 Task: Look for space in Ürümqi, China from 10th July, 2023 to 15th July, 2023 for 7 adults in price range Rs.10000 to Rs.15000. Place can be entire place or shared room with 4 bedrooms having 7 beds and 4 bathrooms. Property type can be house, flat, guest house. Amenities needed are: wifi, TV, free parkinig on premises, gym, breakfast. Booking option can be shelf check-in. Required host language is Chinese (Simplified).
Action: Mouse moved to (537, 119)
Screenshot: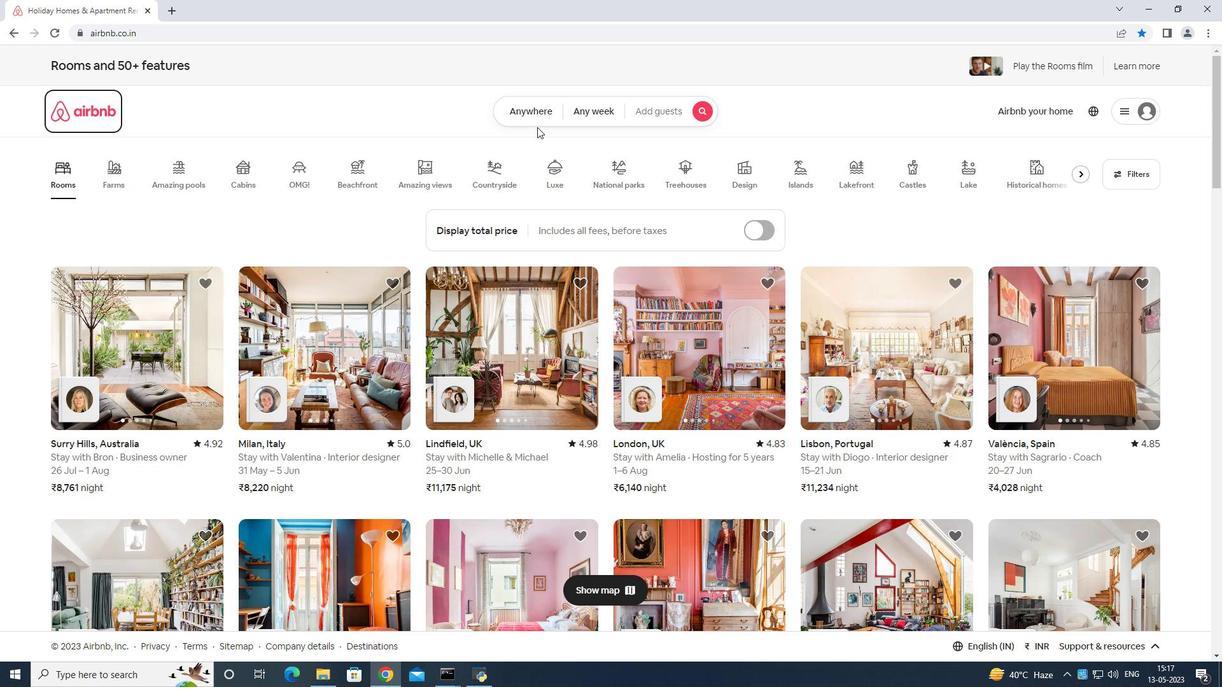 
Action: Mouse pressed left at (537, 119)
Screenshot: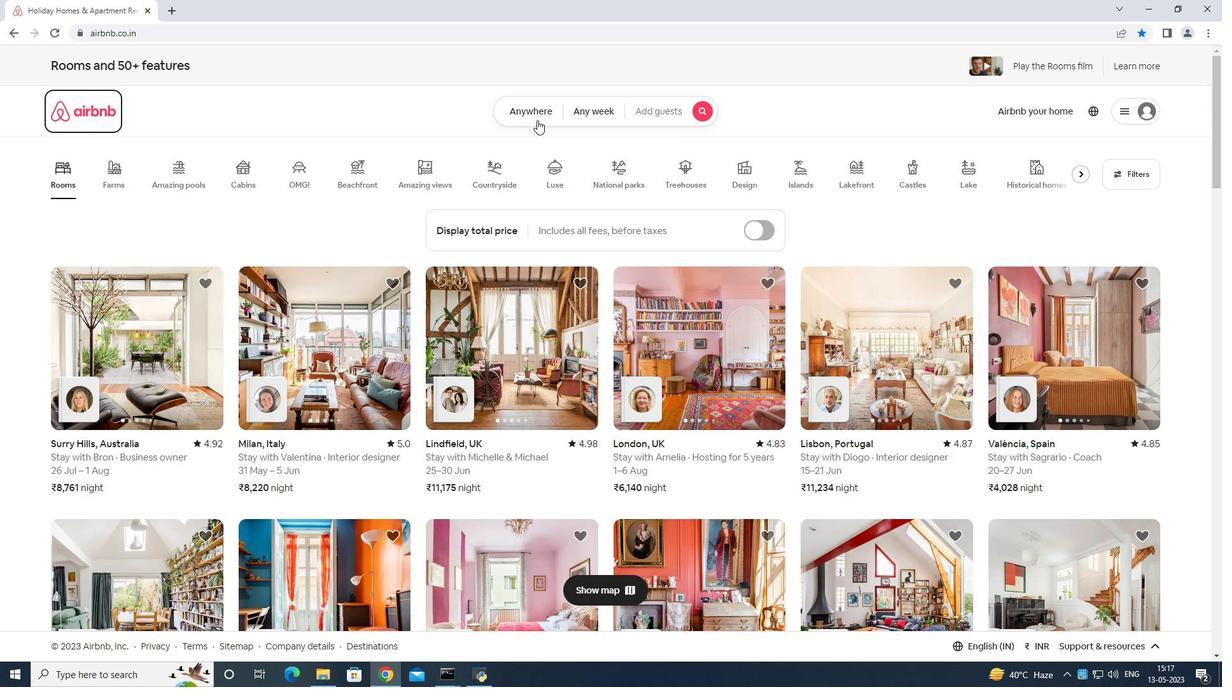 
Action: Mouse moved to (467, 155)
Screenshot: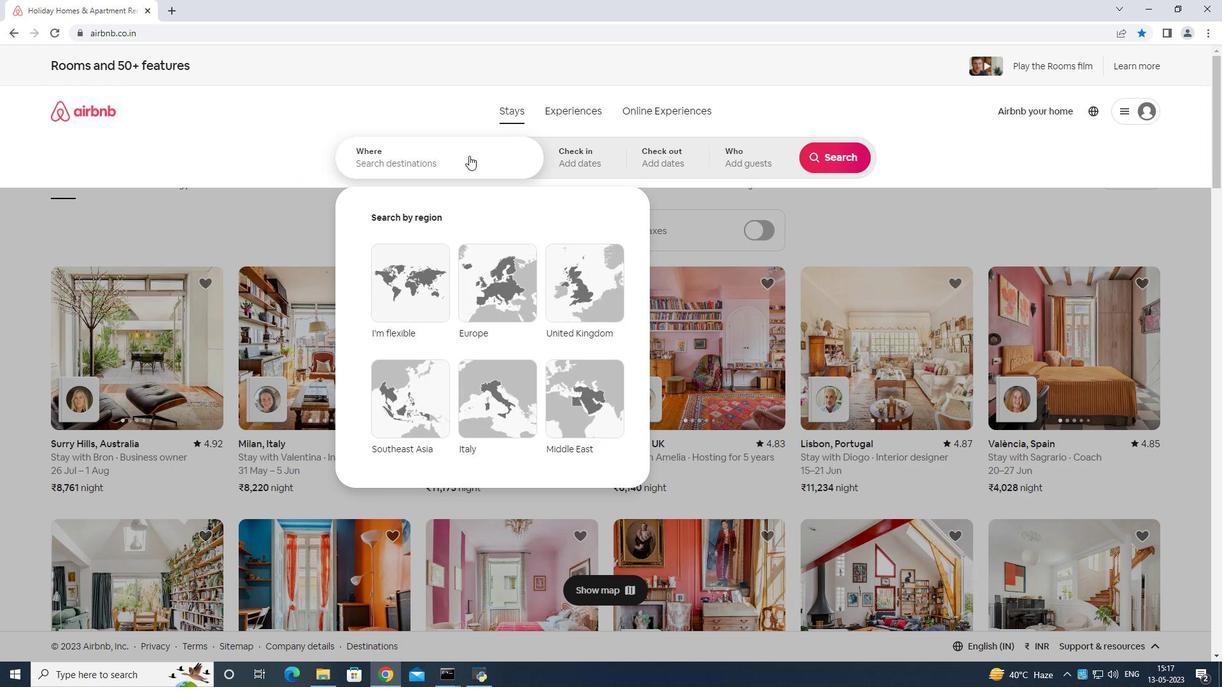 
Action: Mouse pressed left at (467, 155)
Screenshot: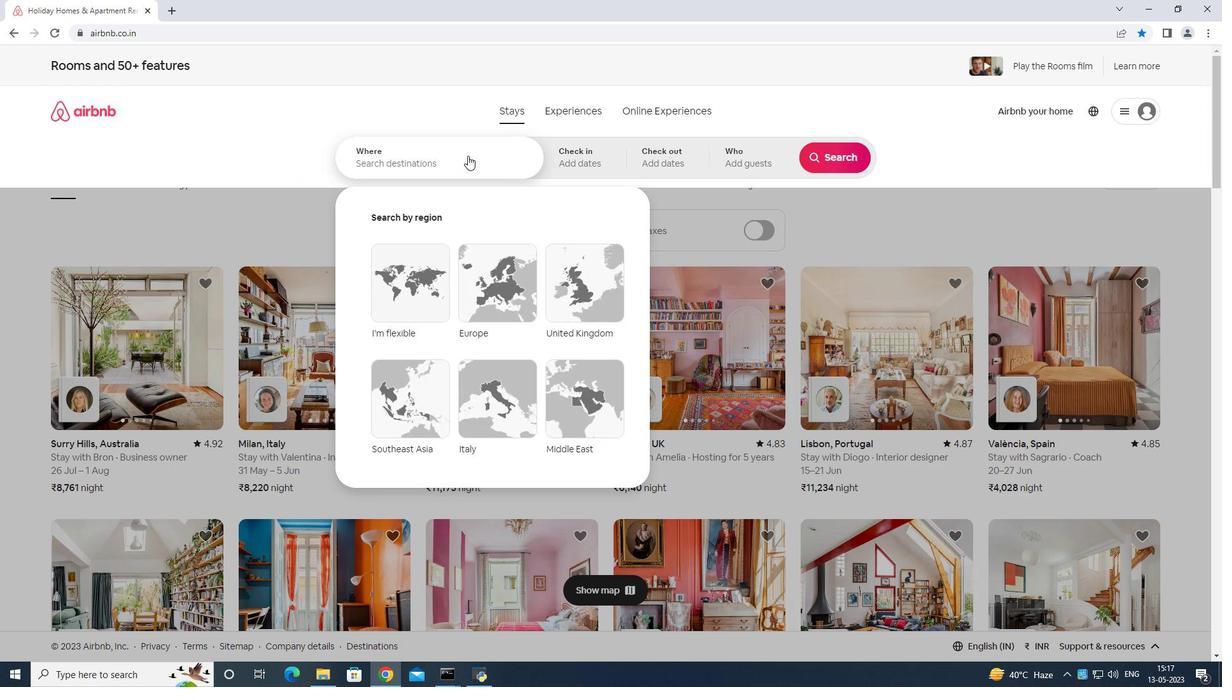 
Action: Mouse moved to (558, 183)
Screenshot: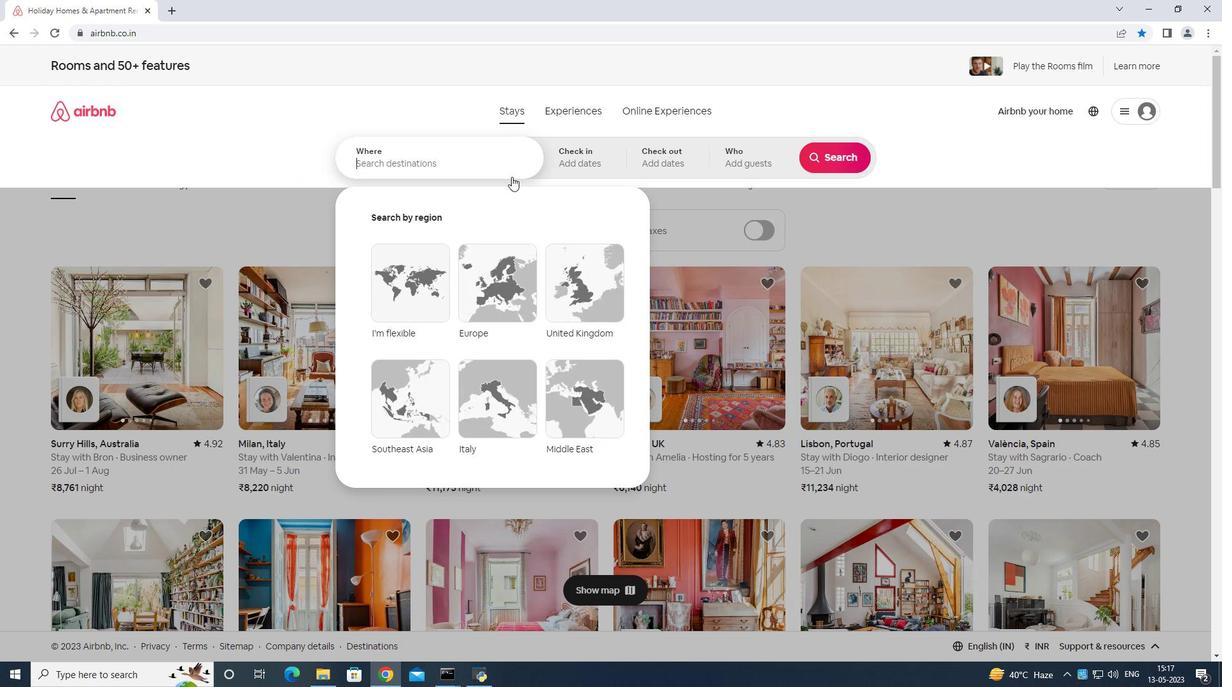 
Action: Key pressed <Key.shift>Urumqi<Key.space>india<Key.enter>
Screenshot: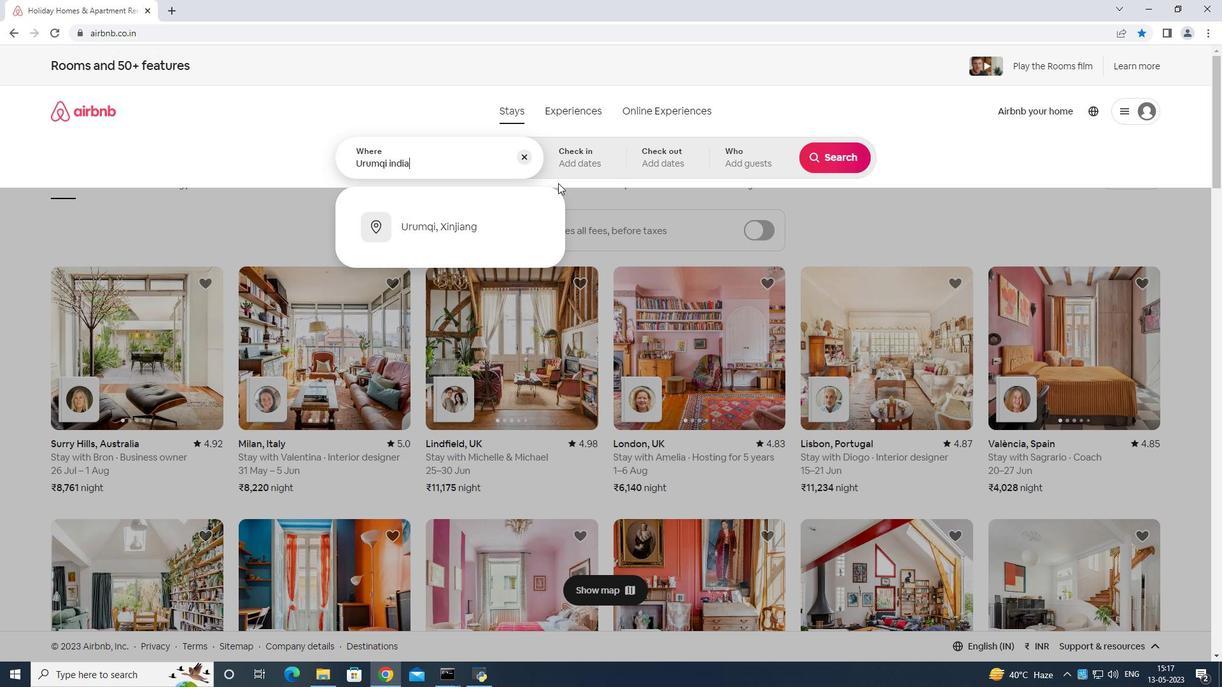 
Action: Mouse moved to (834, 253)
Screenshot: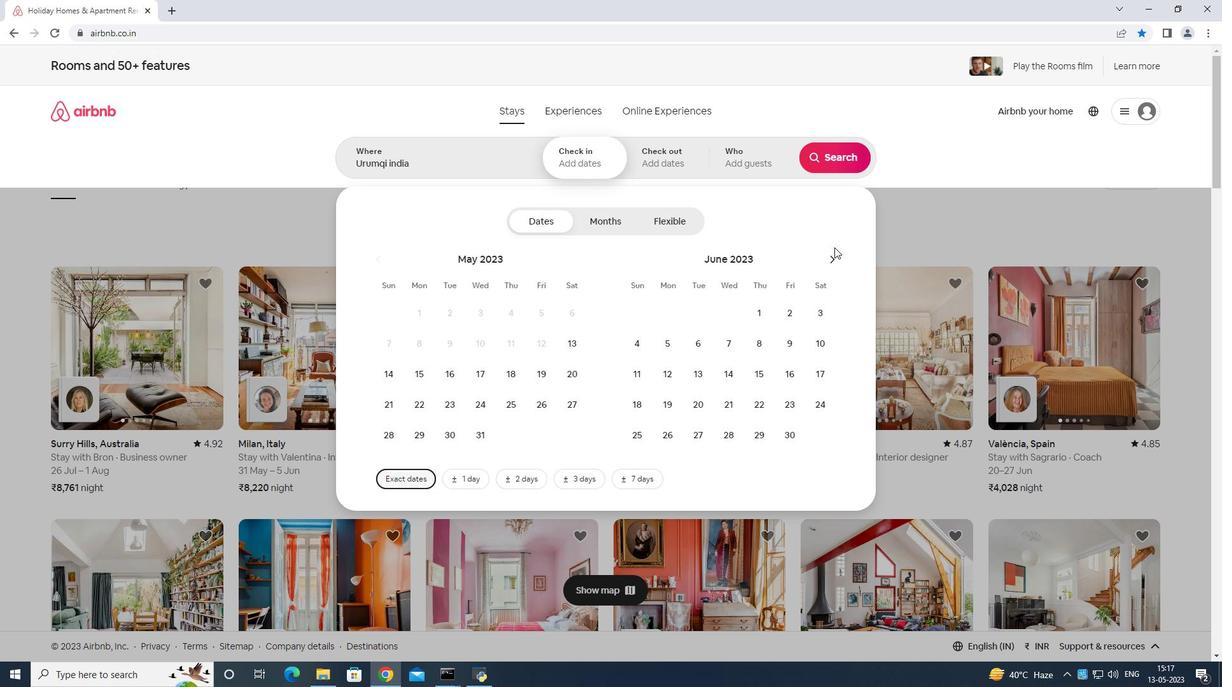 
Action: Mouse pressed left at (834, 253)
Screenshot: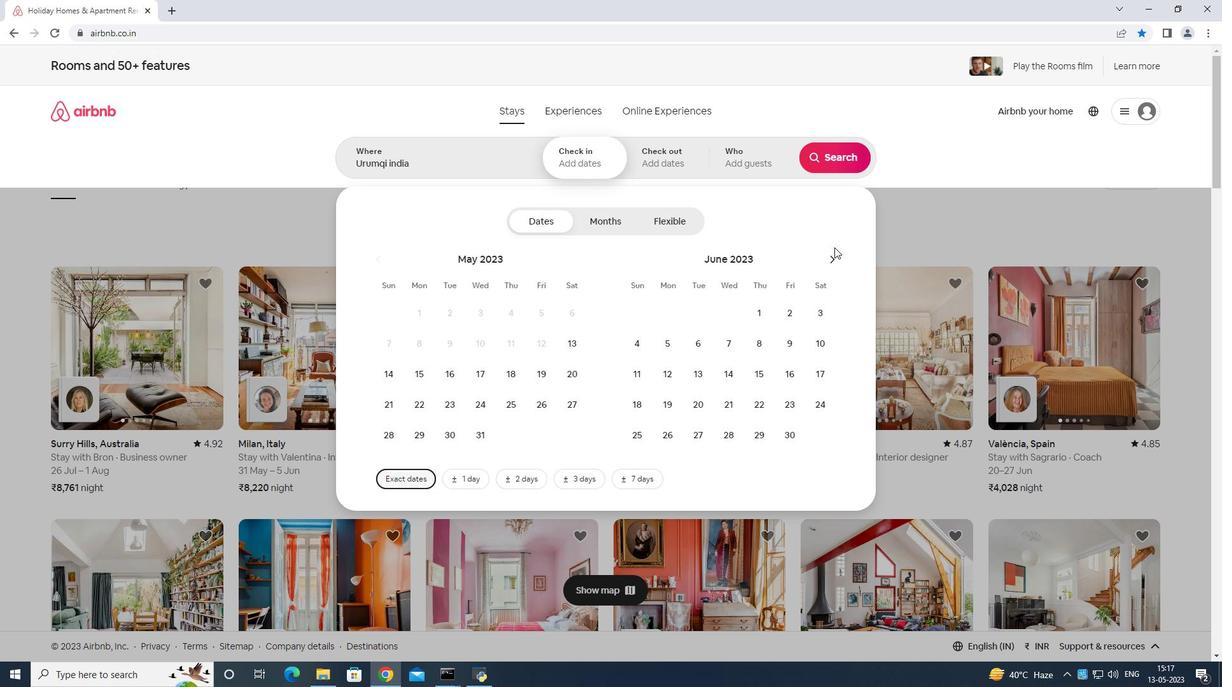 
Action: Mouse moved to (676, 369)
Screenshot: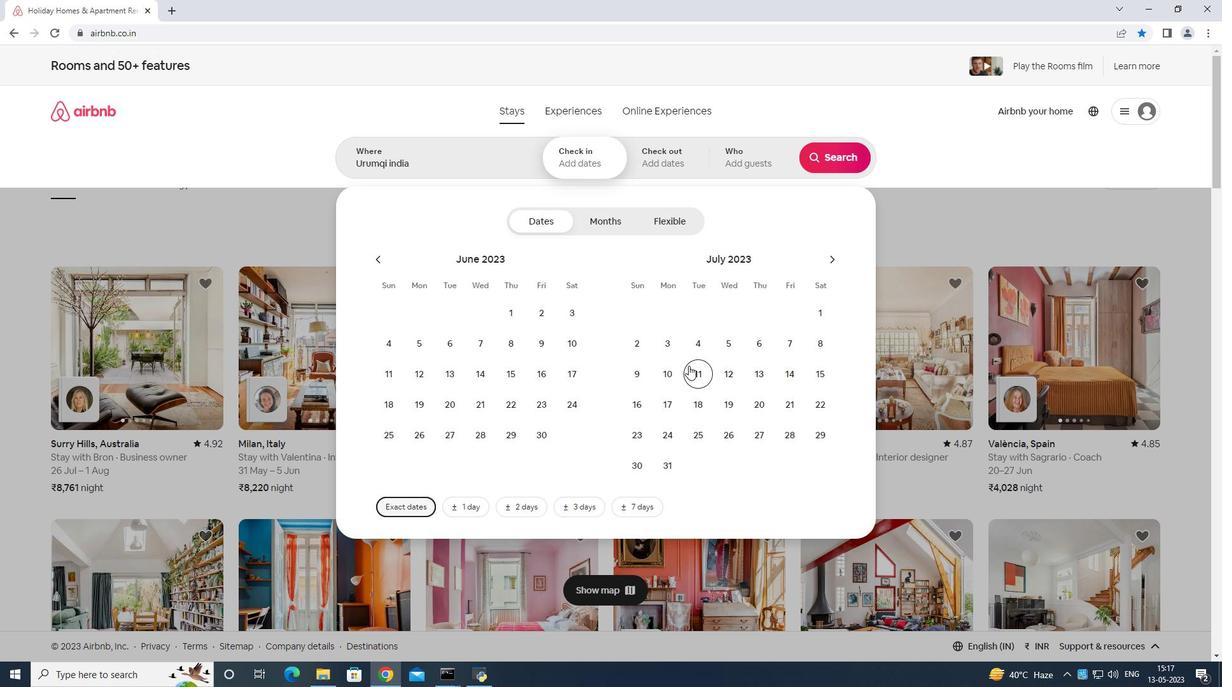 
Action: Mouse pressed left at (676, 369)
Screenshot: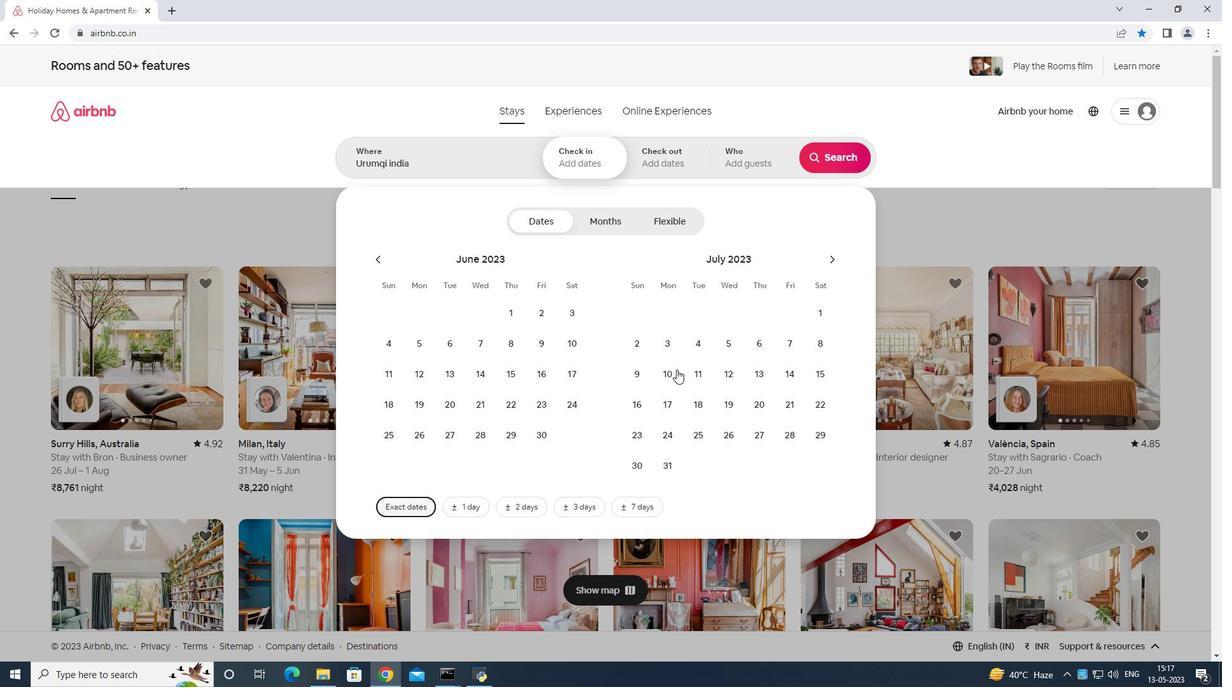 
Action: Mouse moved to (821, 377)
Screenshot: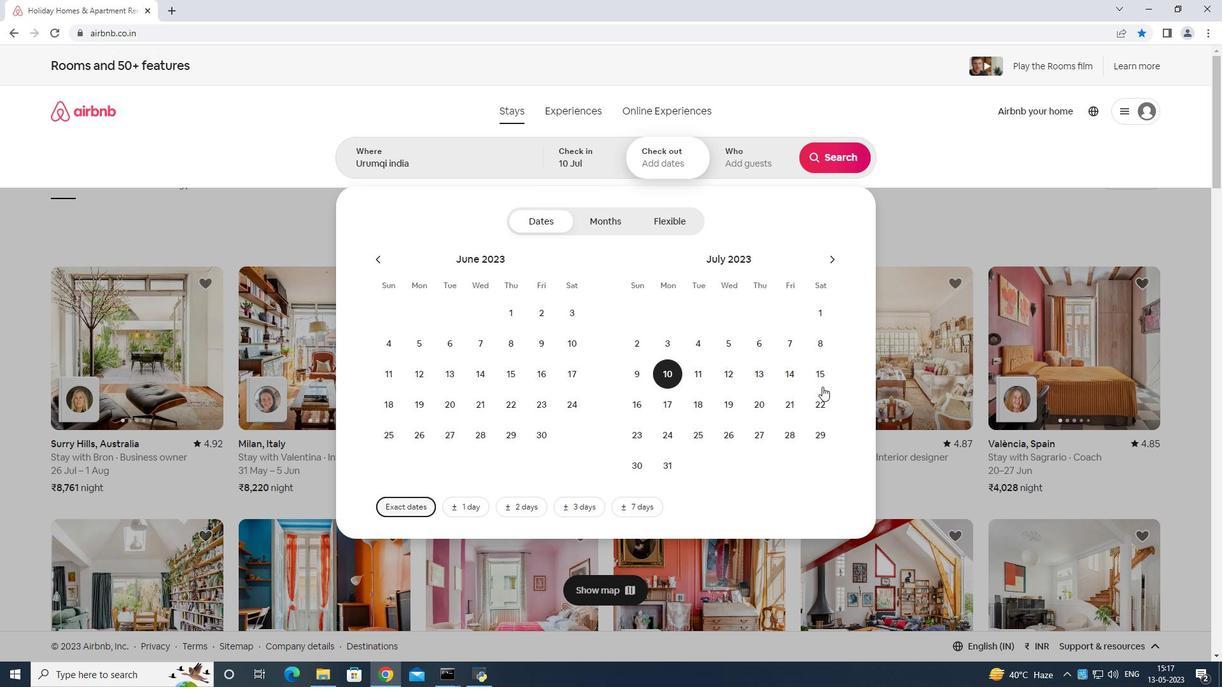 
Action: Mouse pressed left at (821, 377)
Screenshot: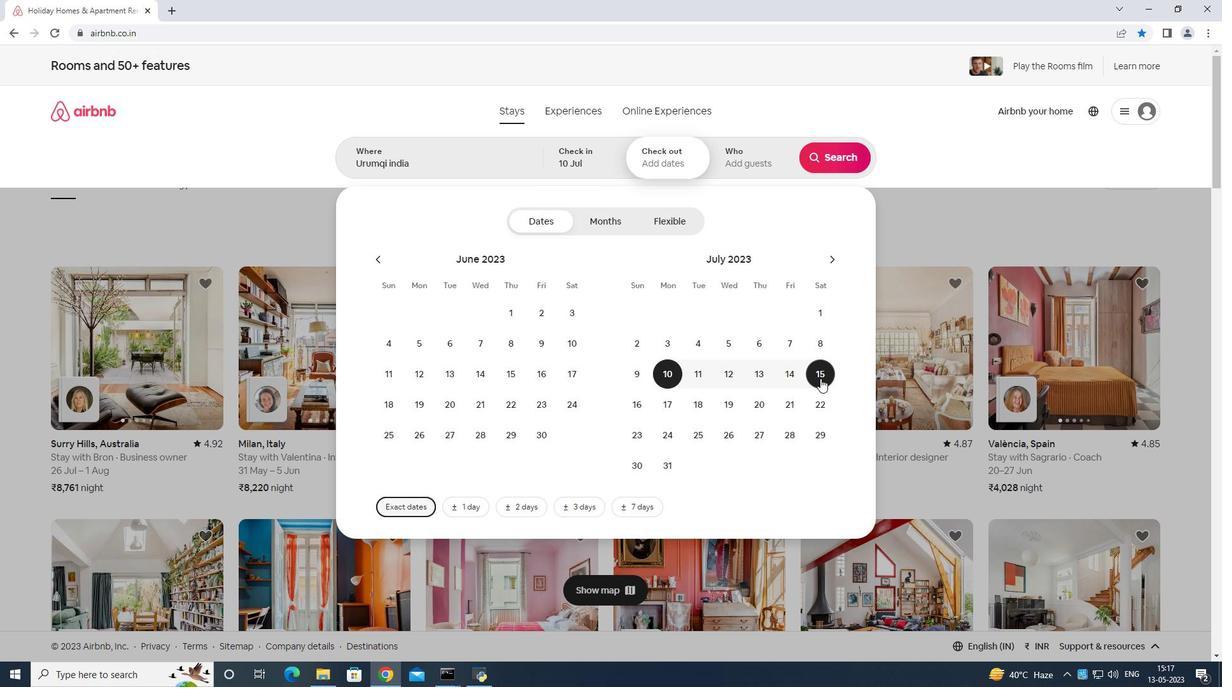 
Action: Mouse moved to (764, 140)
Screenshot: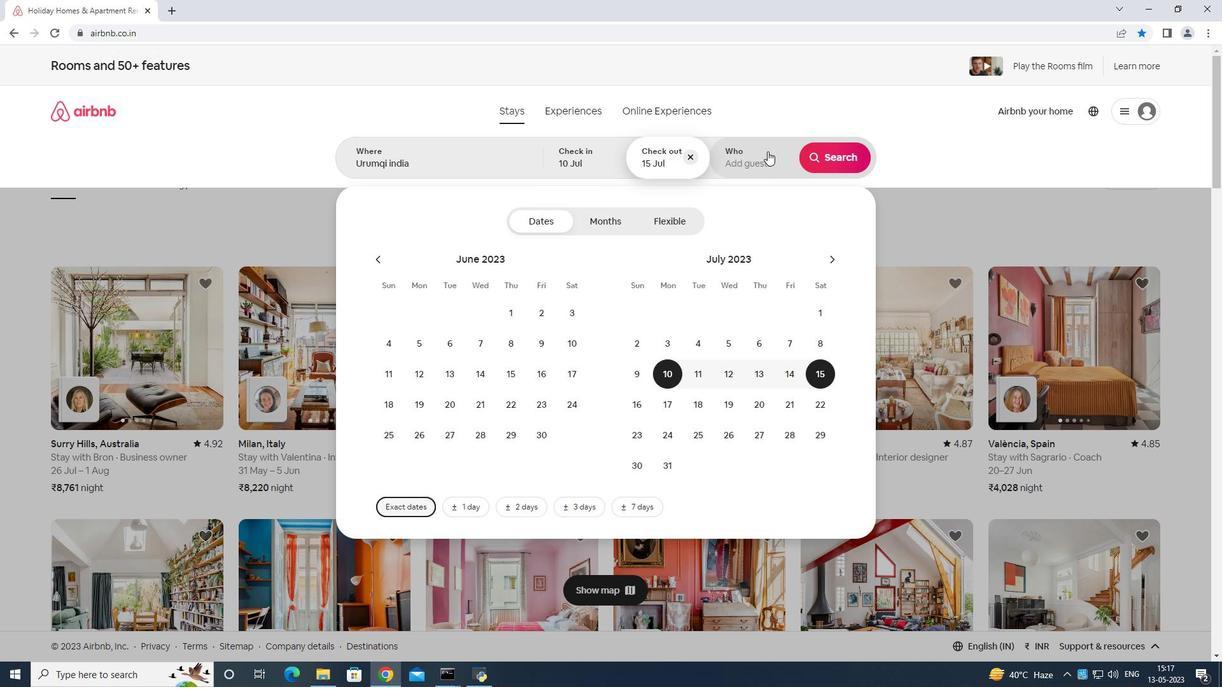 
Action: Mouse pressed left at (764, 140)
Screenshot: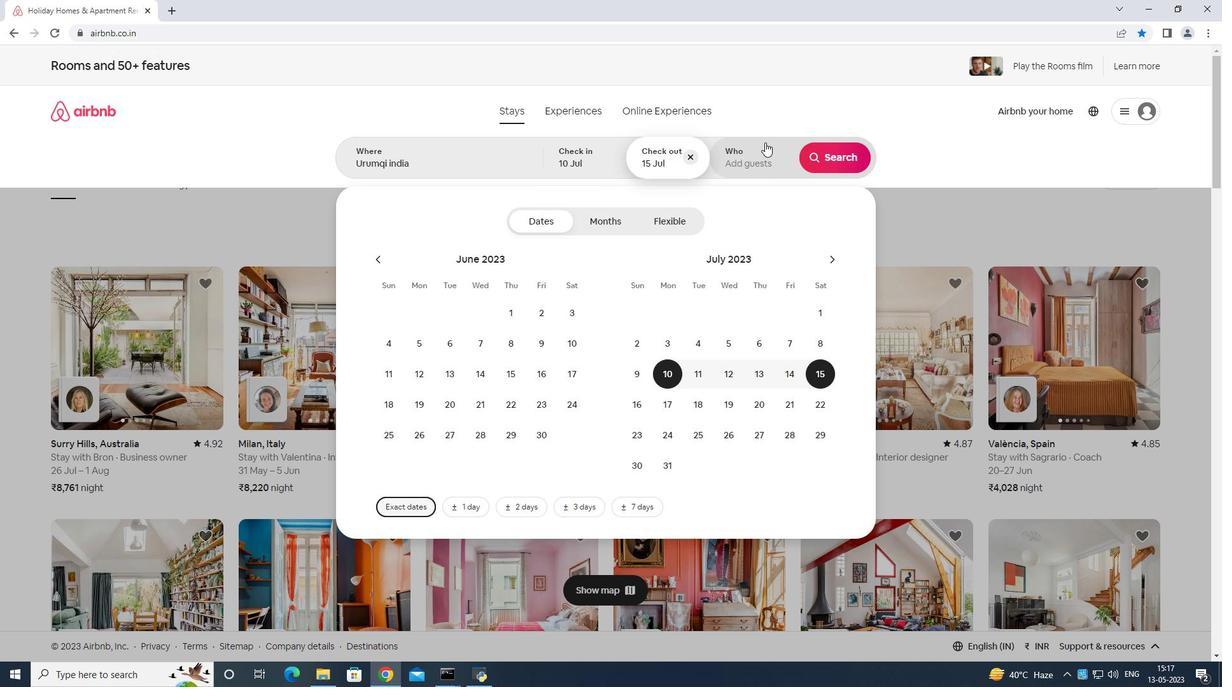 
Action: Mouse moved to (834, 220)
Screenshot: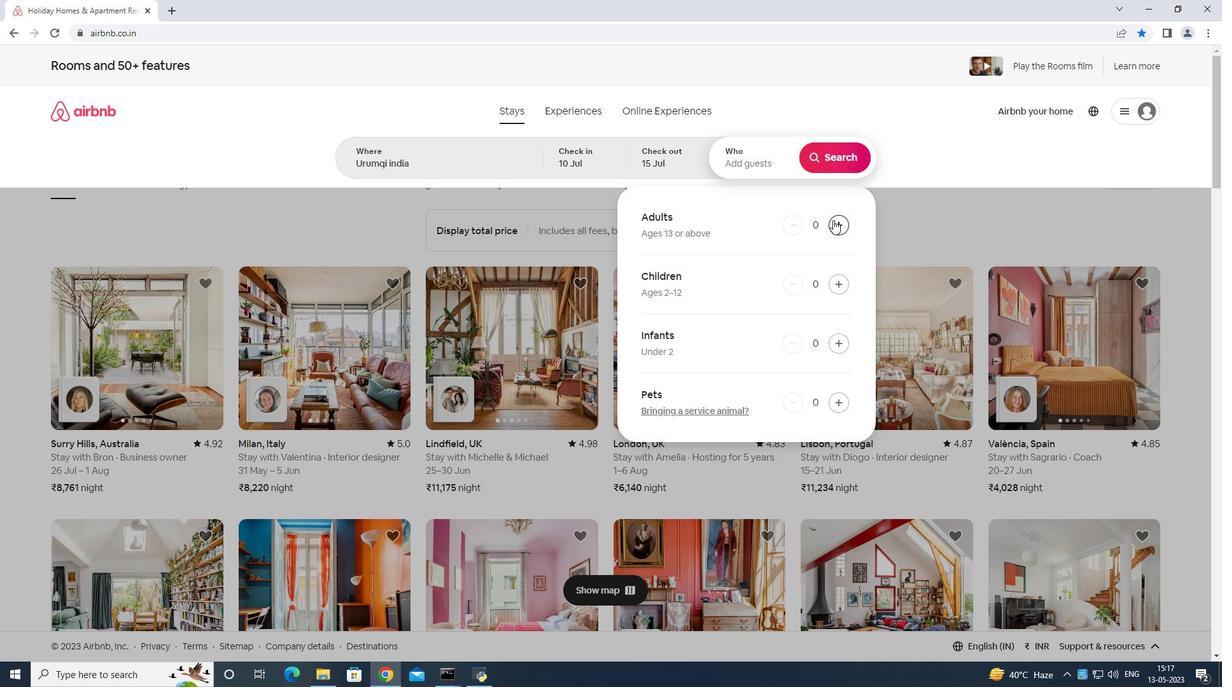 
Action: Mouse pressed left at (834, 220)
Screenshot: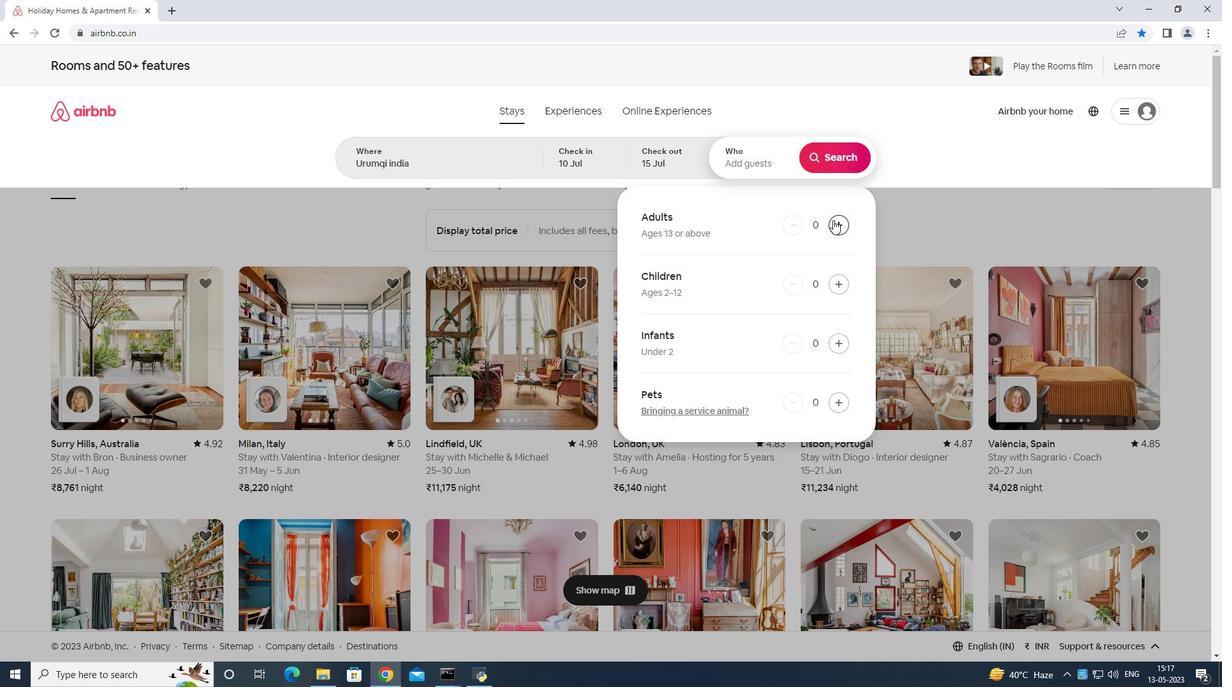 
Action: Mouse pressed left at (834, 220)
Screenshot: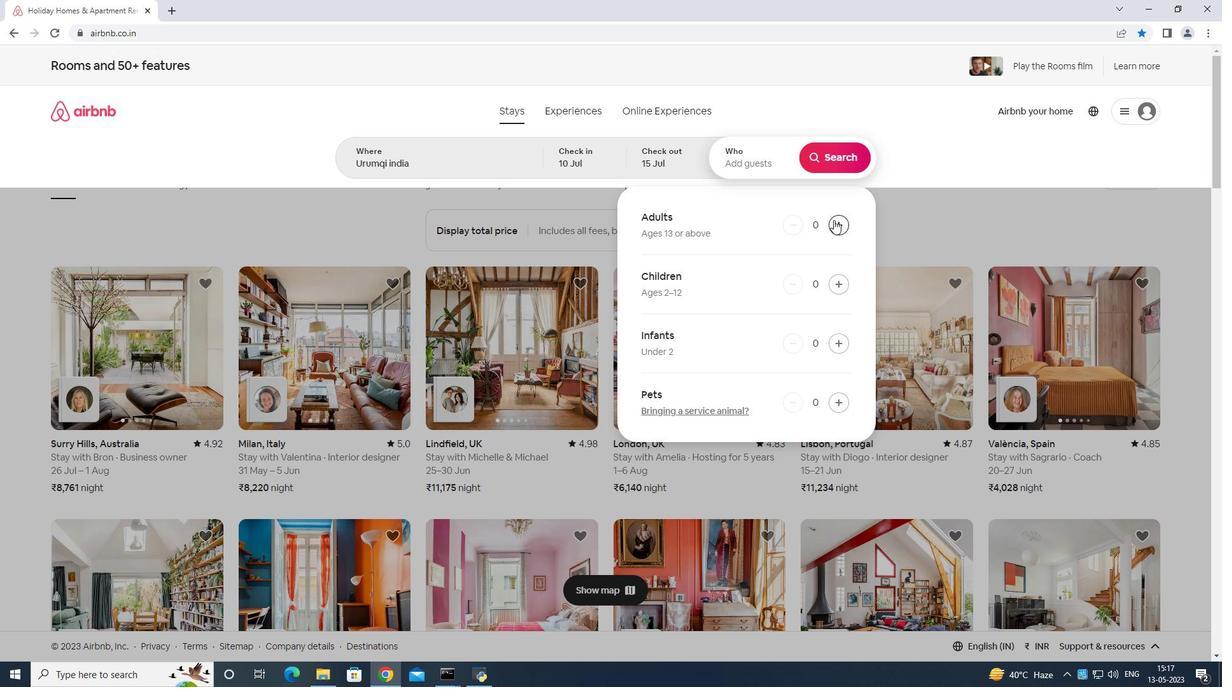 
Action: Mouse pressed left at (834, 220)
Screenshot: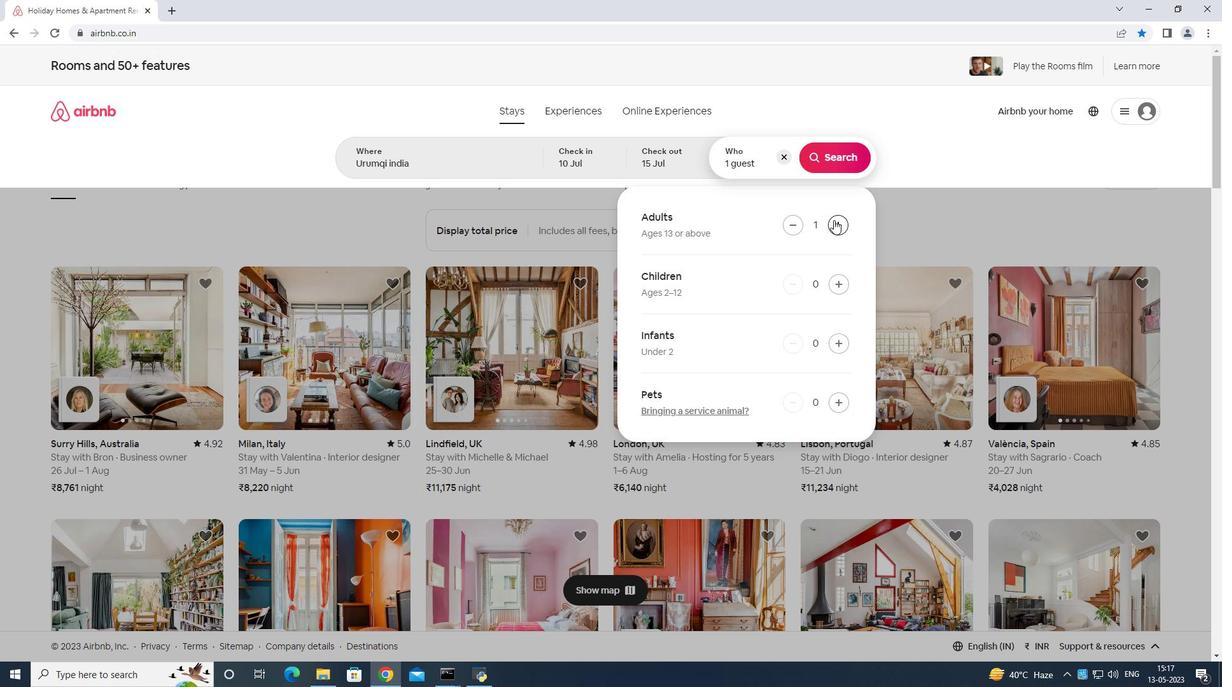 
Action: Mouse pressed left at (834, 220)
Screenshot: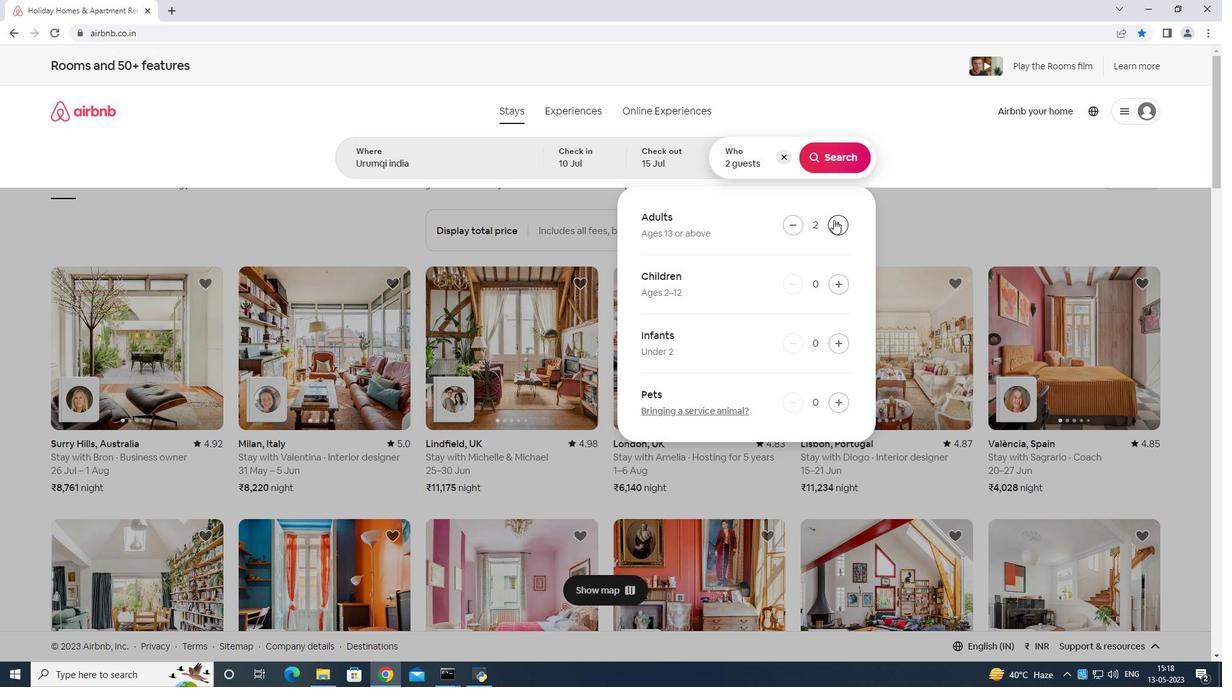 
Action: Mouse pressed left at (834, 220)
Screenshot: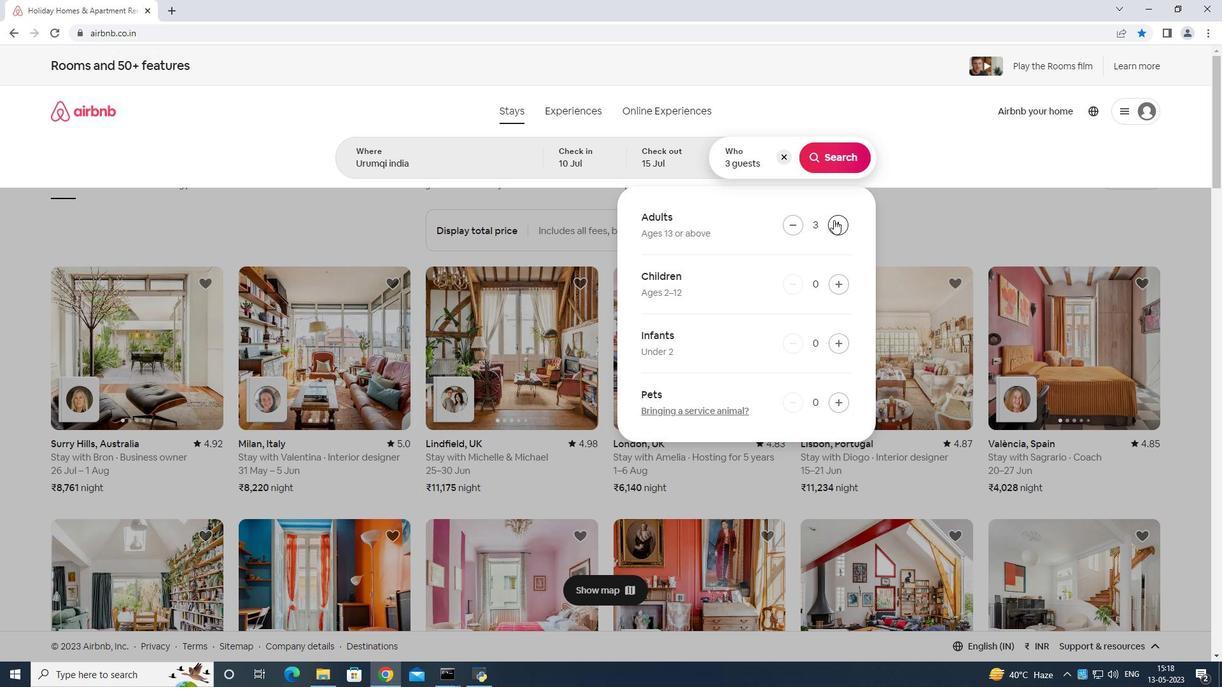 
Action: Mouse pressed left at (834, 220)
Screenshot: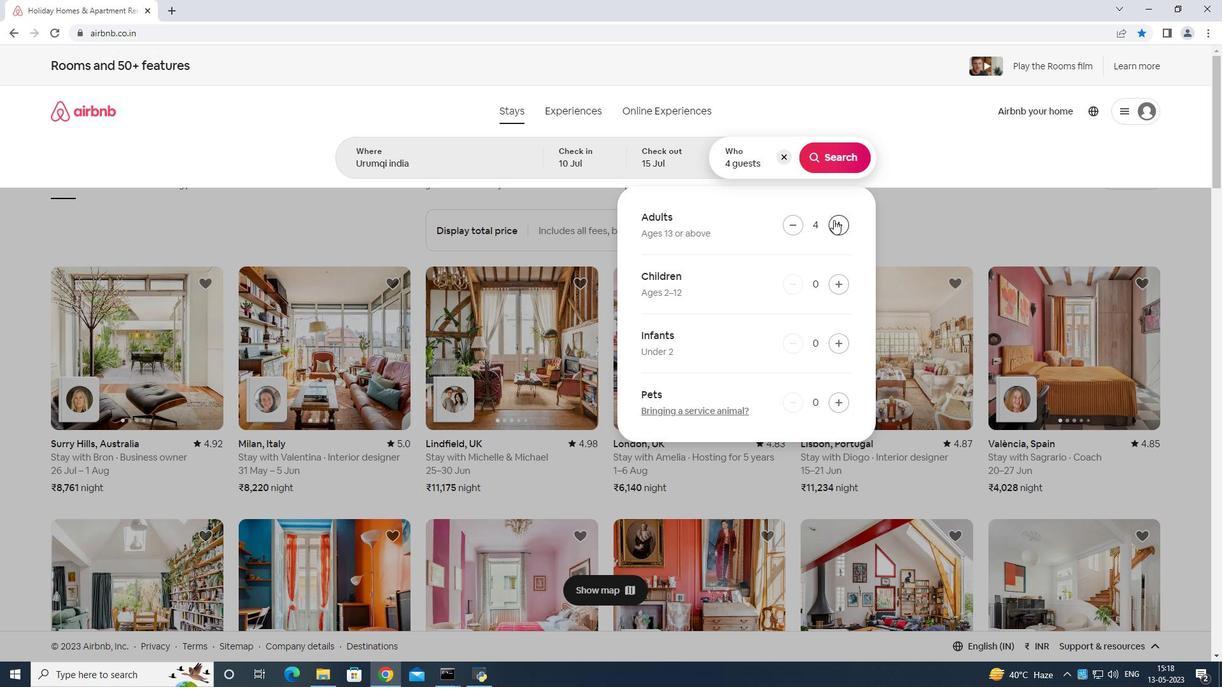 
Action: Mouse pressed left at (834, 220)
Screenshot: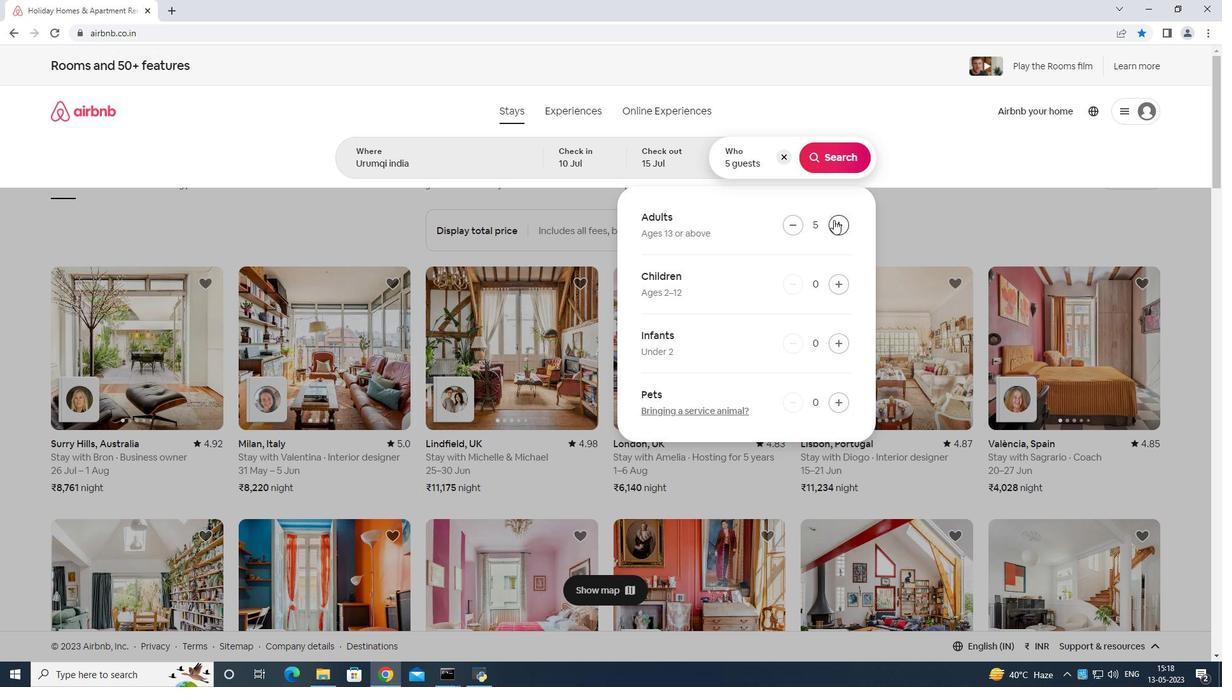 
Action: Mouse pressed left at (834, 220)
Screenshot: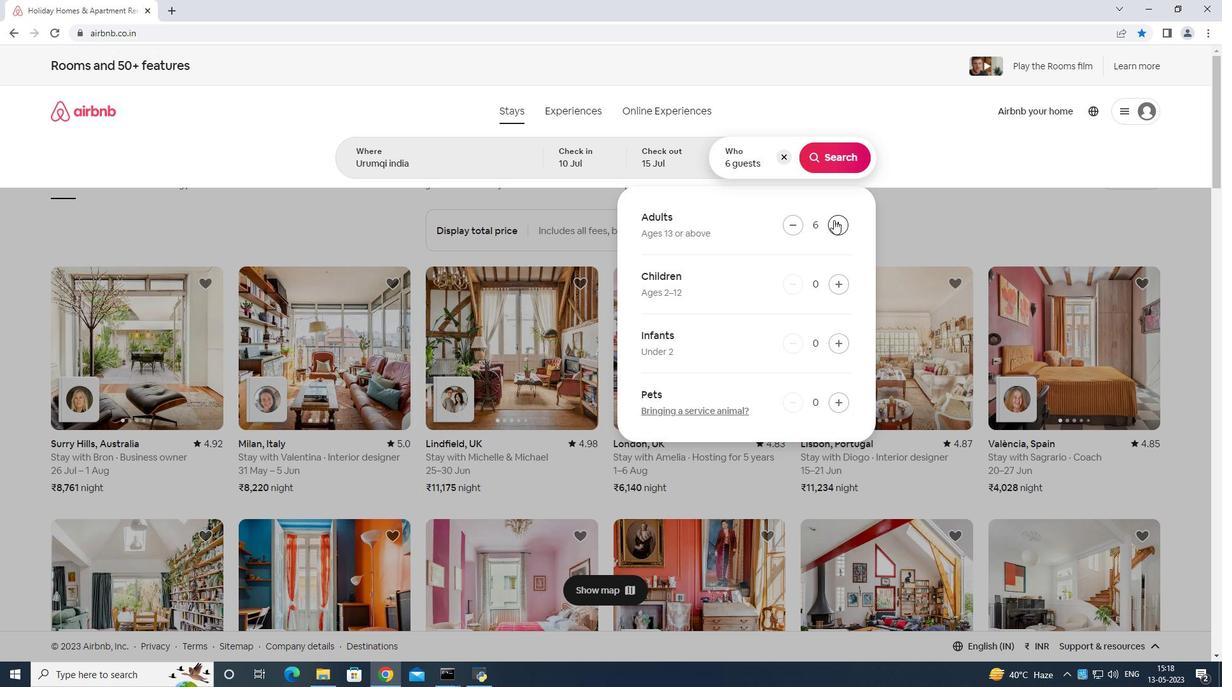 
Action: Mouse moved to (799, 224)
Screenshot: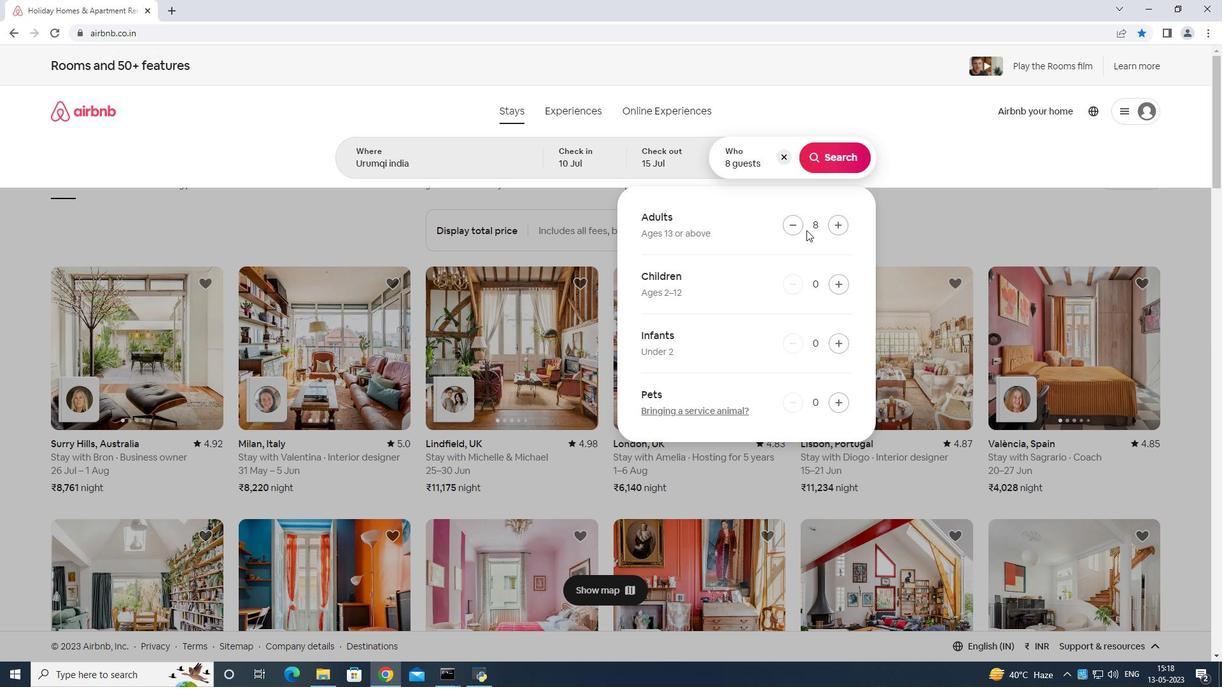 
Action: Mouse pressed left at (799, 224)
Screenshot: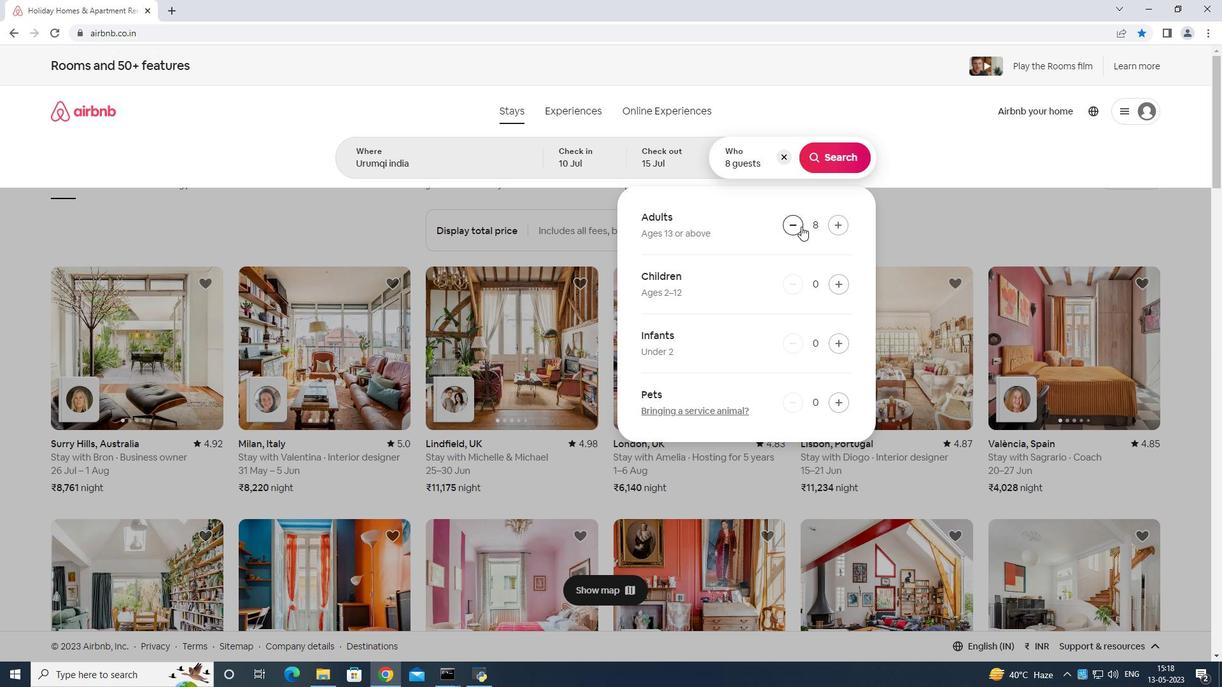 
Action: Mouse moved to (840, 161)
Screenshot: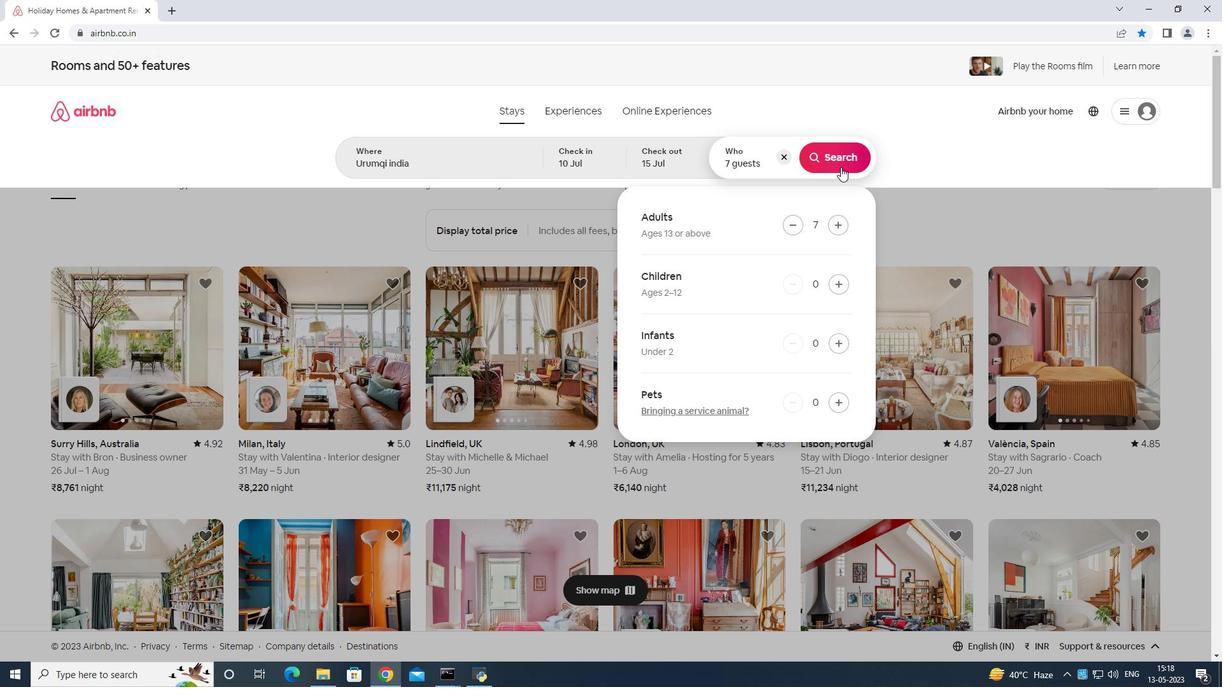 
Action: Mouse pressed left at (840, 161)
Screenshot: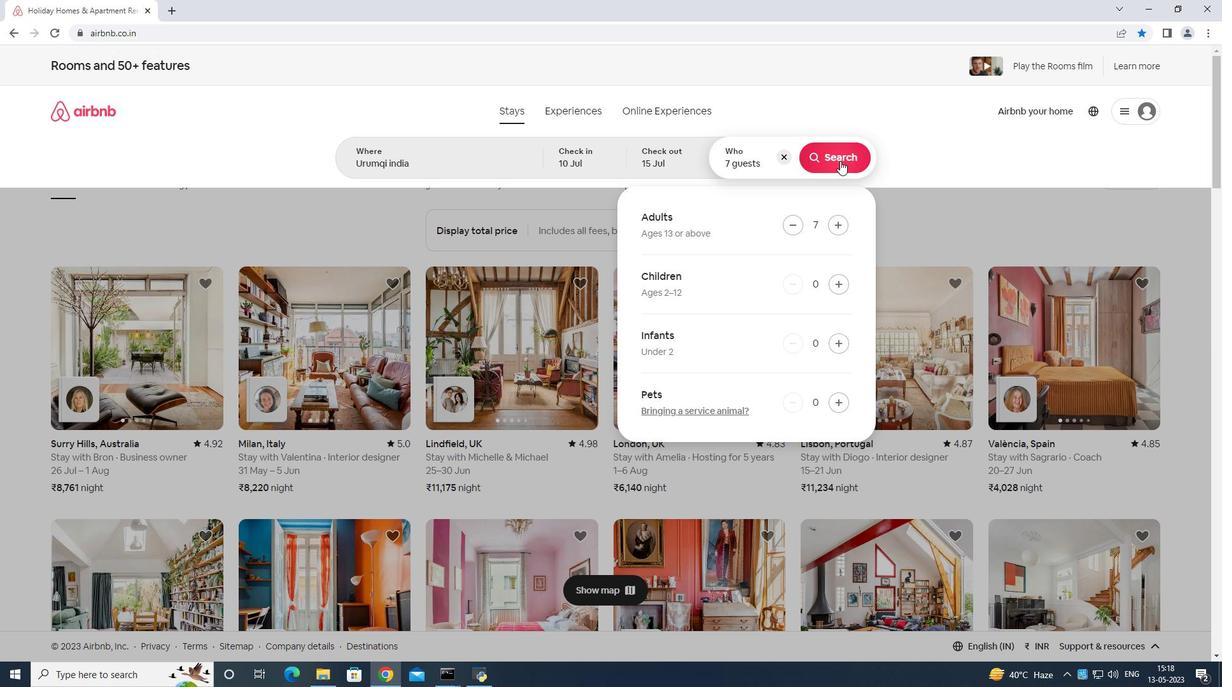 
Action: Mouse moved to (1174, 124)
Screenshot: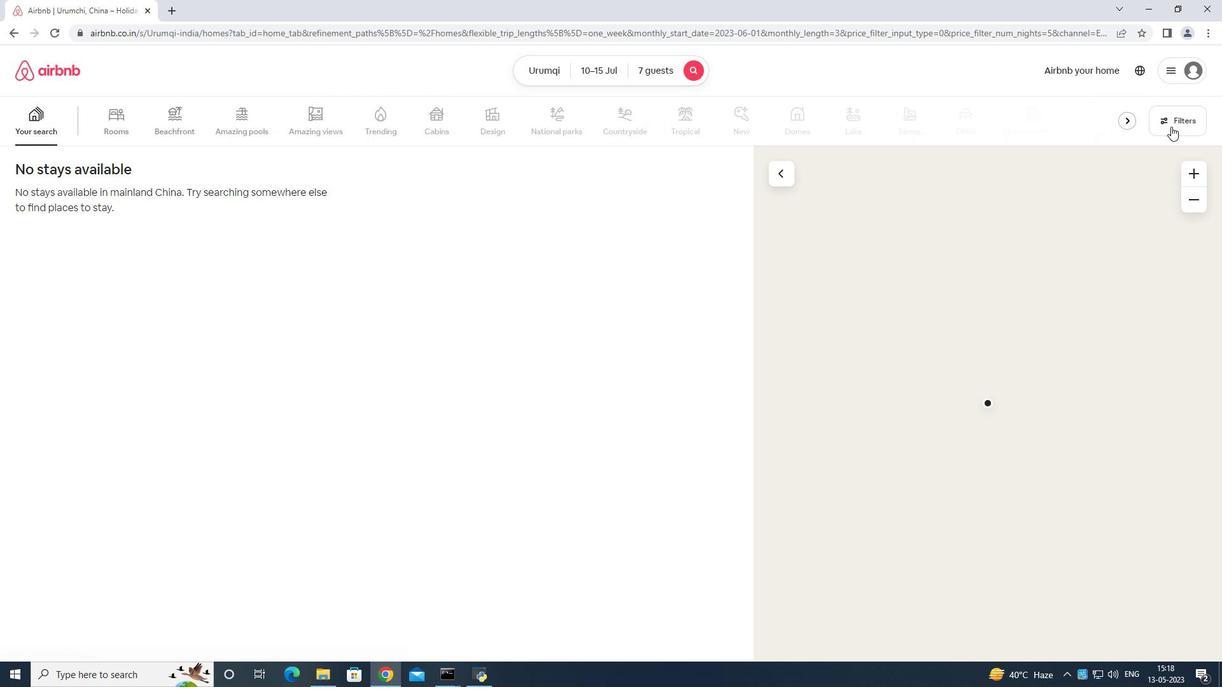 
Action: Mouse pressed left at (1174, 124)
Screenshot: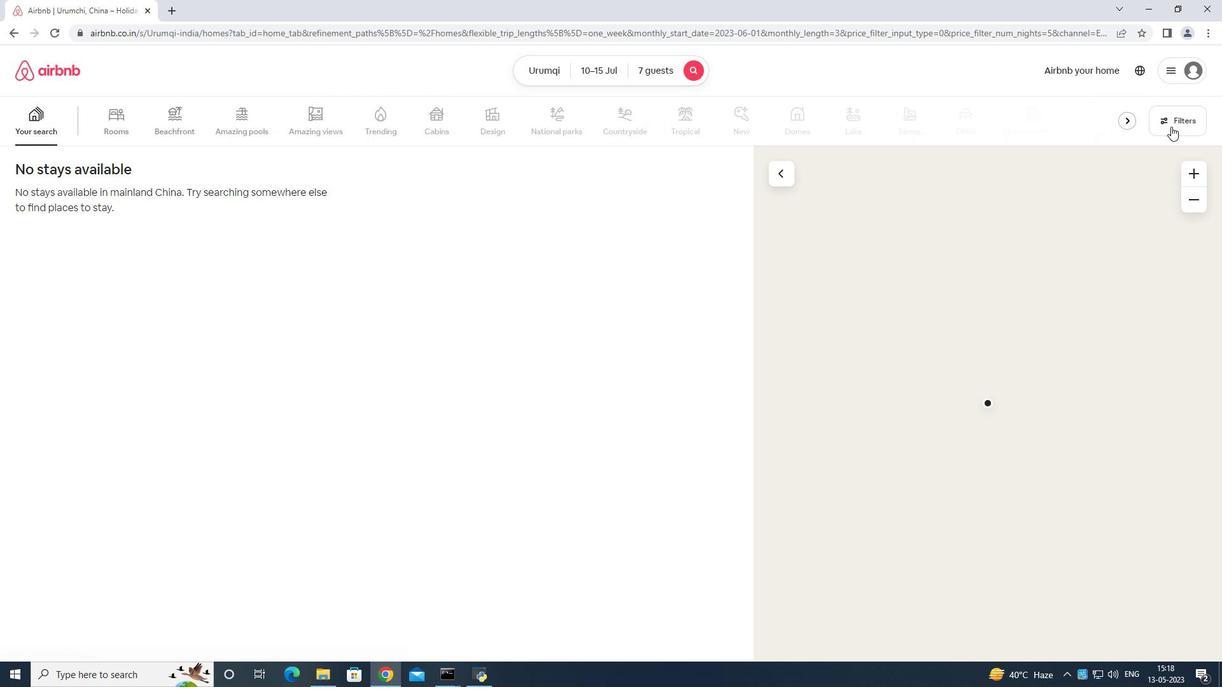 
Action: Mouse moved to (487, 417)
Screenshot: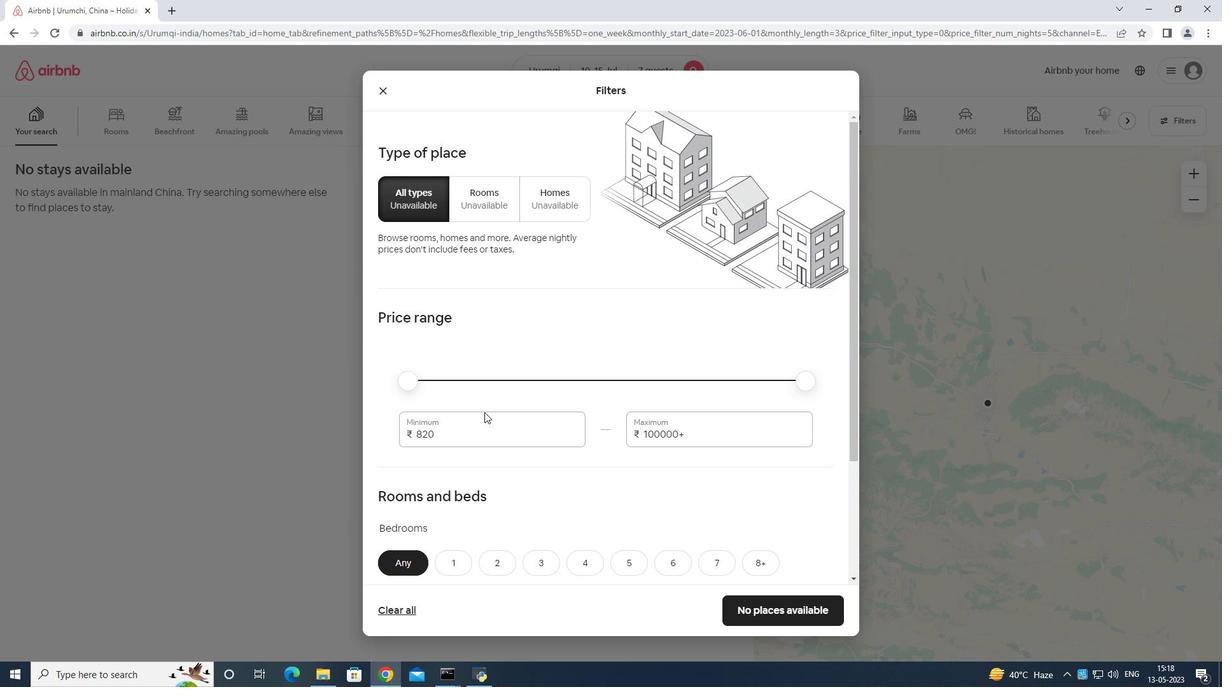 
Action: Mouse pressed left at (487, 417)
Screenshot: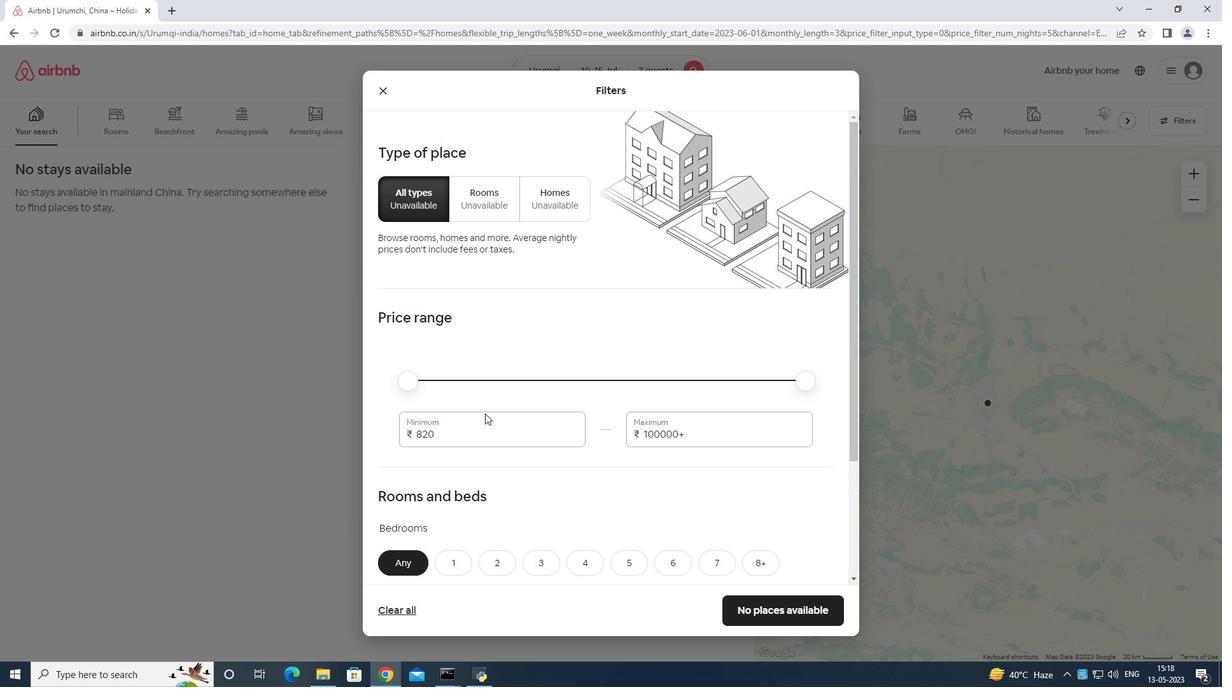 
Action: Mouse moved to (489, 417)
Screenshot: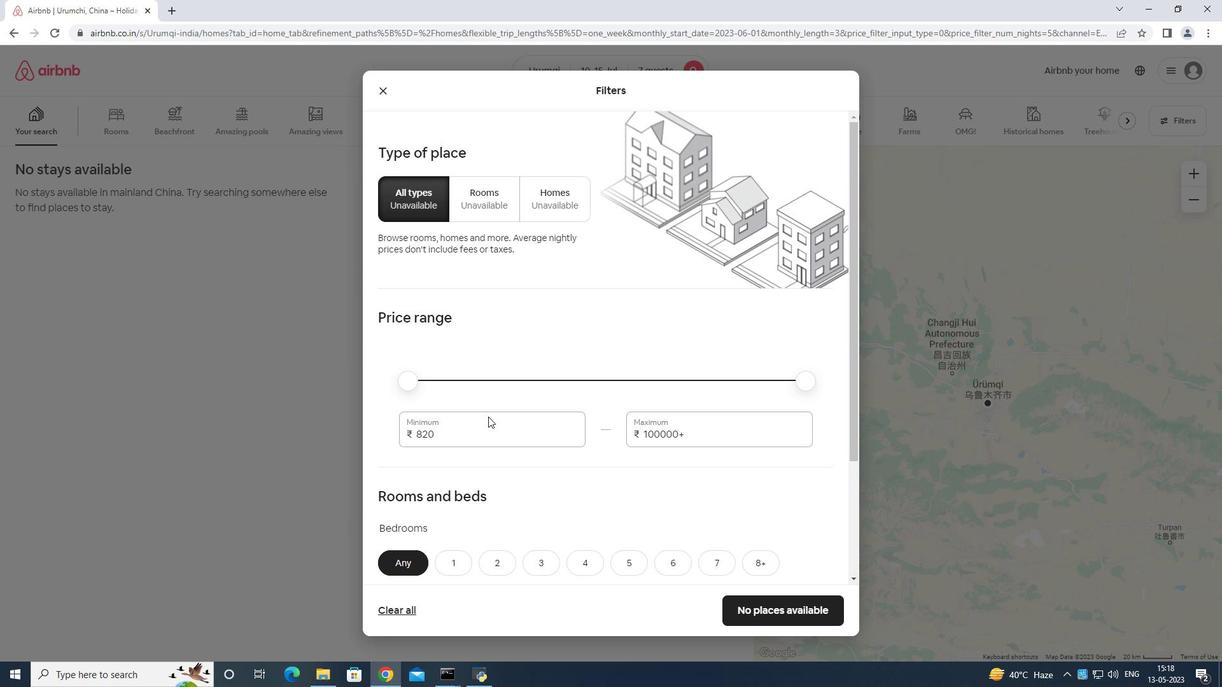 
Action: Key pressed <Key.backspace>
Screenshot: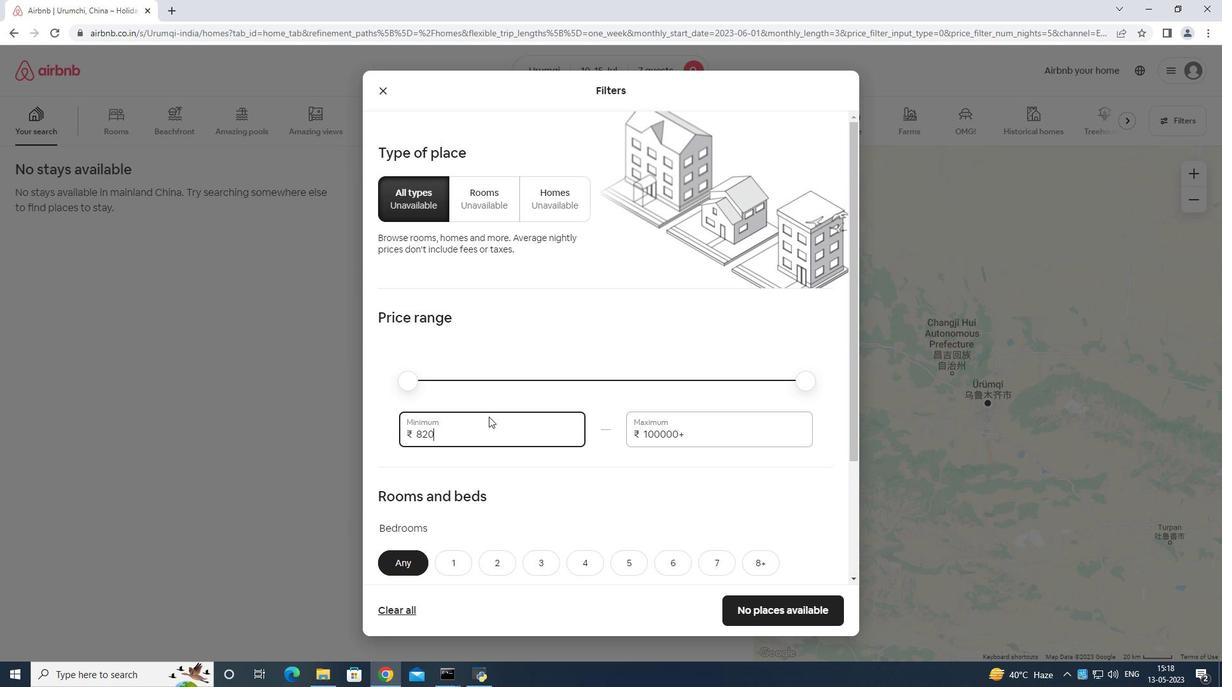 
Action: Mouse moved to (489, 417)
Screenshot: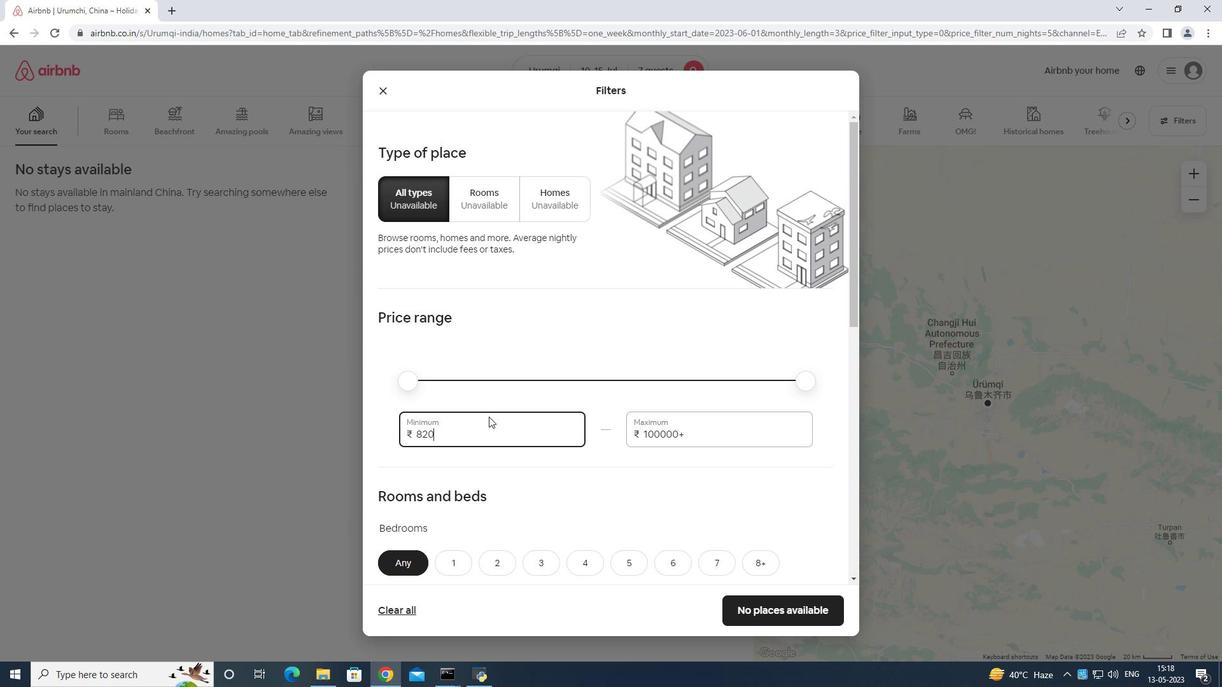 
Action: Key pressed <Key.backspace><Key.backspace><Key.backspace>
Screenshot: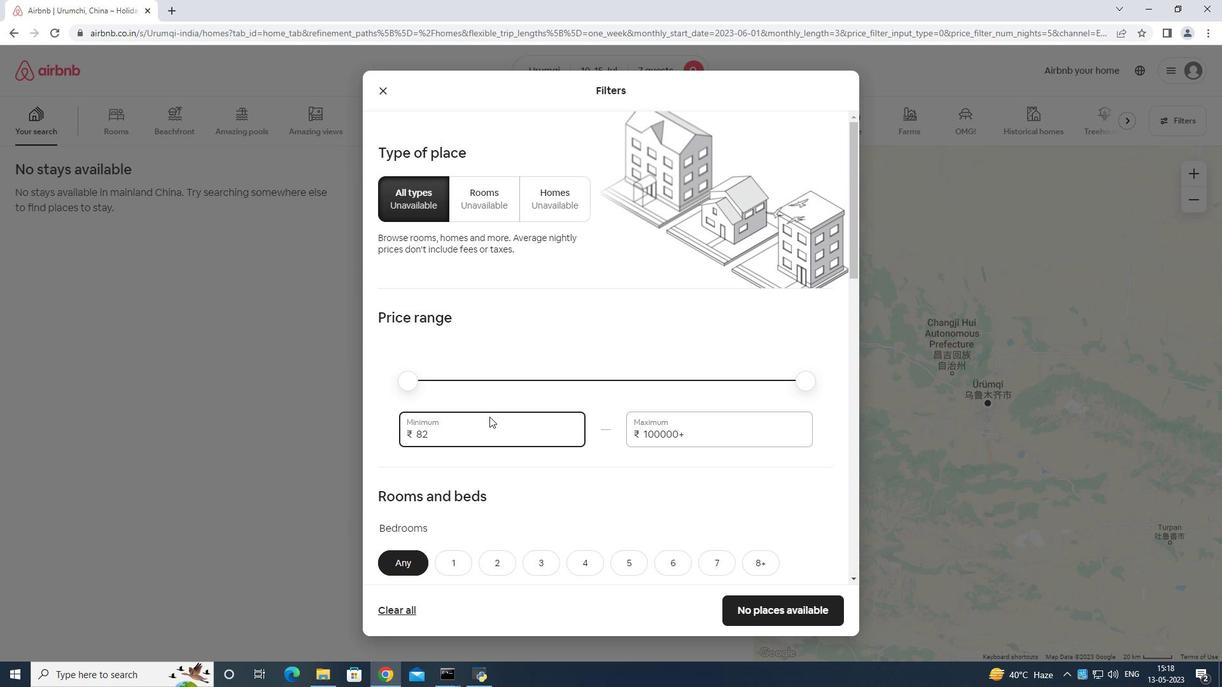 
Action: Mouse moved to (490, 417)
Screenshot: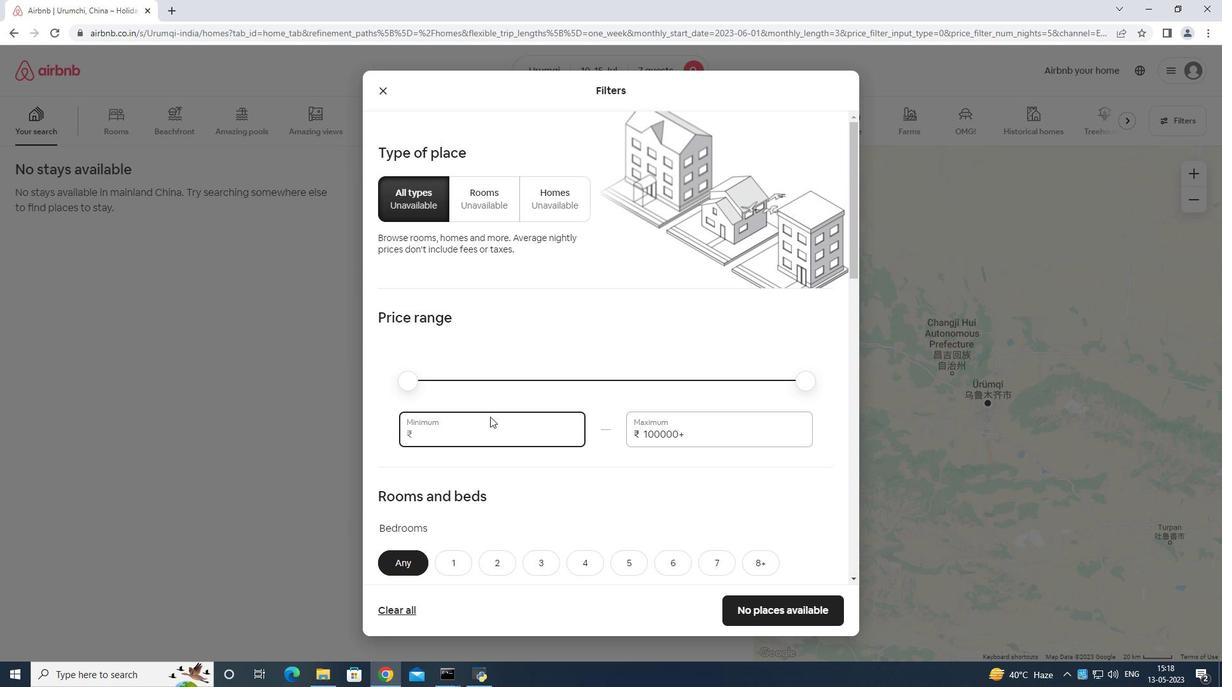 
Action: Key pressed 1
Screenshot: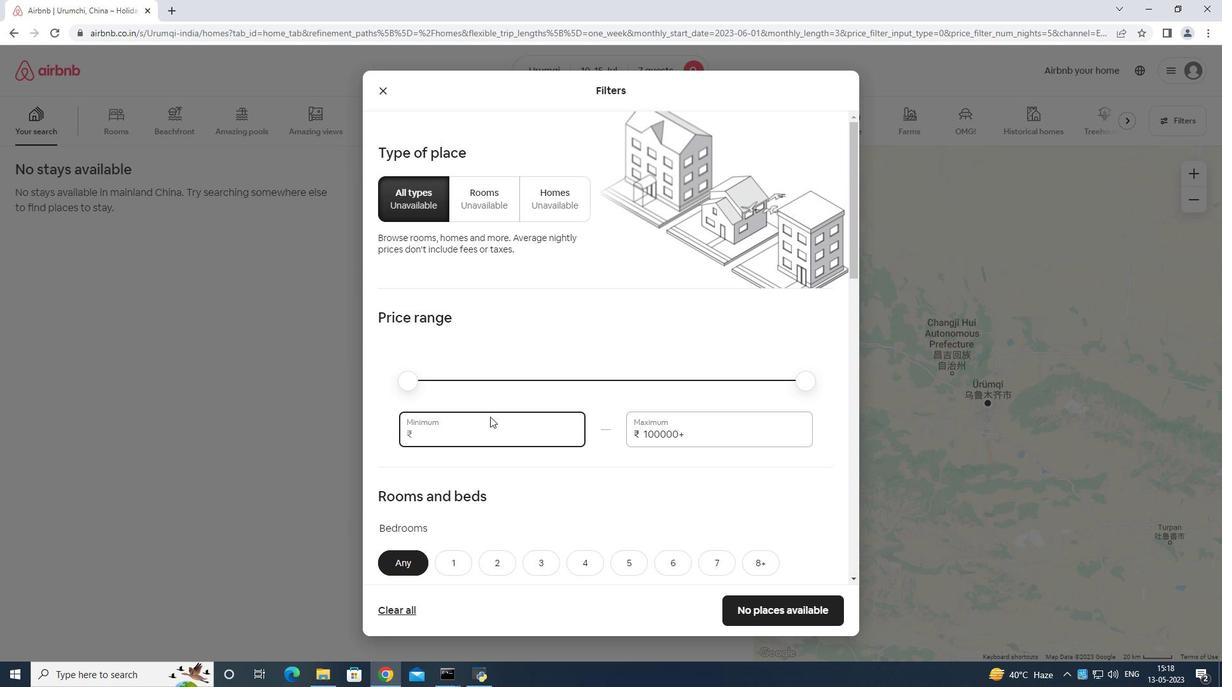 
Action: Mouse moved to (492, 416)
Screenshot: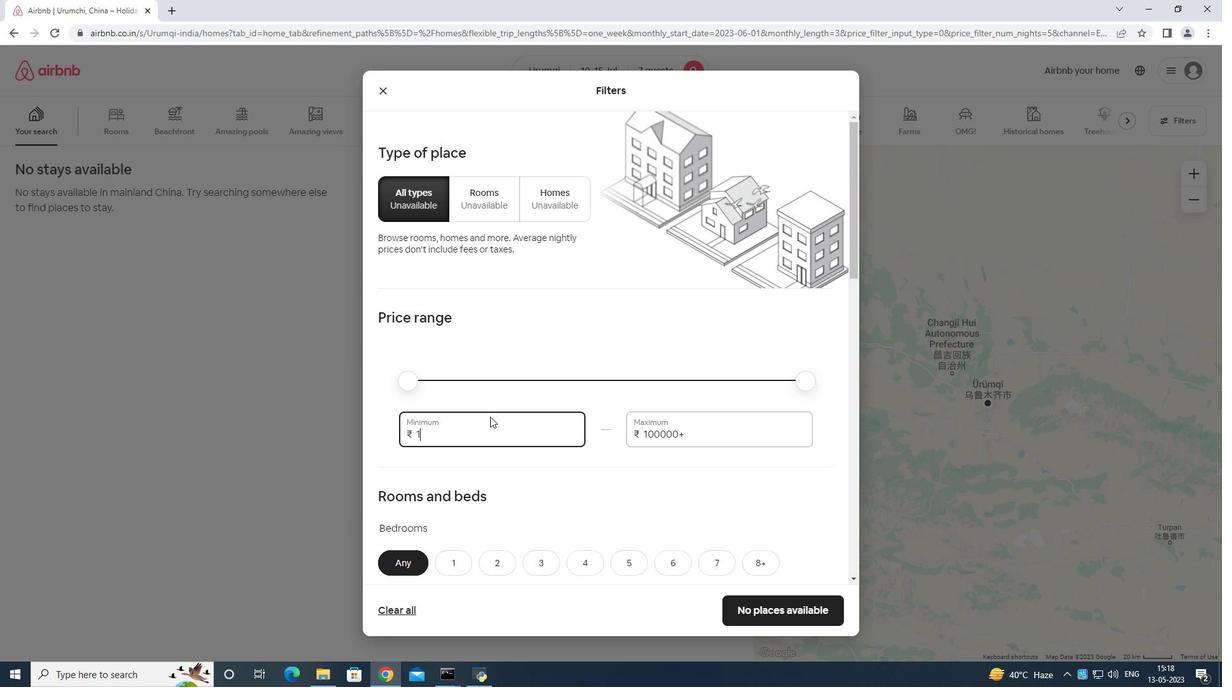 
Action: Key pressed 0000
Screenshot: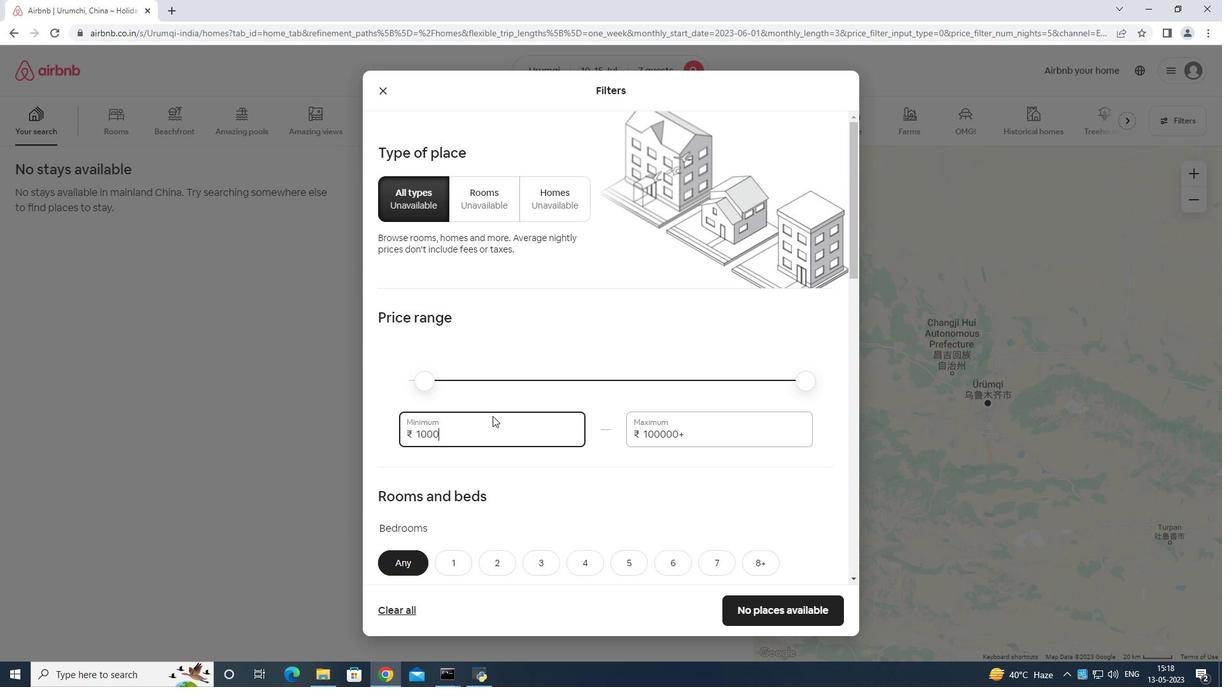 
Action: Mouse moved to (708, 433)
Screenshot: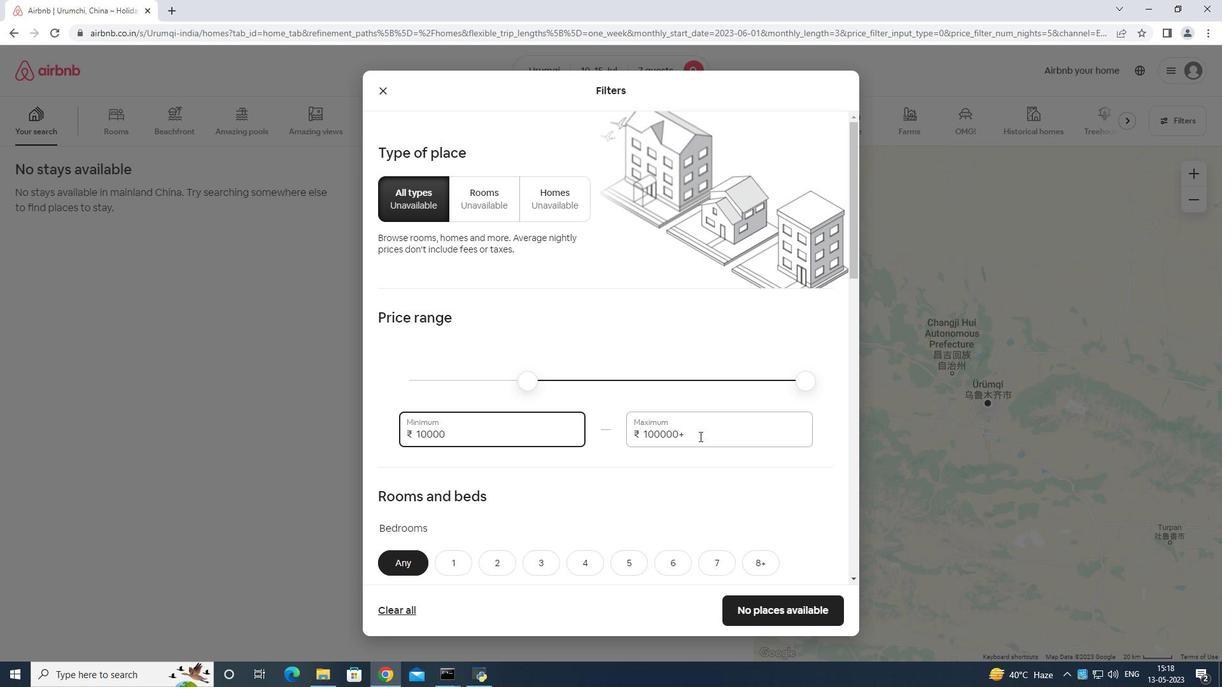 
Action: Mouse pressed left at (708, 433)
Screenshot: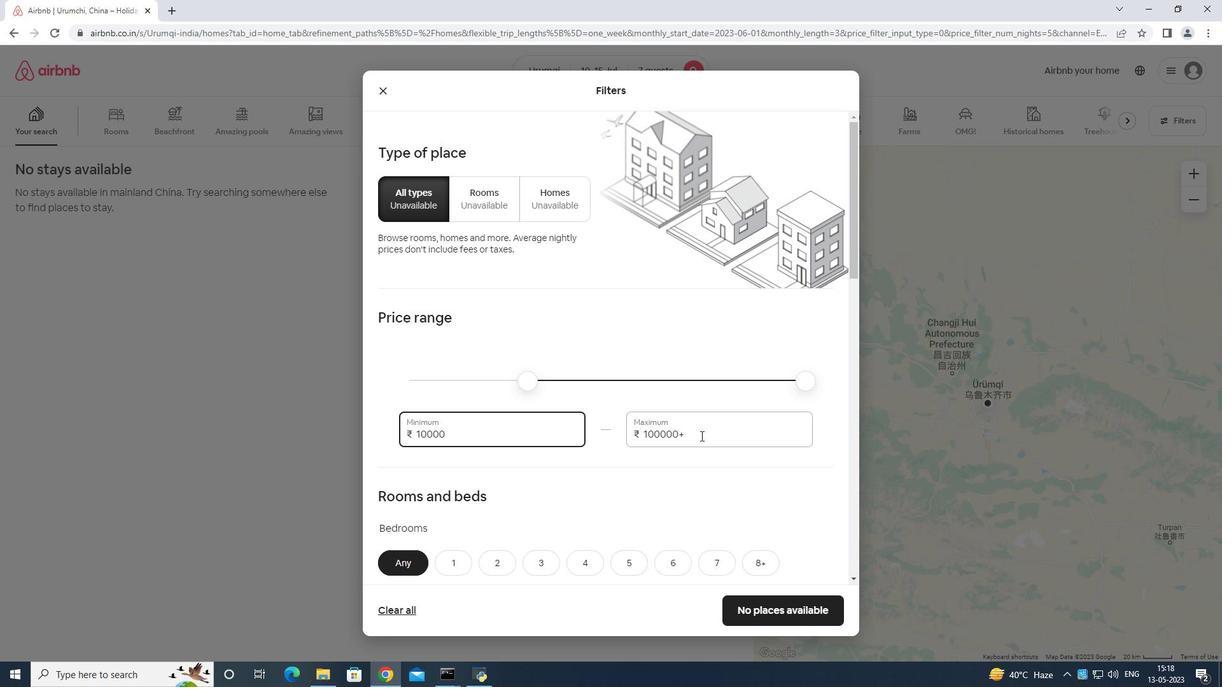 
Action: Mouse moved to (711, 430)
Screenshot: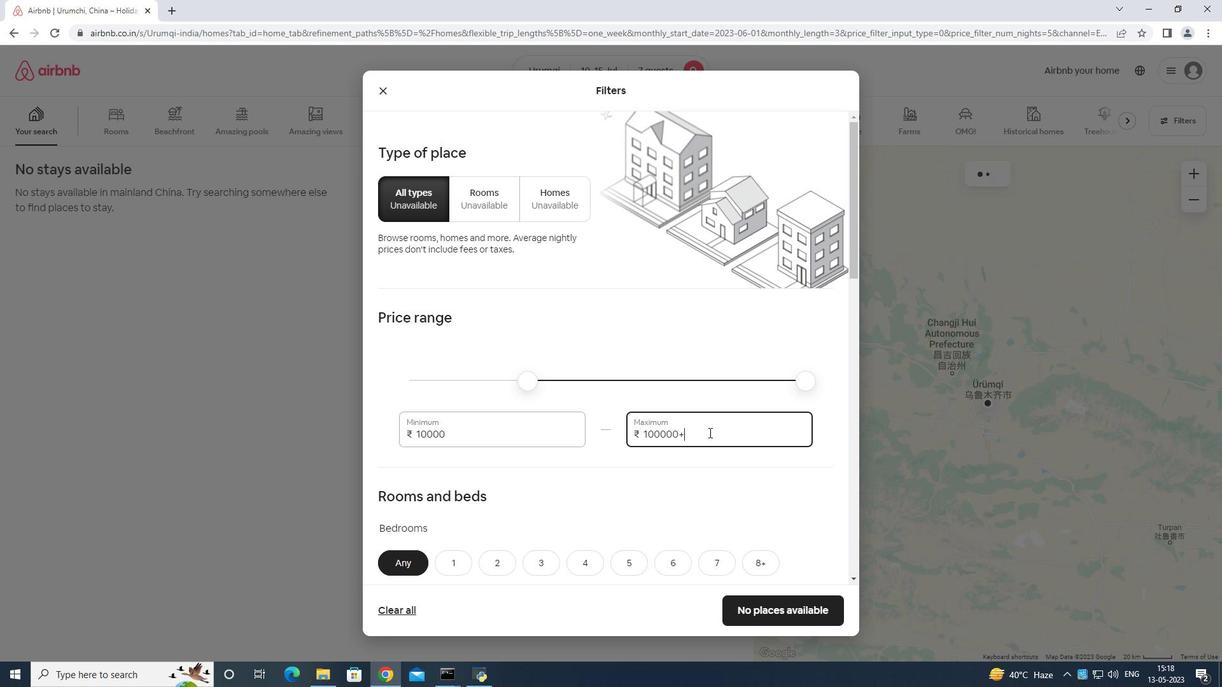 
Action: Key pressed <Key.backspace><Key.backspace><Key.backspace><Key.backspace><Key.backspace><Key.backspace><Key.backspace><Key.backspace><Key.backspace><Key.backspace><Key.backspace><Key.backspace><Key.backspace><Key.backspace>
Screenshot: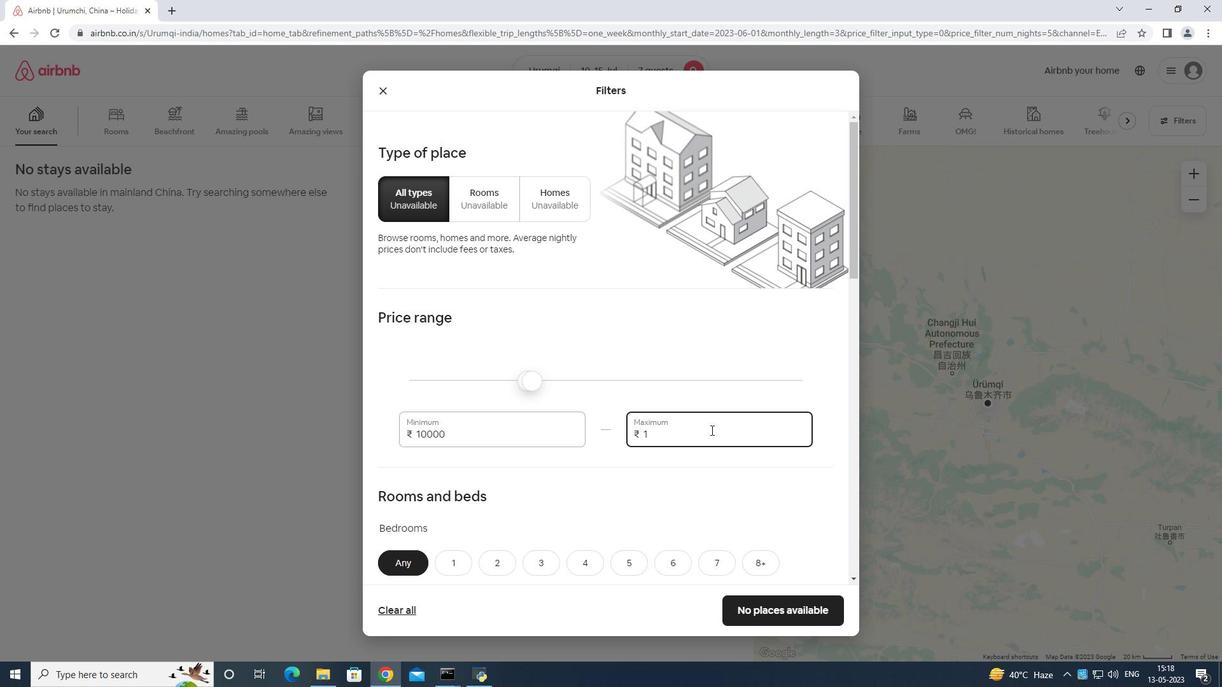 
Action: Mouse moved to (711, 429)
Screenshot: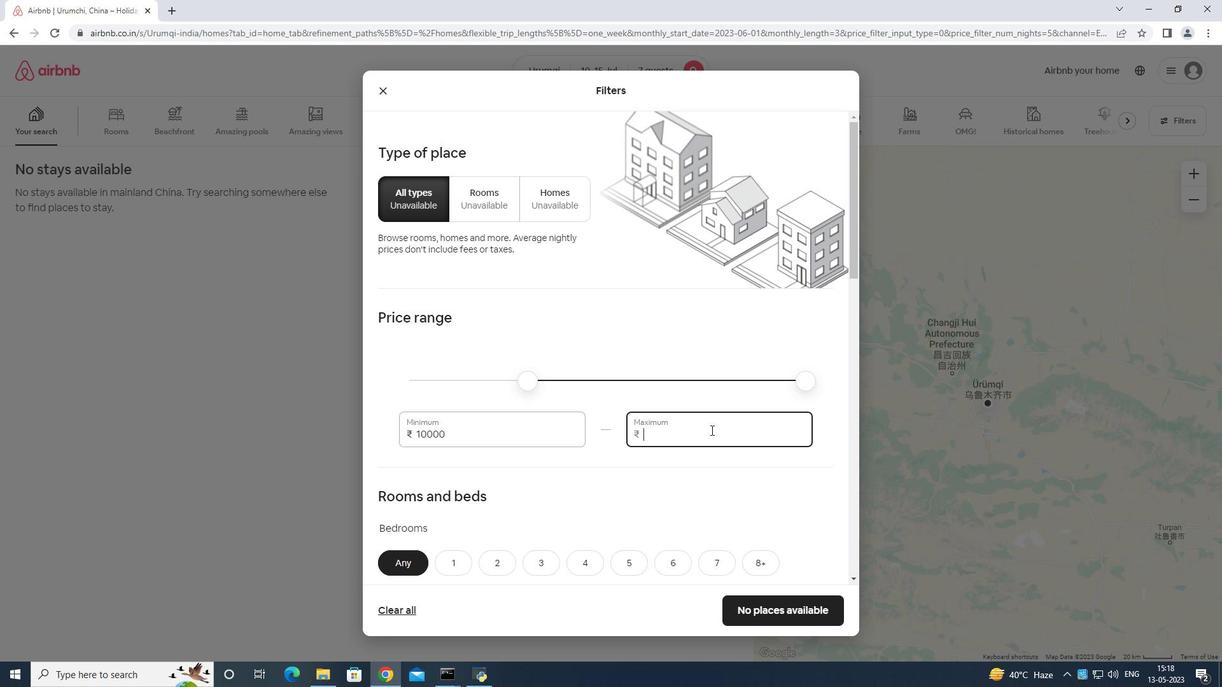 
Action: Key pressed 15
Screenshot: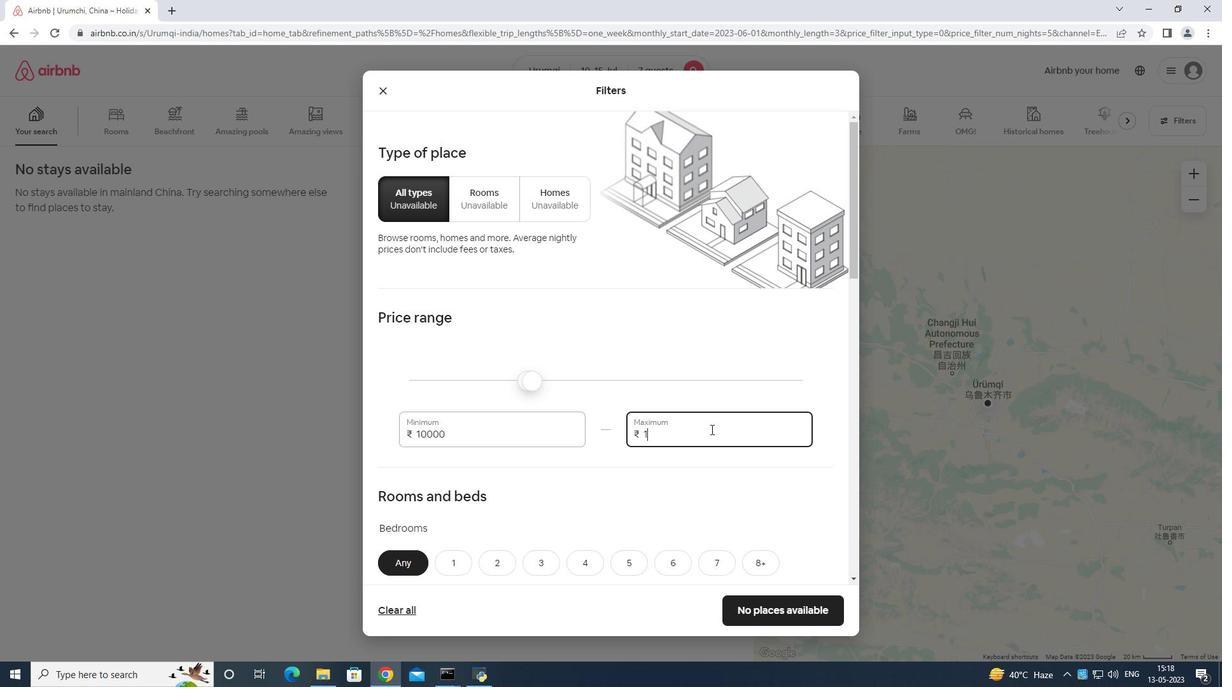 
Action: Mouse moved to (712, 429)
Screenshot: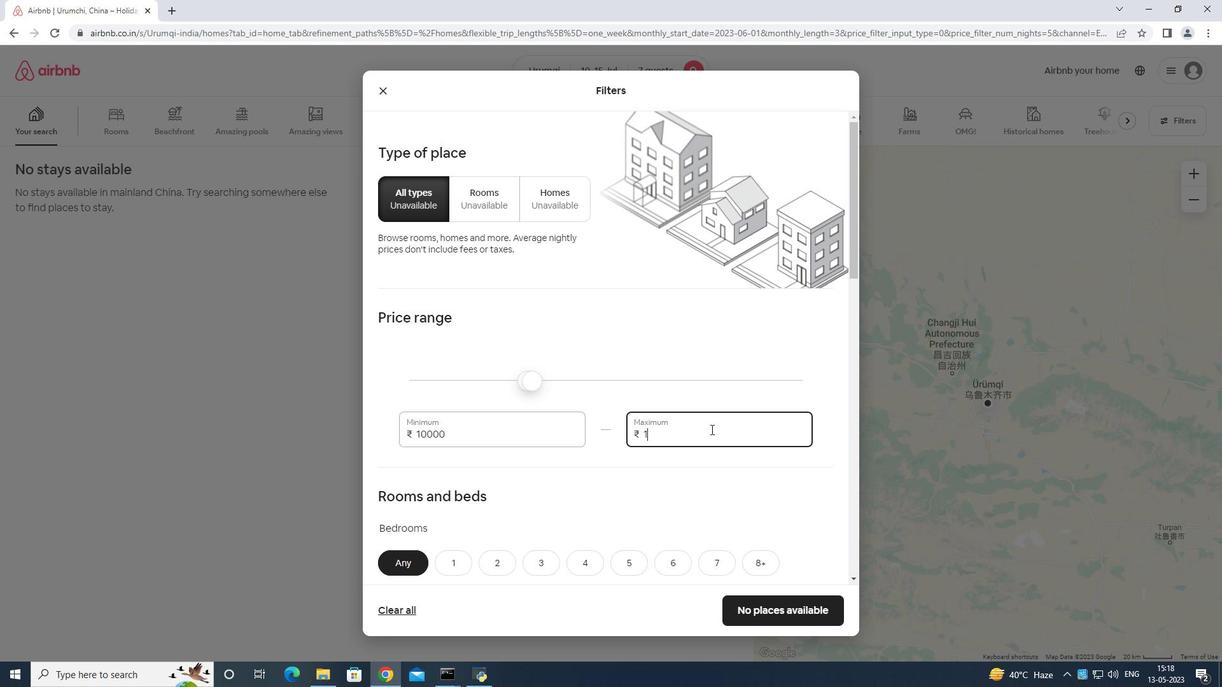 
Action: Key pressed 0
Screenshot: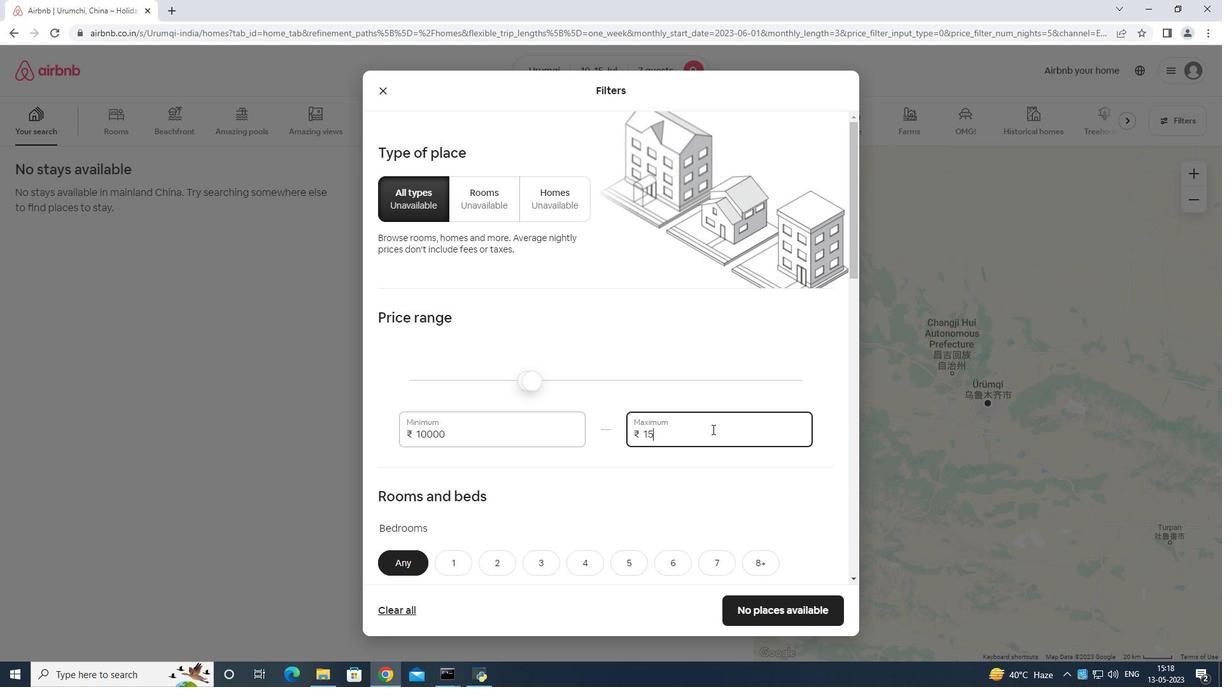 
Action: Mouse moved to (713, 429)
Screenshot: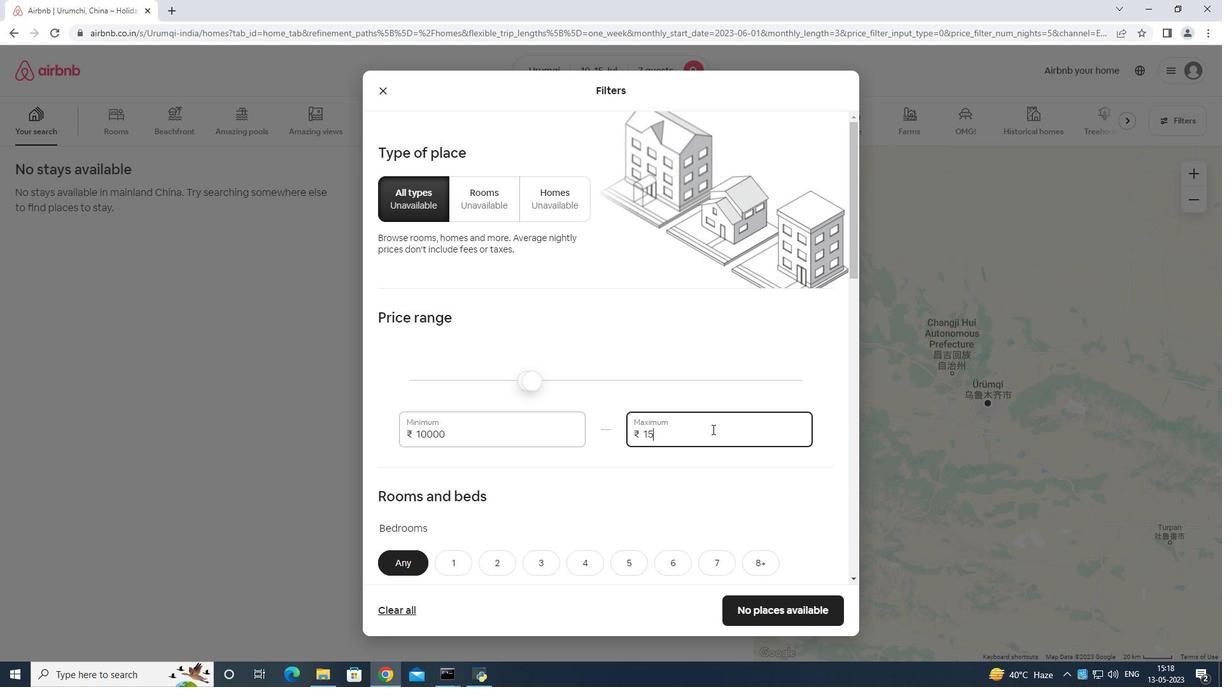 
Action: Key pressed 00
Screenshot: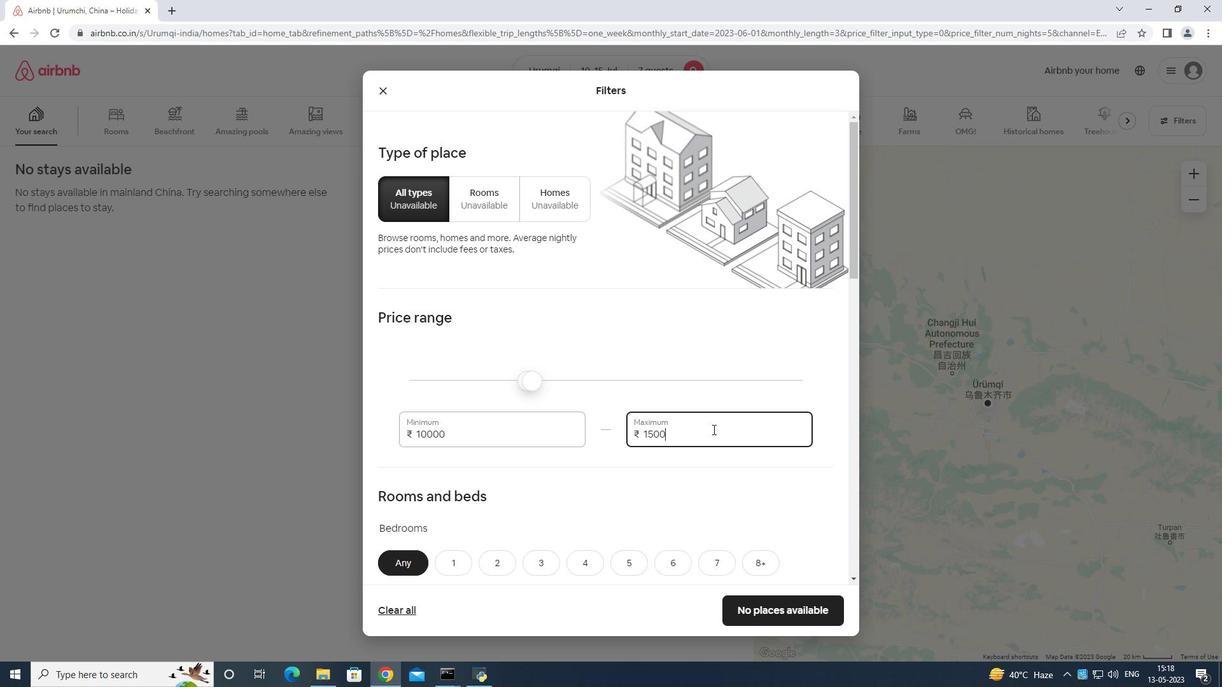 
Action: Mouse moved to (719, 431)
Screenshot: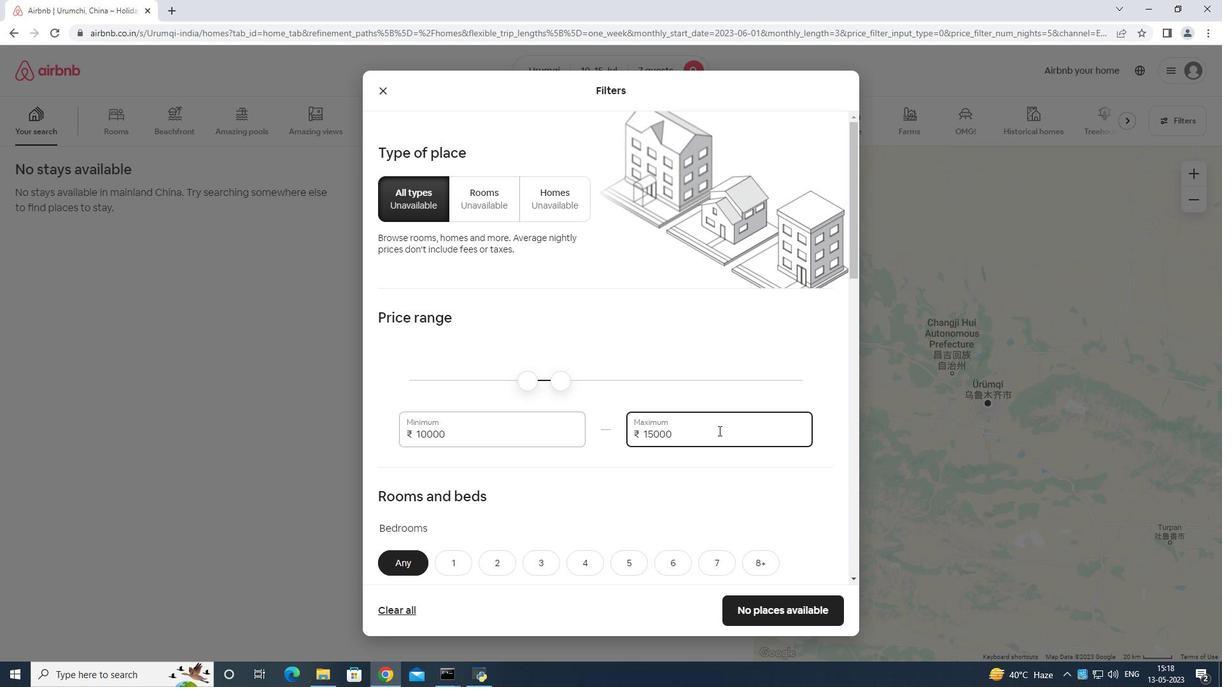 
Action: Mouse scrolled (719, 431) with delta (0, 0)
Screenshot: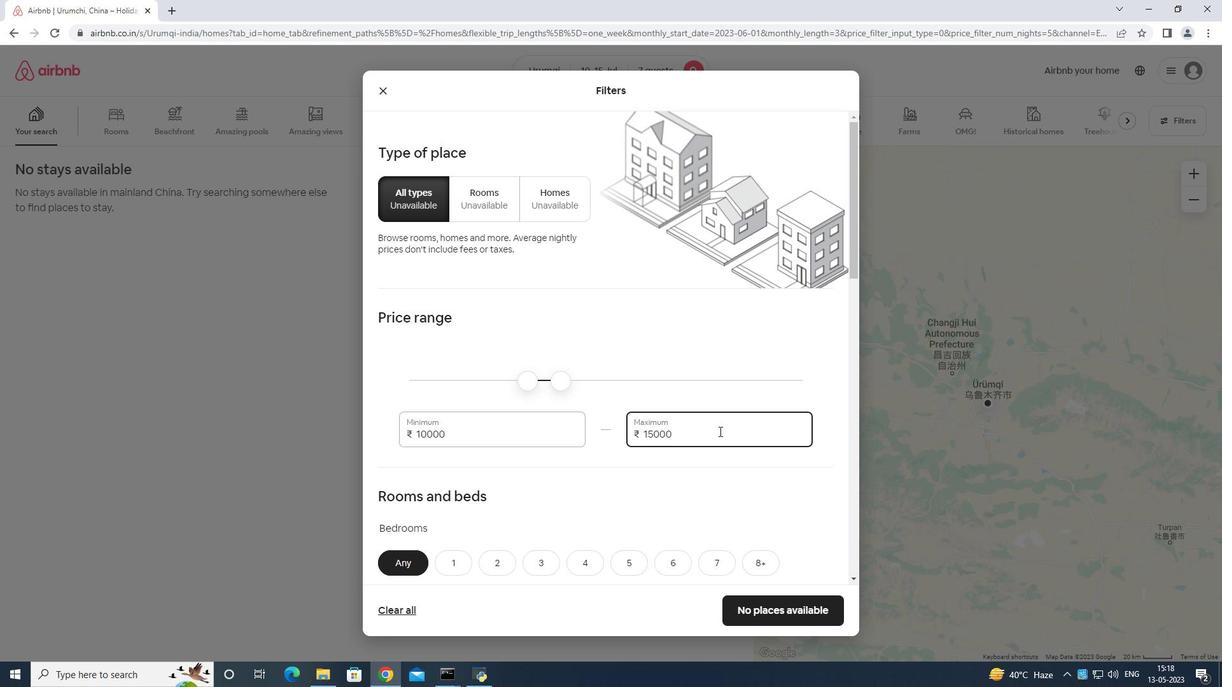 
Action: Mouse moved to (719, 432)
Screenshot: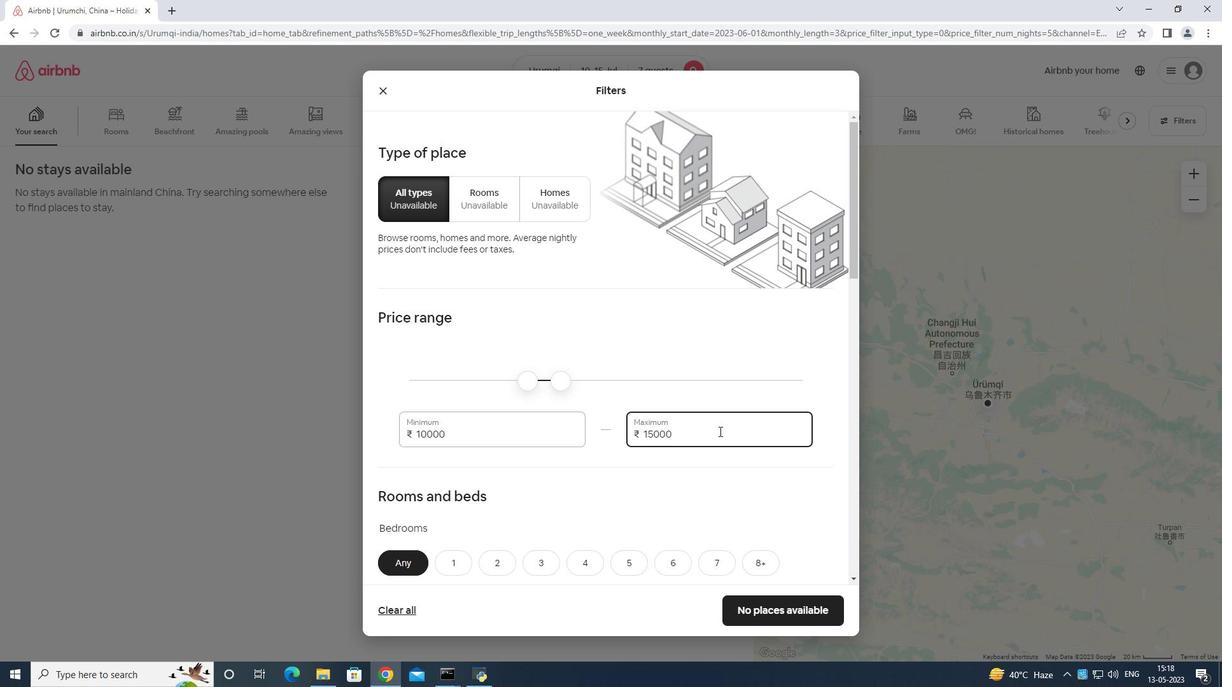 
Action: Mouse scrolled (719, 431) with delta (0, 0)
Screenshot: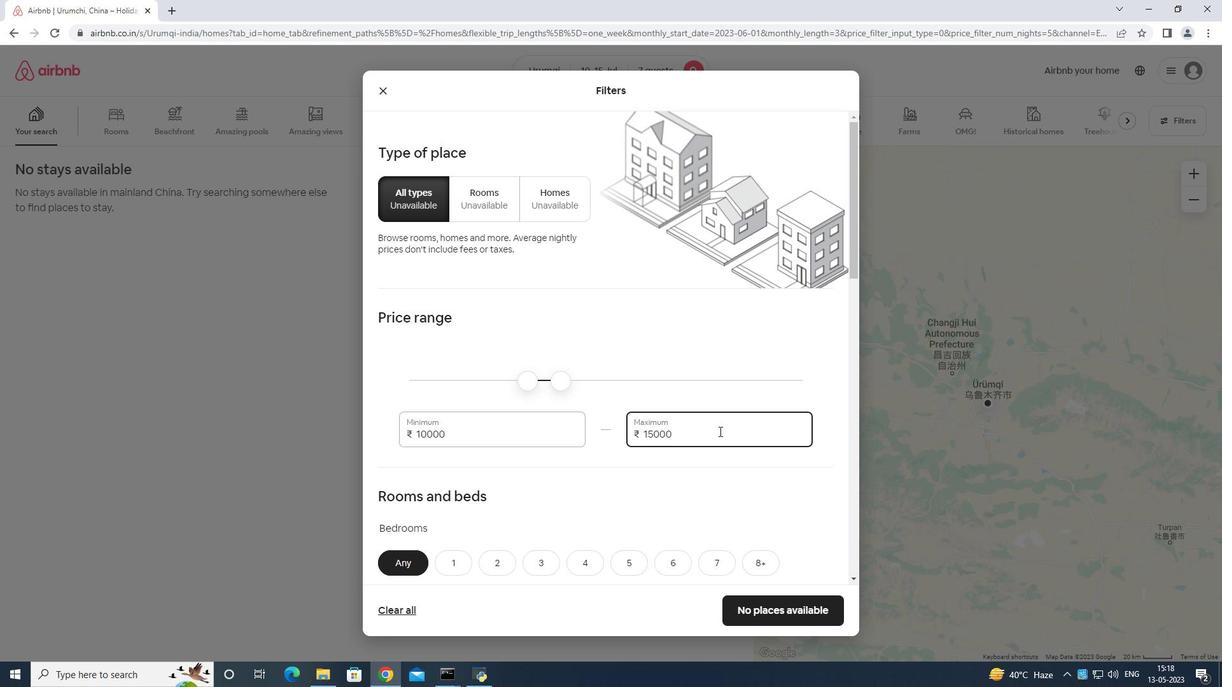 
Action: Mouse moved to (588, 439)
Screenshot: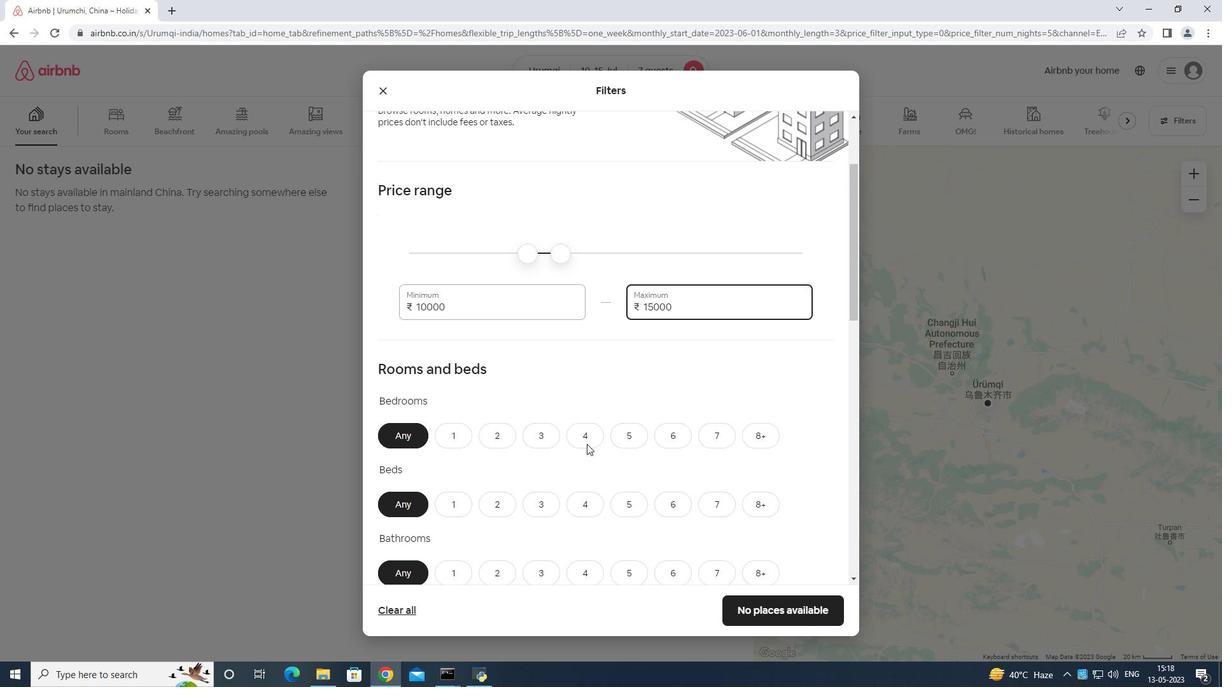 
Action: Mouse pressed left at (588, 439)
Screenshot: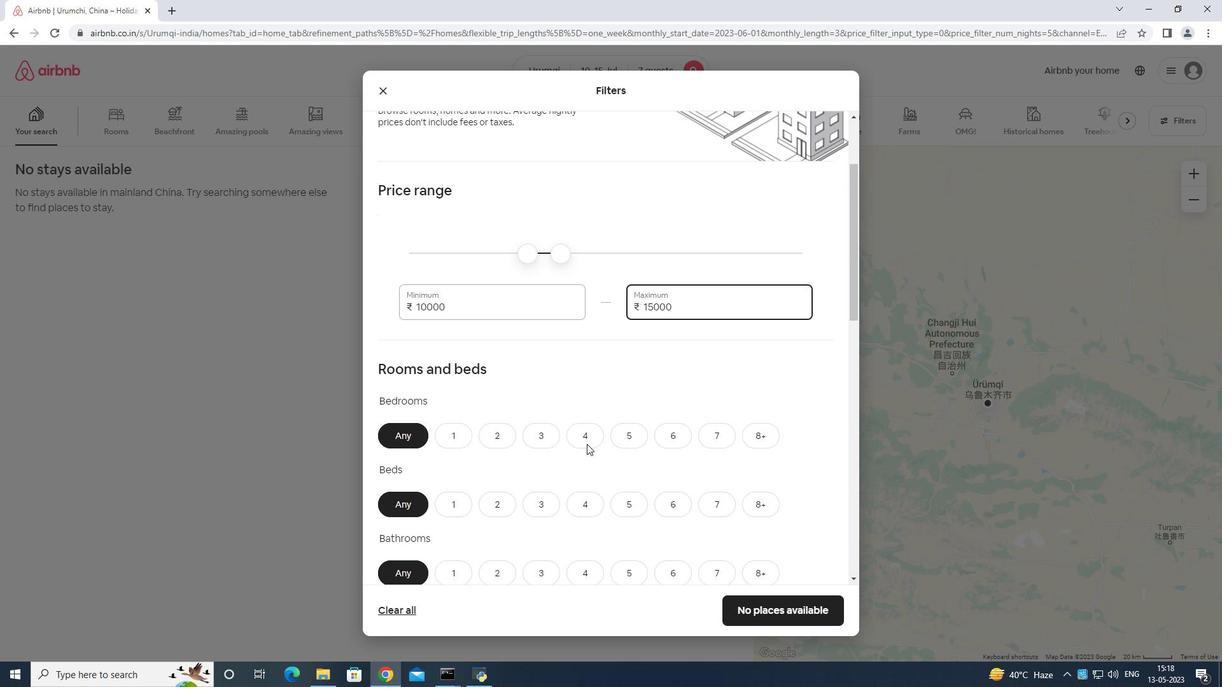 
Action: Mouse moved to (716, 504)
Screenshot: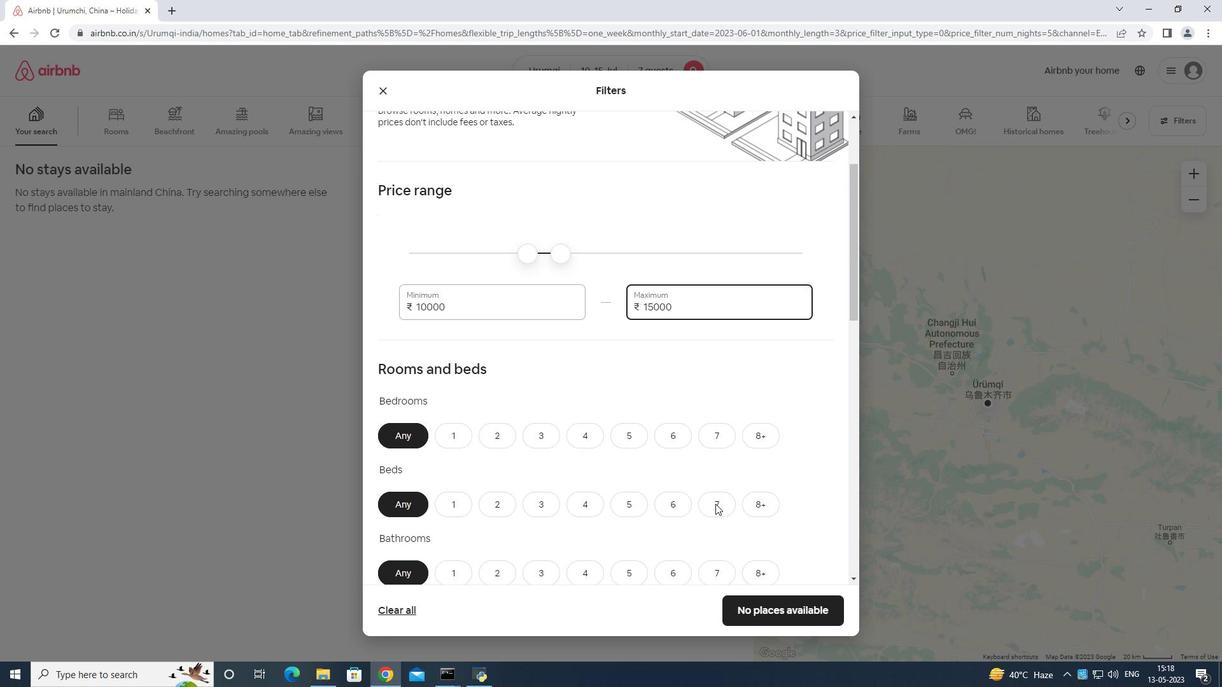 
Action: Mouse pressed left at (716, 504)
Screenshot: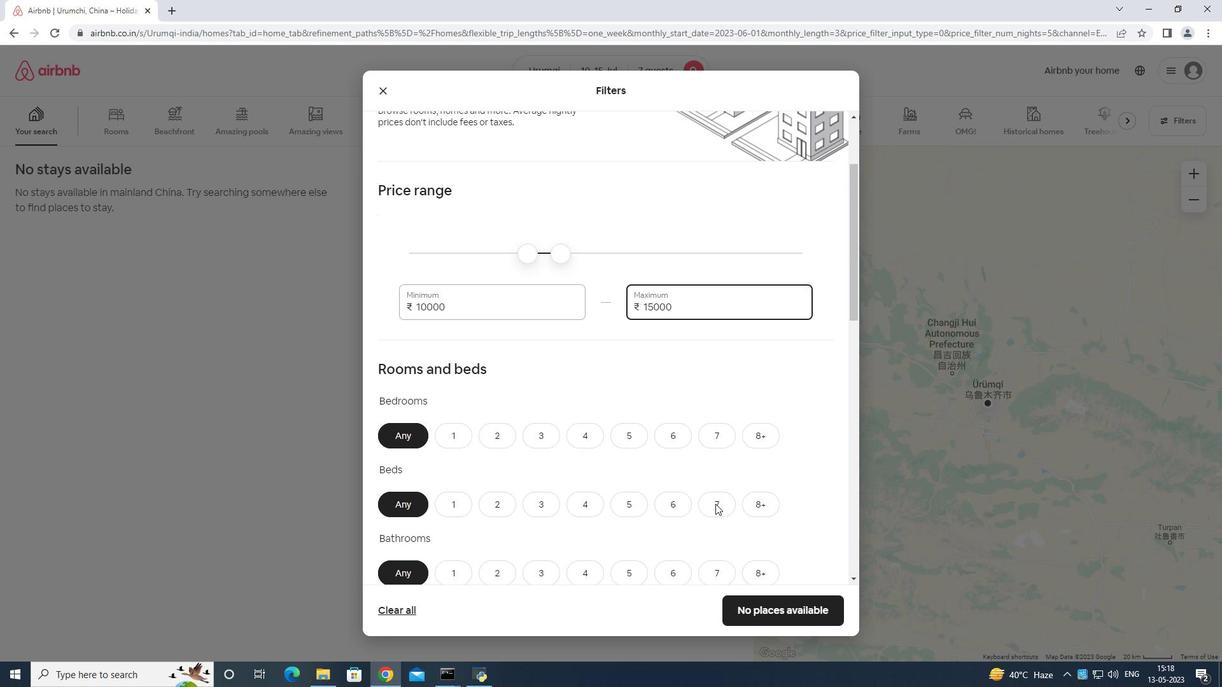 
Action: Mouse moved to (582, 434)
Screenshot: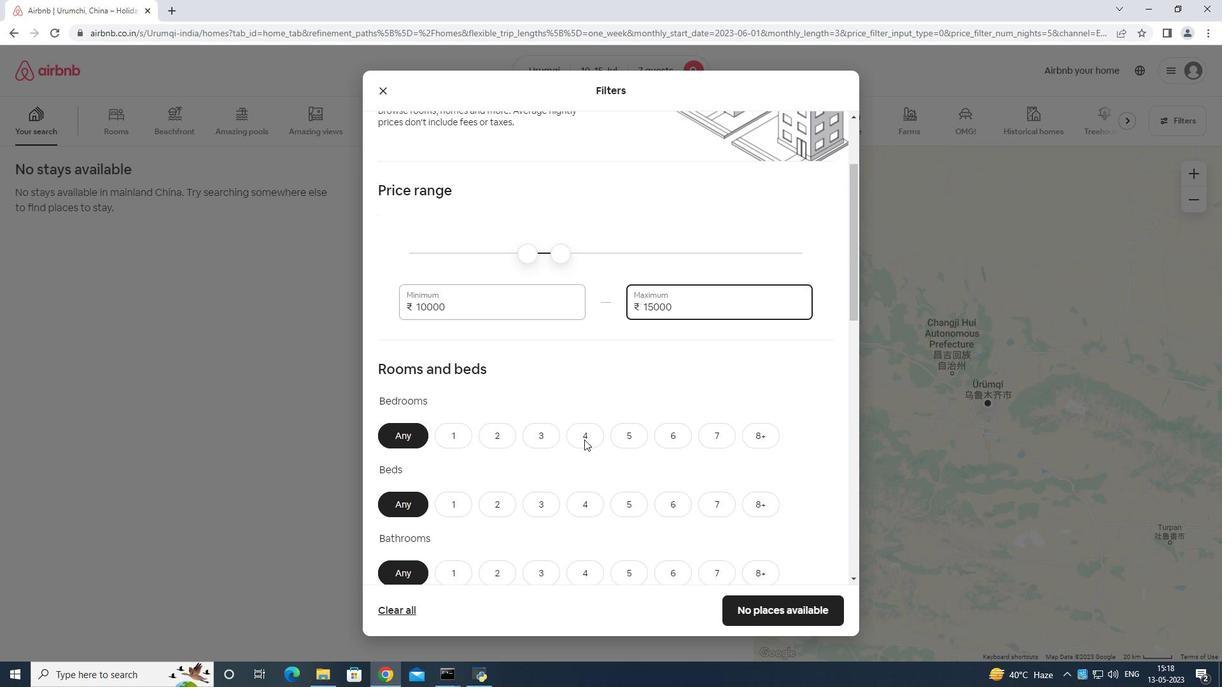 
Action: Mouse pressed left at (582, 434)
Screenshot: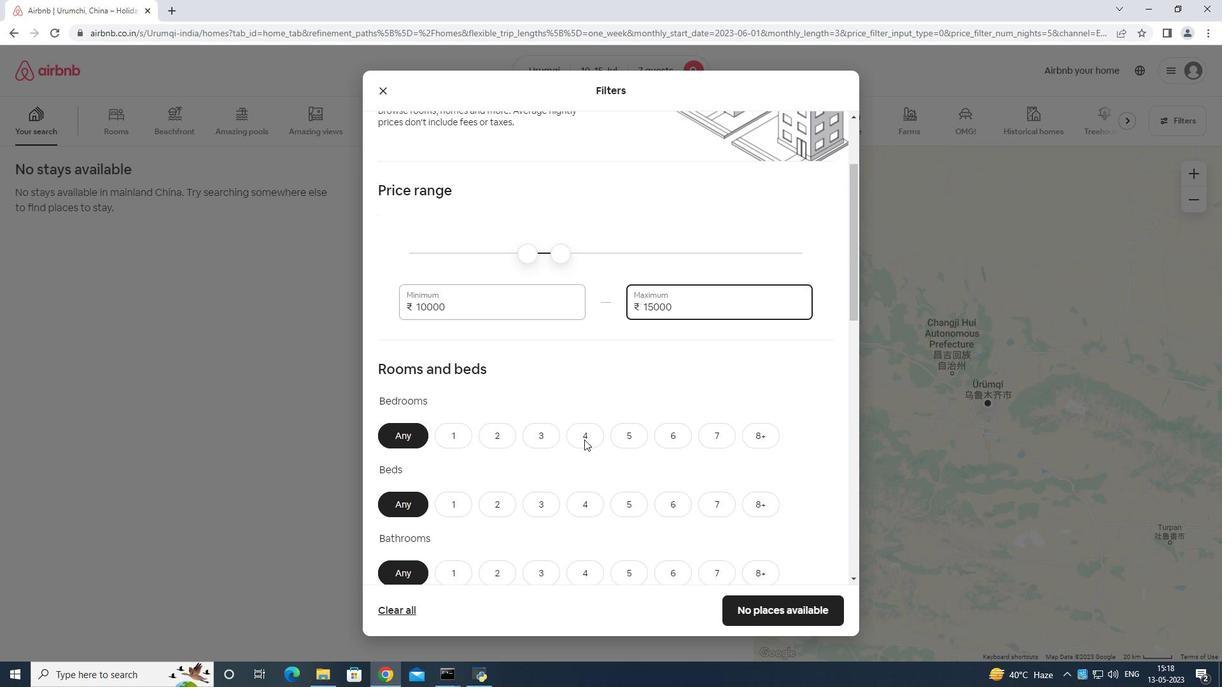 
Action: Mouse moved to (633, 487)
Screenshot: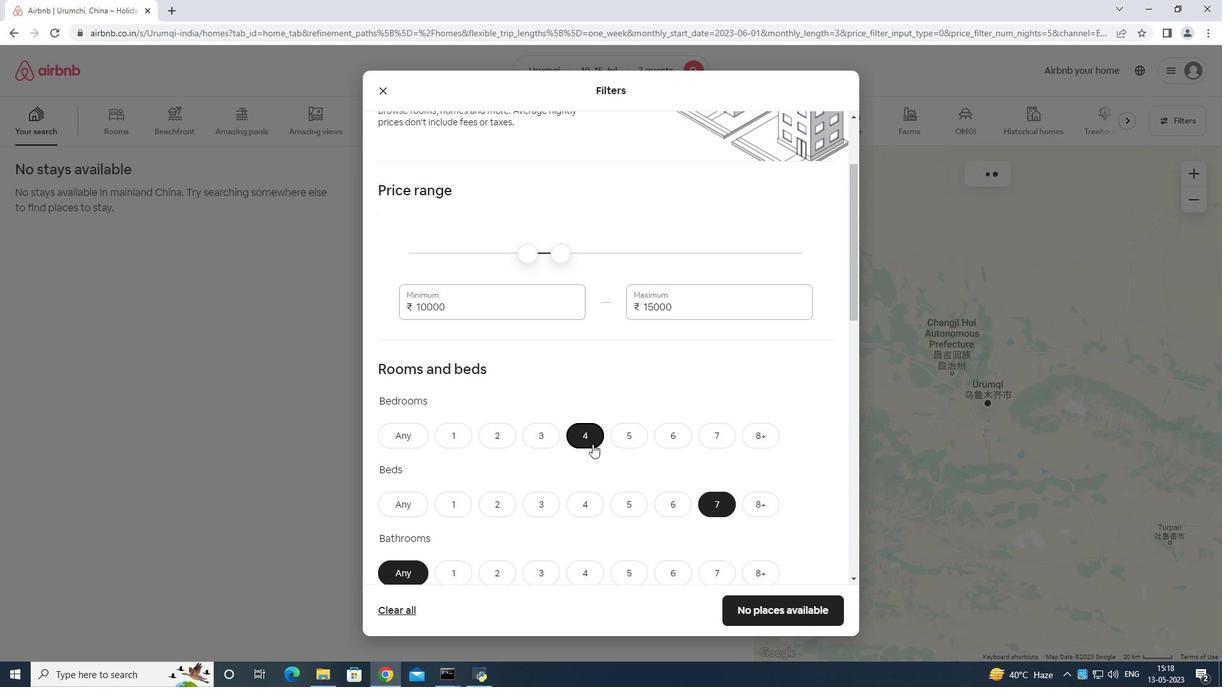 
Action: Mouse scrolled (633, 486) with delta (0, 0)
Screenshot: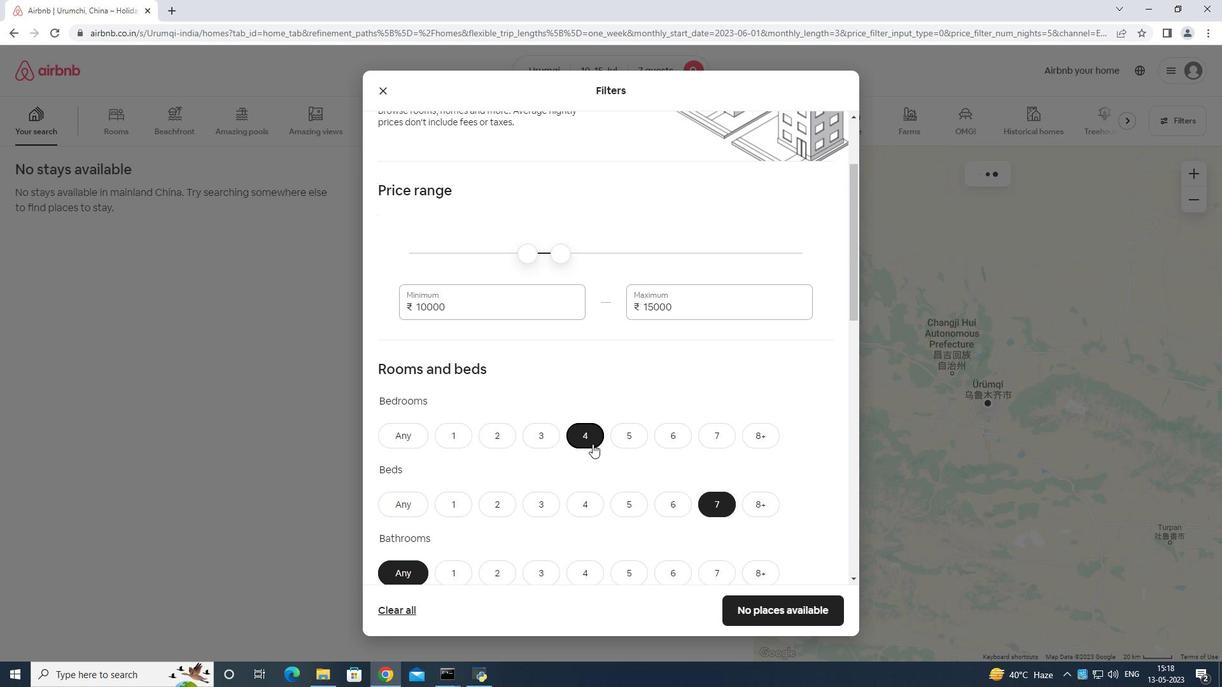 
Action: Mouse moved to (634, 487)
Screenshot: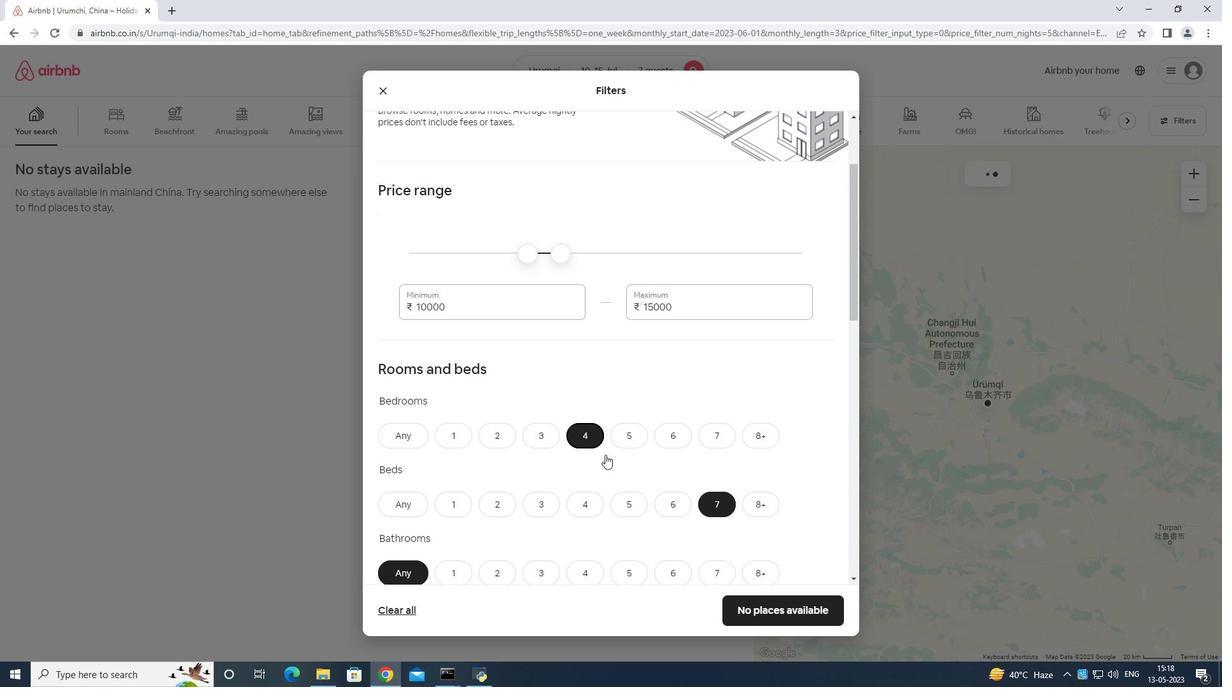 
Action: Mouse scrolled (634, 487) with delta (0, 0)
Screenshot: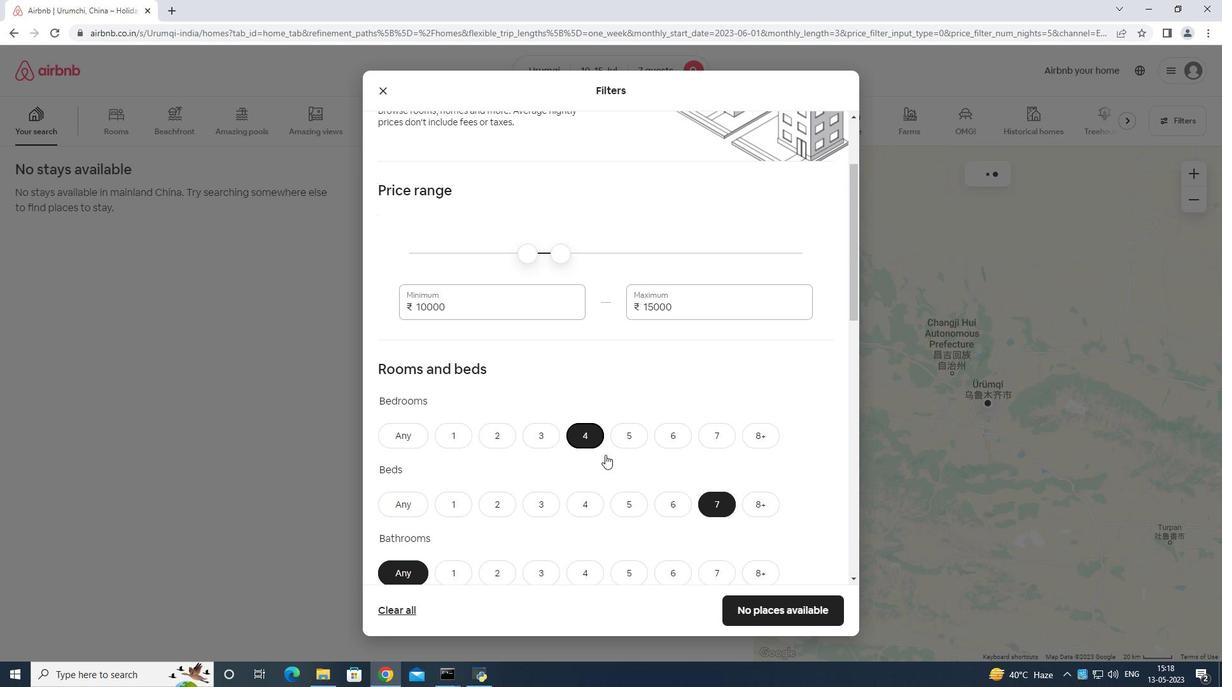 
Action: Mouse moved to (643, 482)
Screenshot: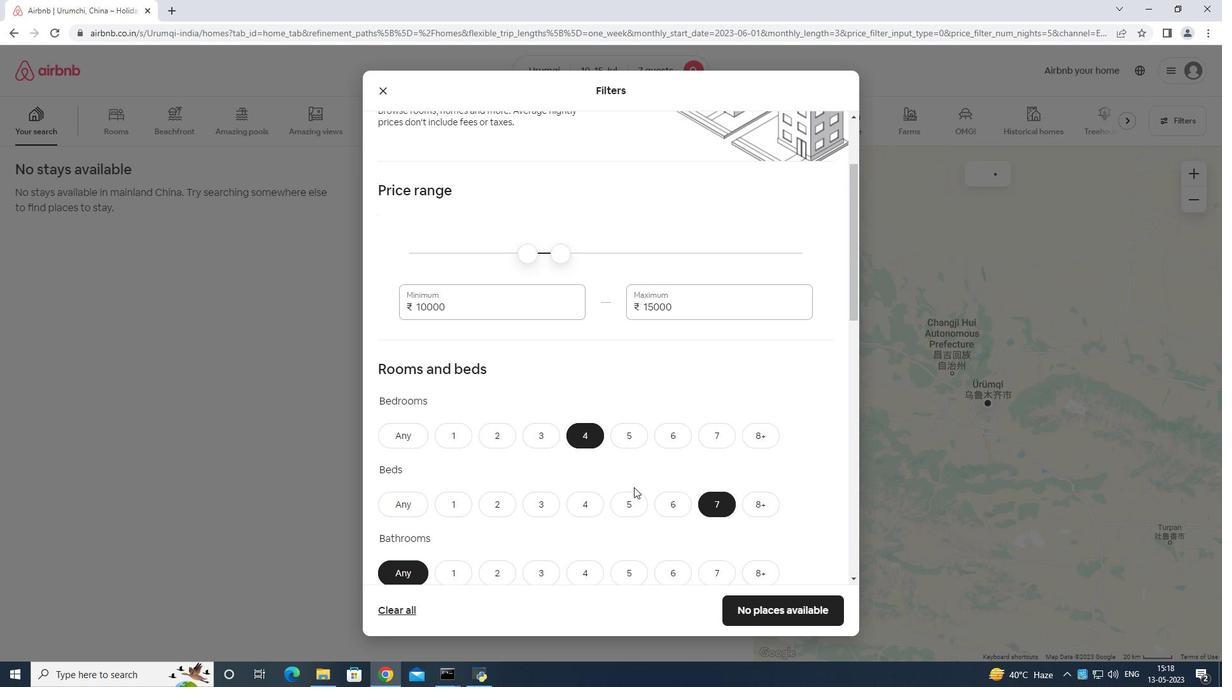 
Action: Mouse scrolled (641, 483) with delta (0, 0)
Screenshot: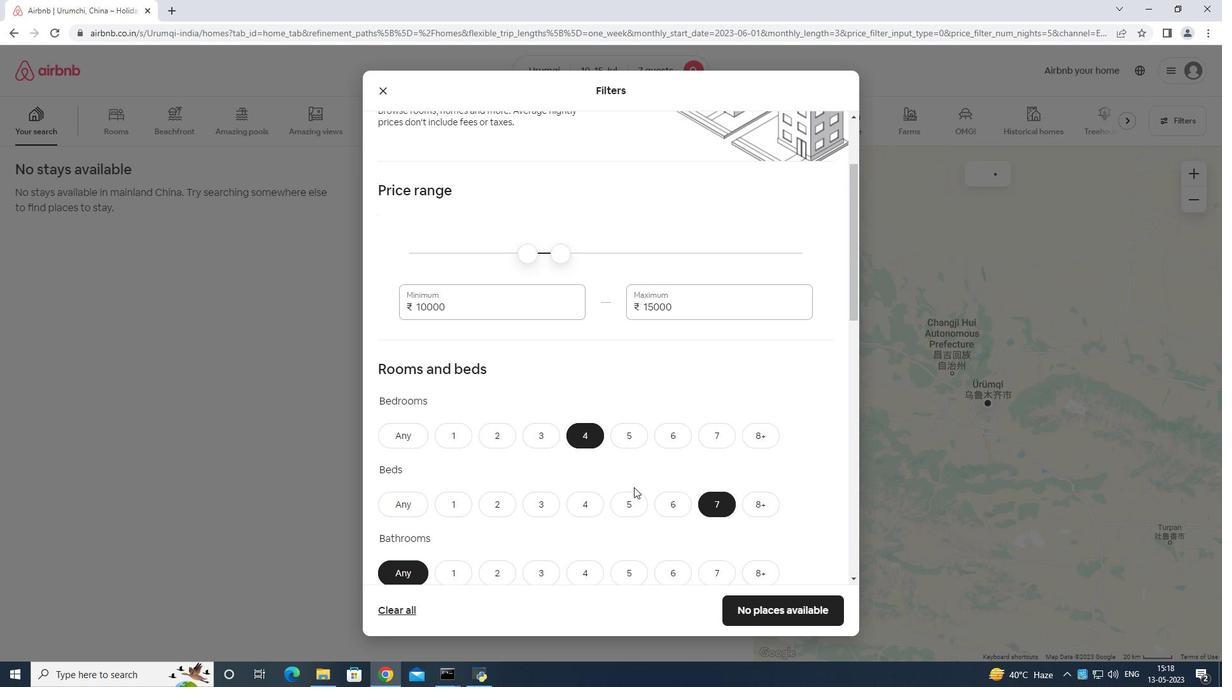 
Action: Mouse moved to (590, 380)
Screenshot: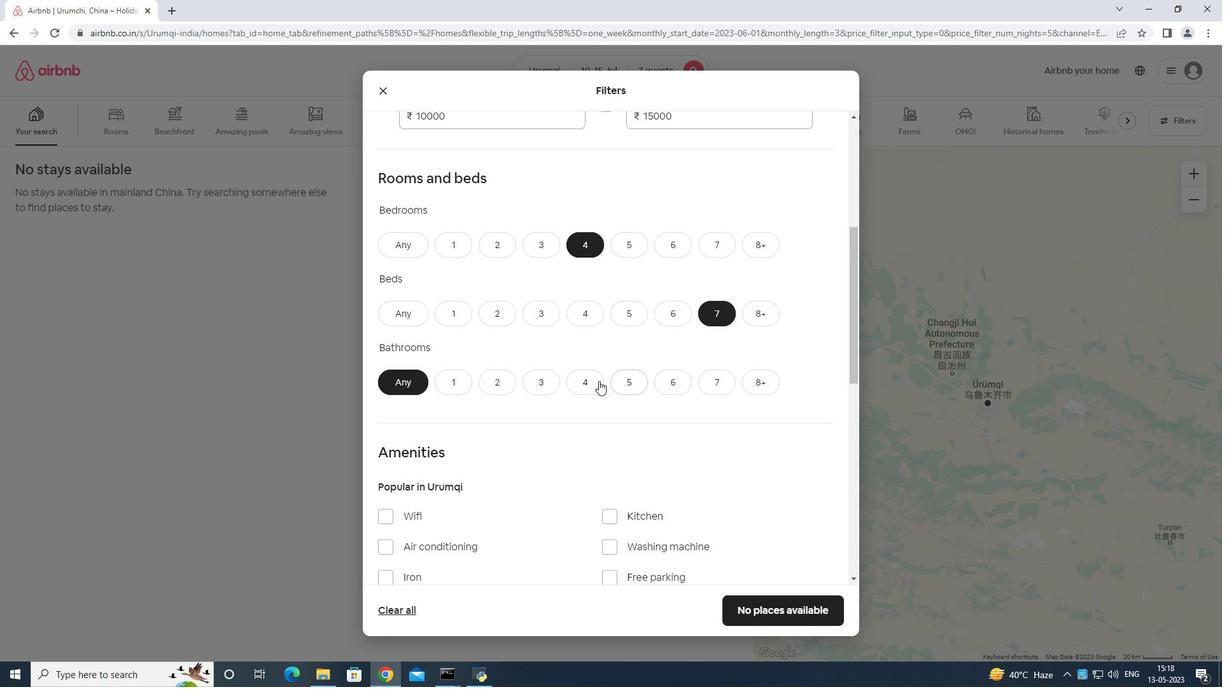
Action: Mouse pressed left at (590, 380)
Screenshot: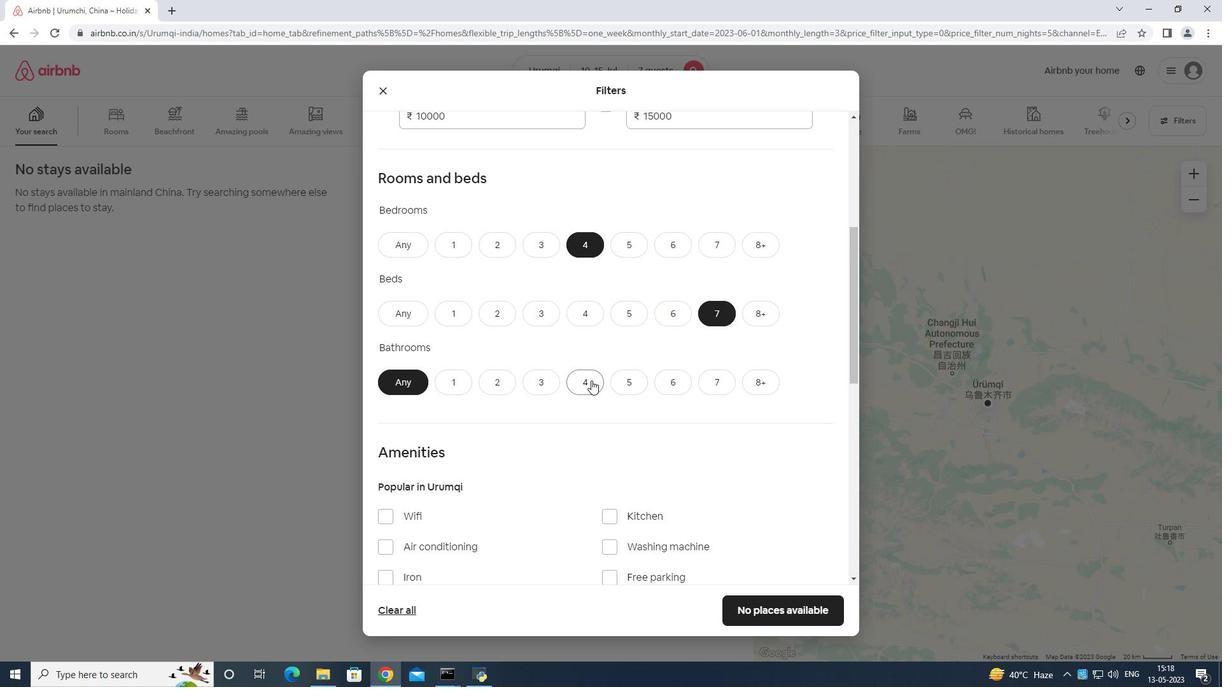 
Action: Mouse moved to (579, 387)
Screenshot: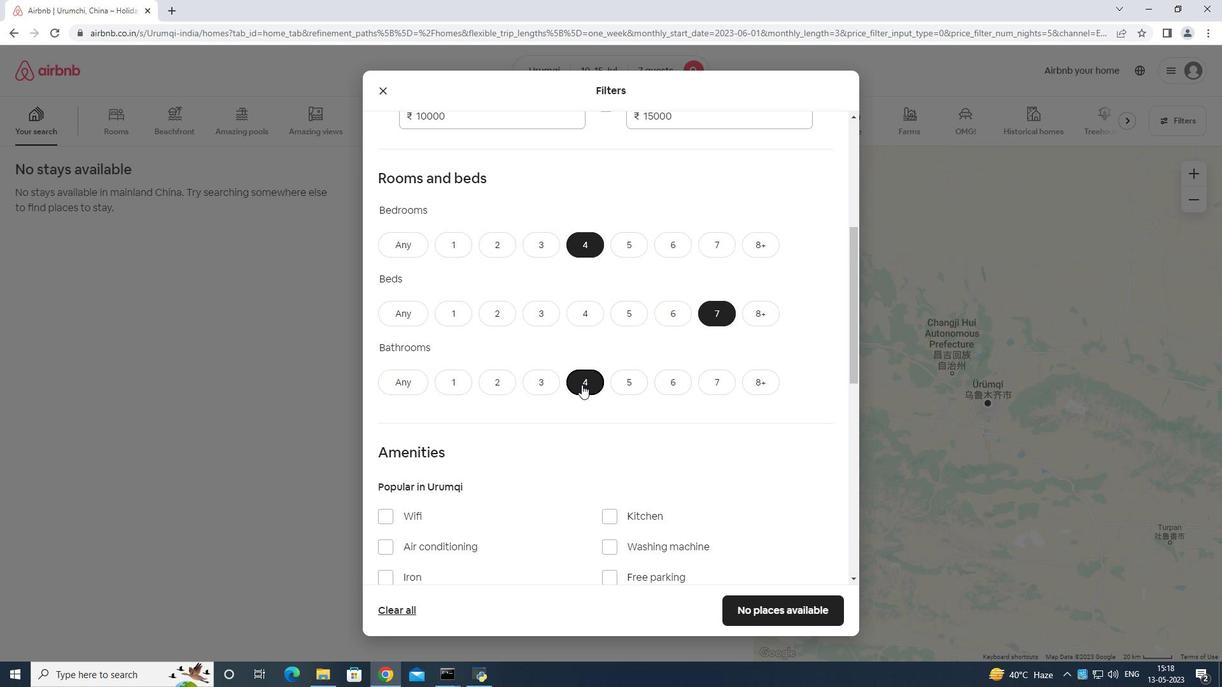 
Action: Mouse scrolled (579, 386) with delta (0, 0)
Screenshot: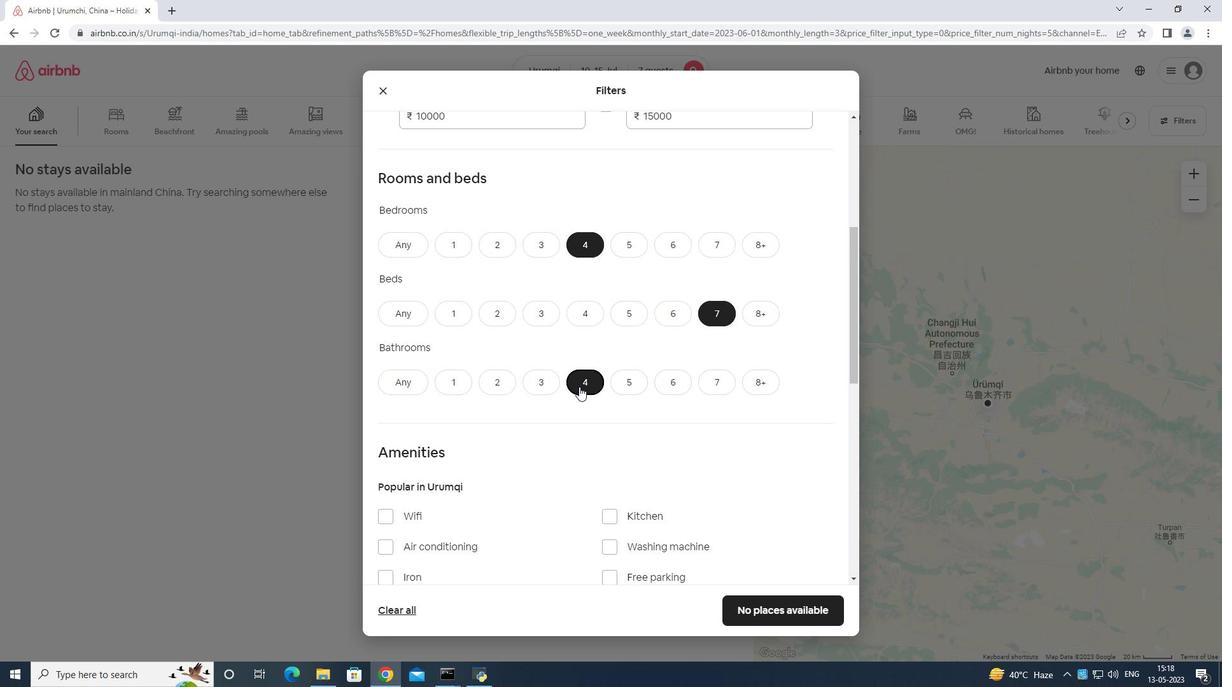 
Action: Mouse scrolled (579, 386) with delta (0, 0)
Screenshot: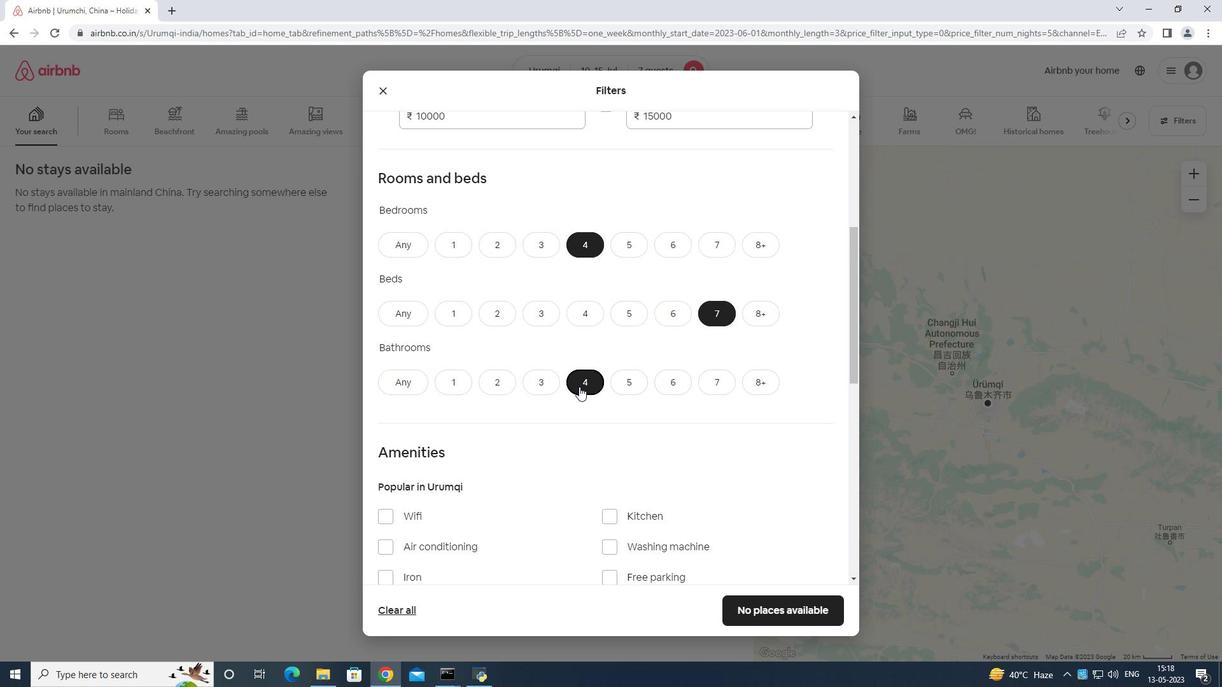 
Action: Mouse moved to (578, 387)
Screenshot: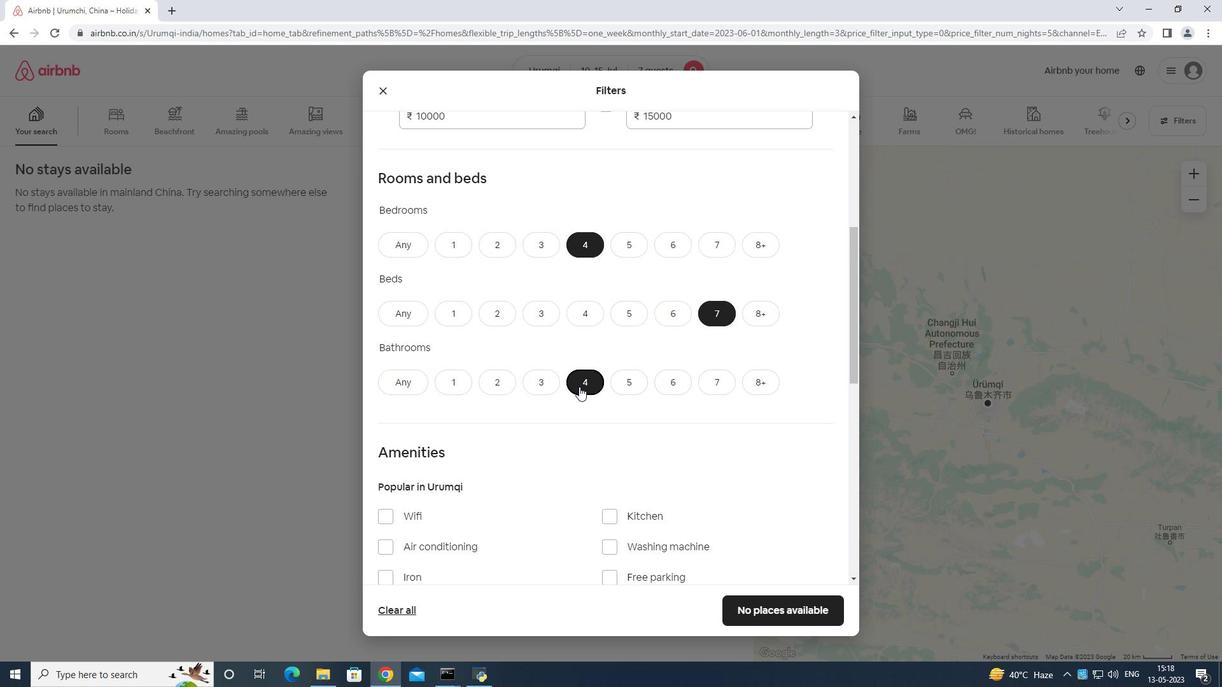 
Action: Mouse scrolled (578, 386) with delta (0, 0)
Screenshot: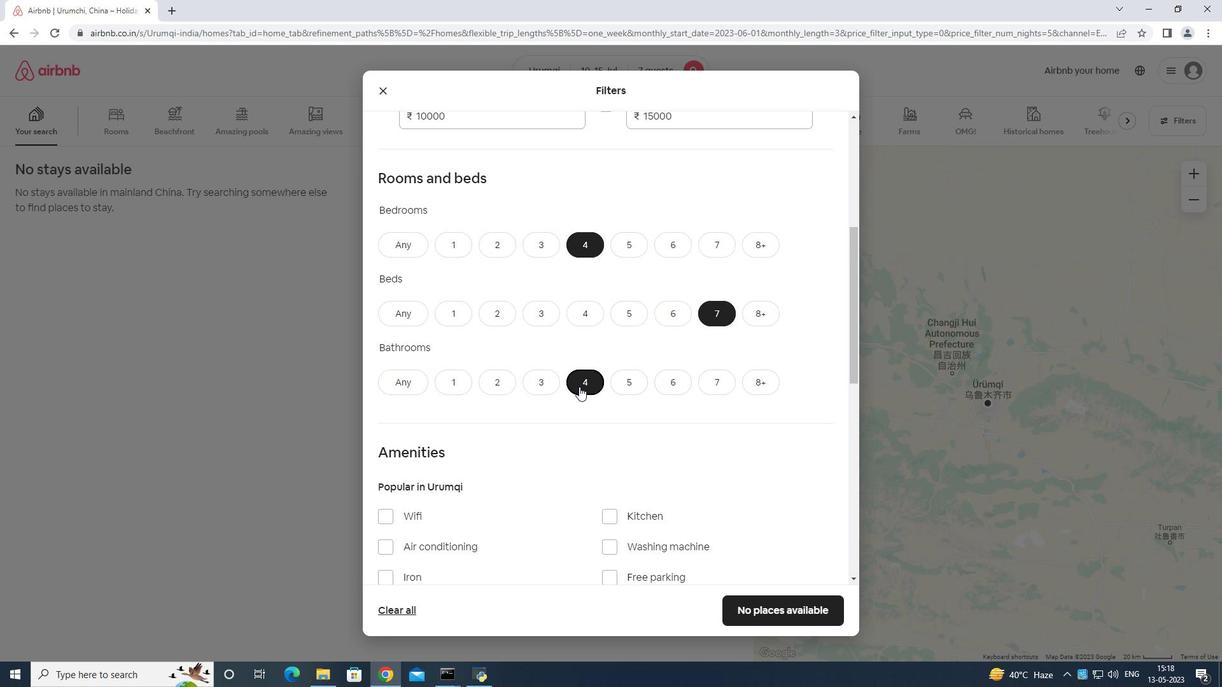 
Action: Mouse moved to (392, 321)
Screenshot: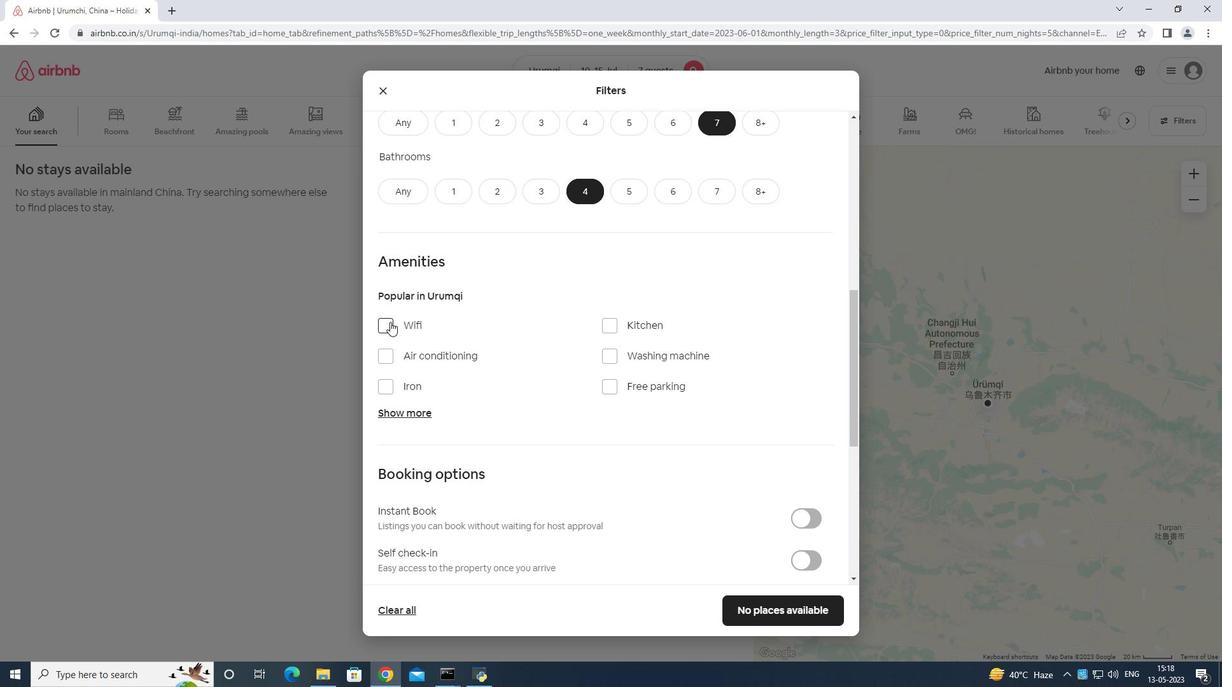 
Action: Mouse pressed left at (392, 321)
Screenshot: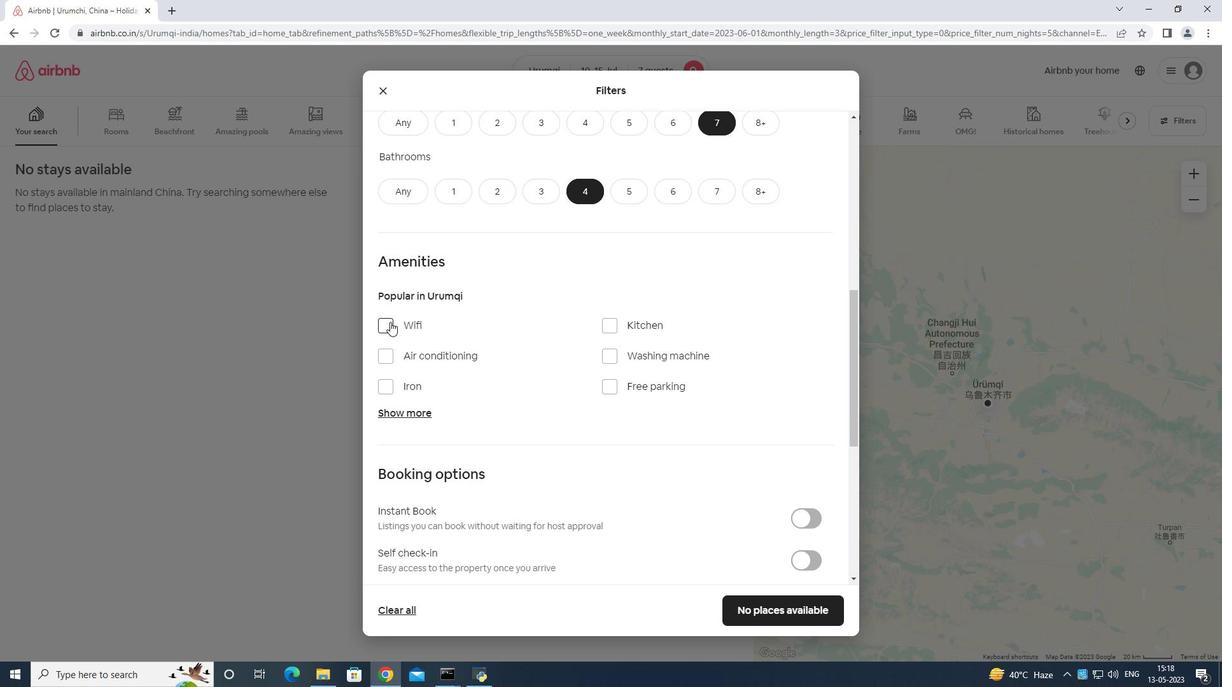 
Action: Mouse moved to (600, 387)
Screenshot: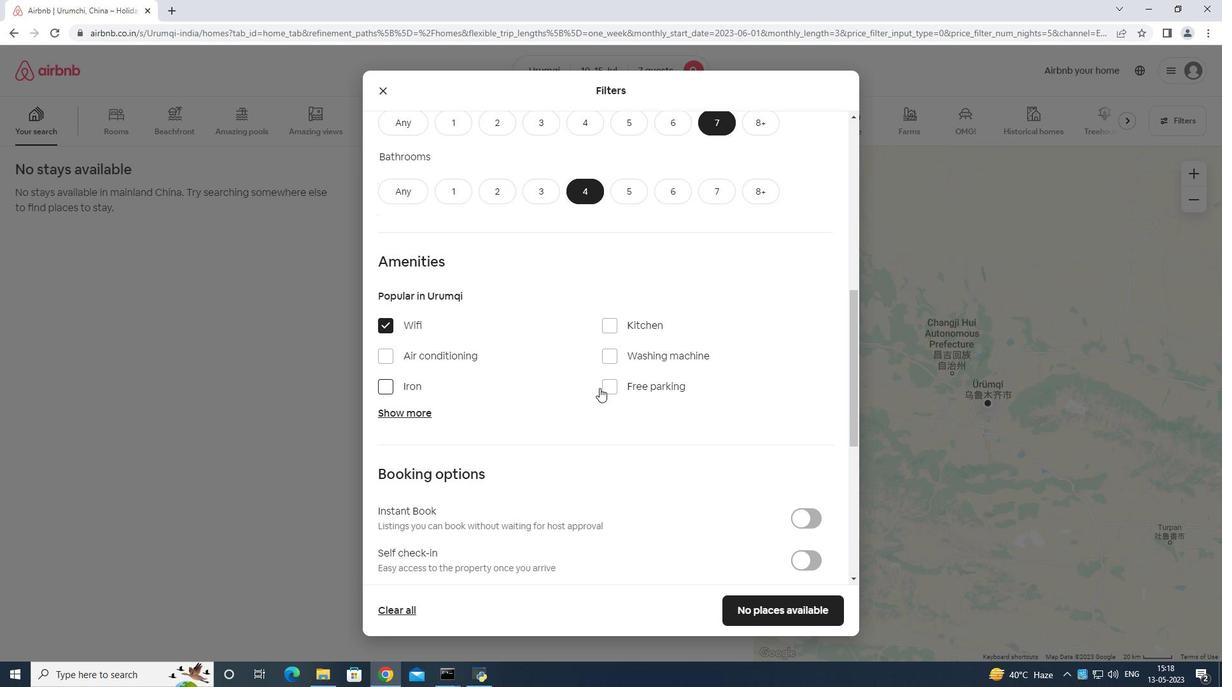 
Action: Mouse pressed left at (600, 387)
Screenshot: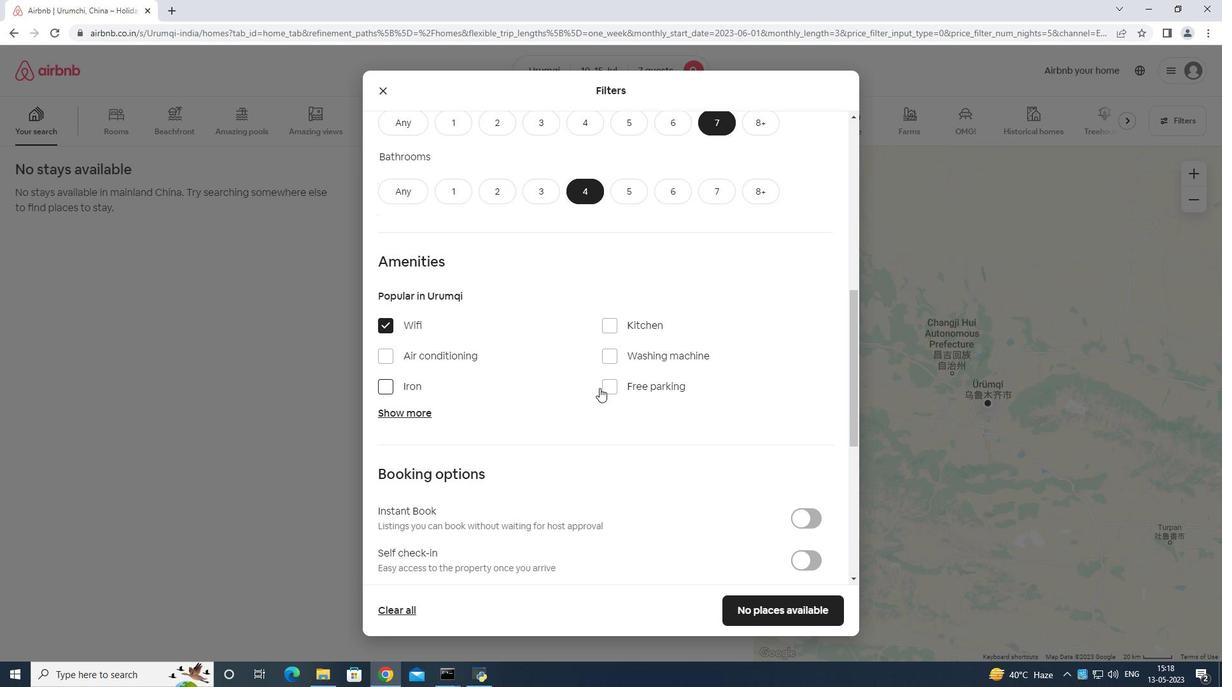 
Action: Mouse moved to (616, 385)
Screenshot: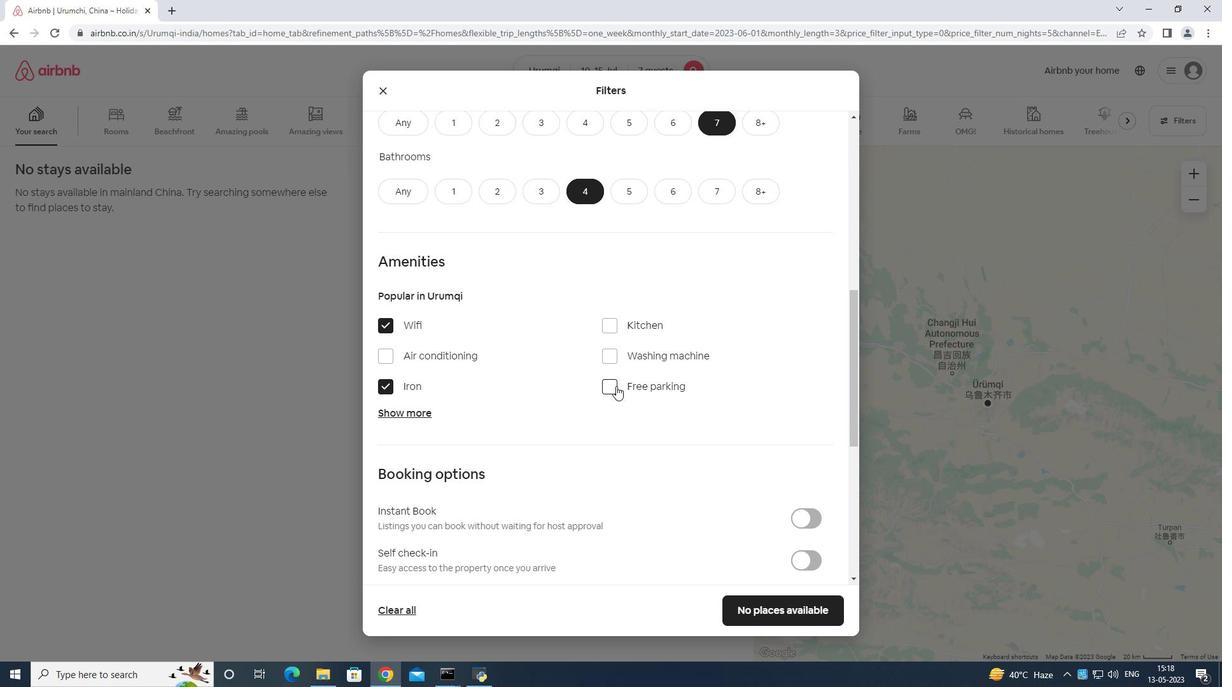 
Action: Mouse pressed left at (616, 385)
Screenshot: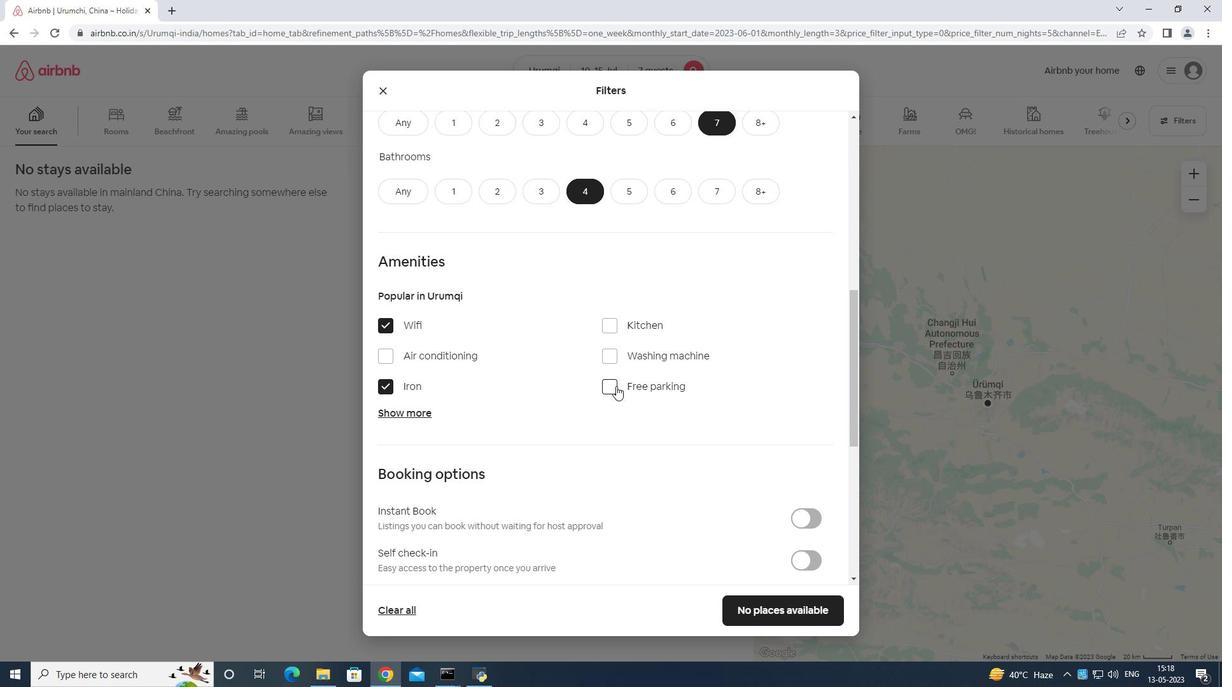 
Action: Mouse moved to (391, 377)
Screenshot: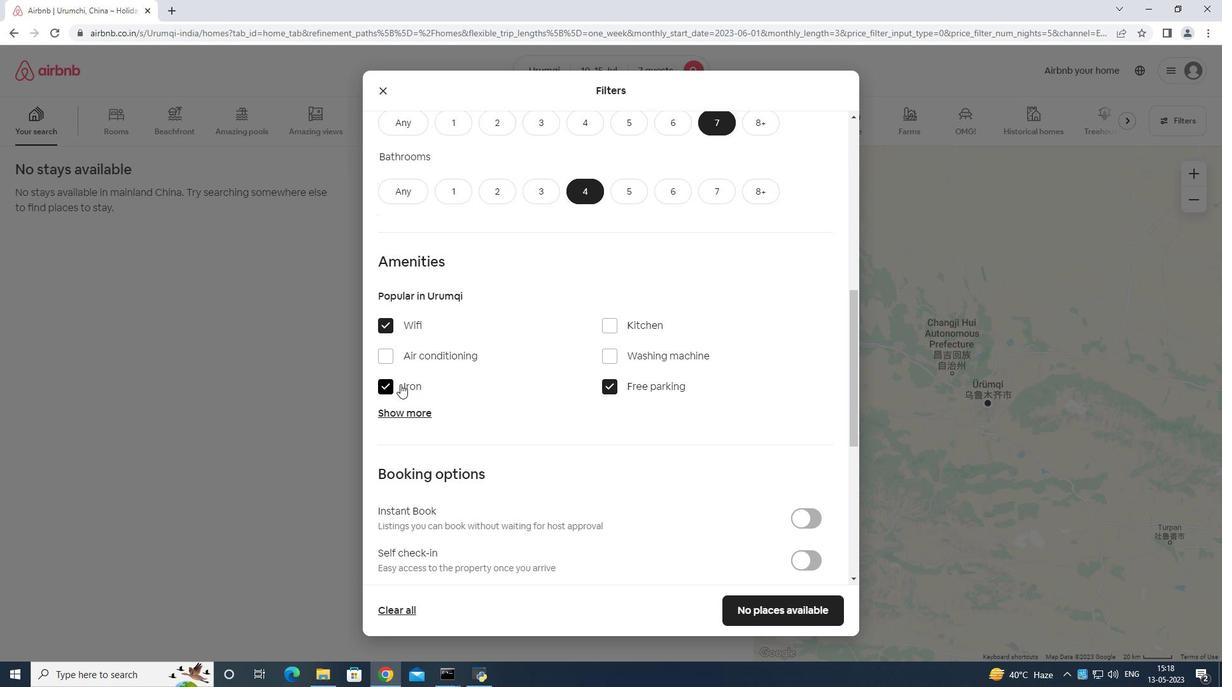 
Action: Mouse pressed left at (391, 377)
Screenshot: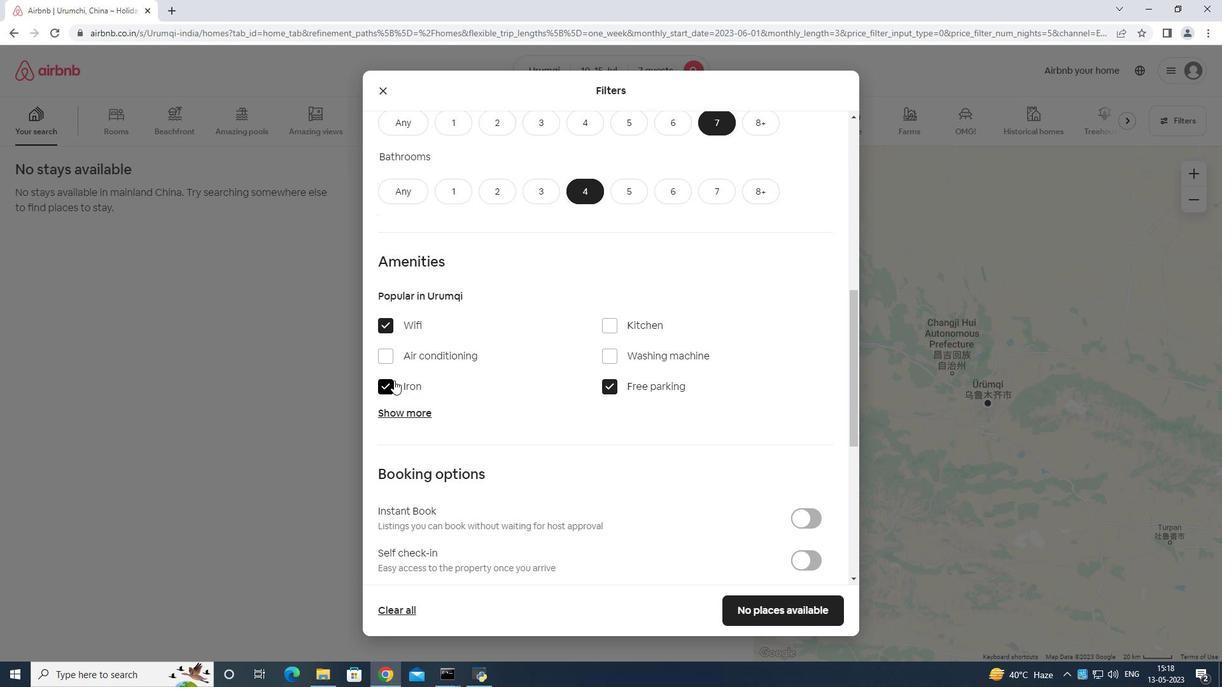 
Action: Mouse moved to (402, 410)
Screenshot: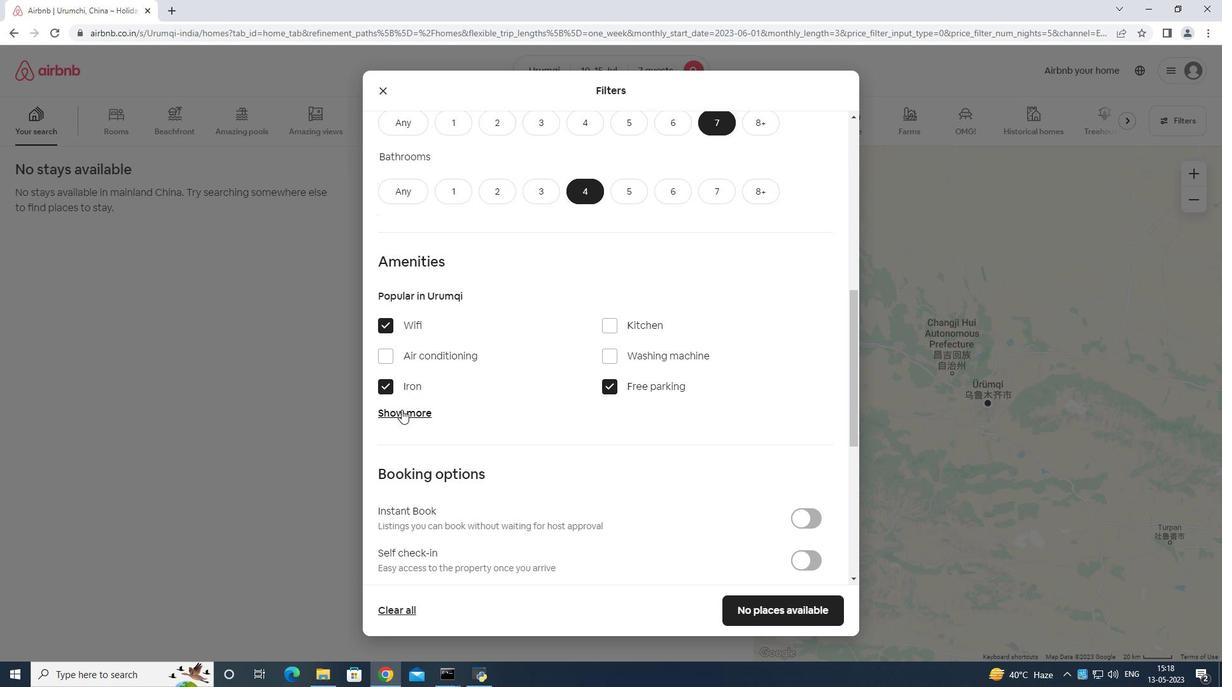 
Action: Mouse pressed left at (402, 410)
Screenshot: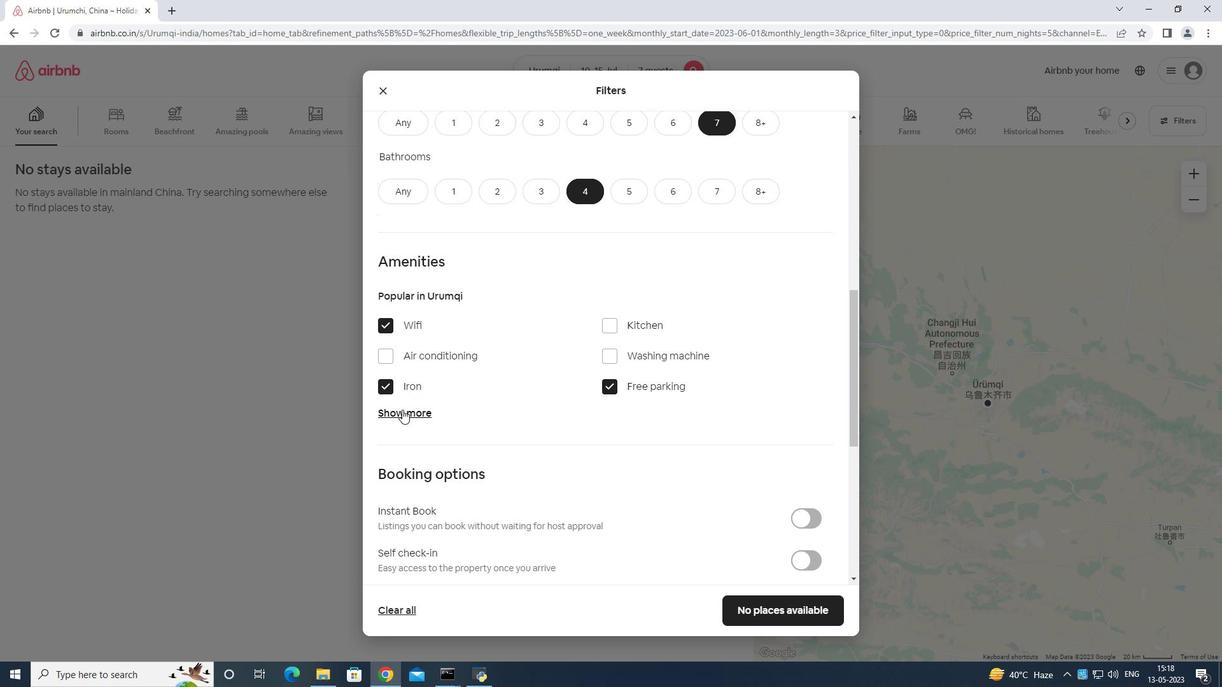 
Action: Mouse moved to (380, 383)
Screenshot: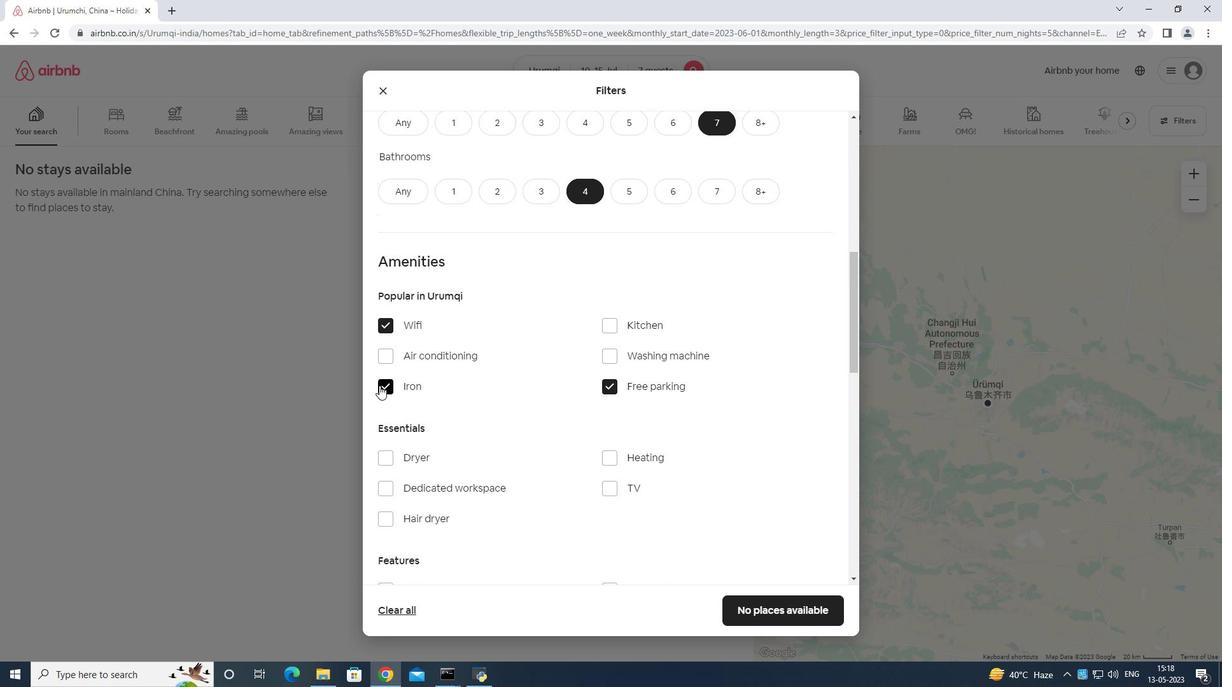 
Action: Mouse pressed left at (380, 383)
Screenshot: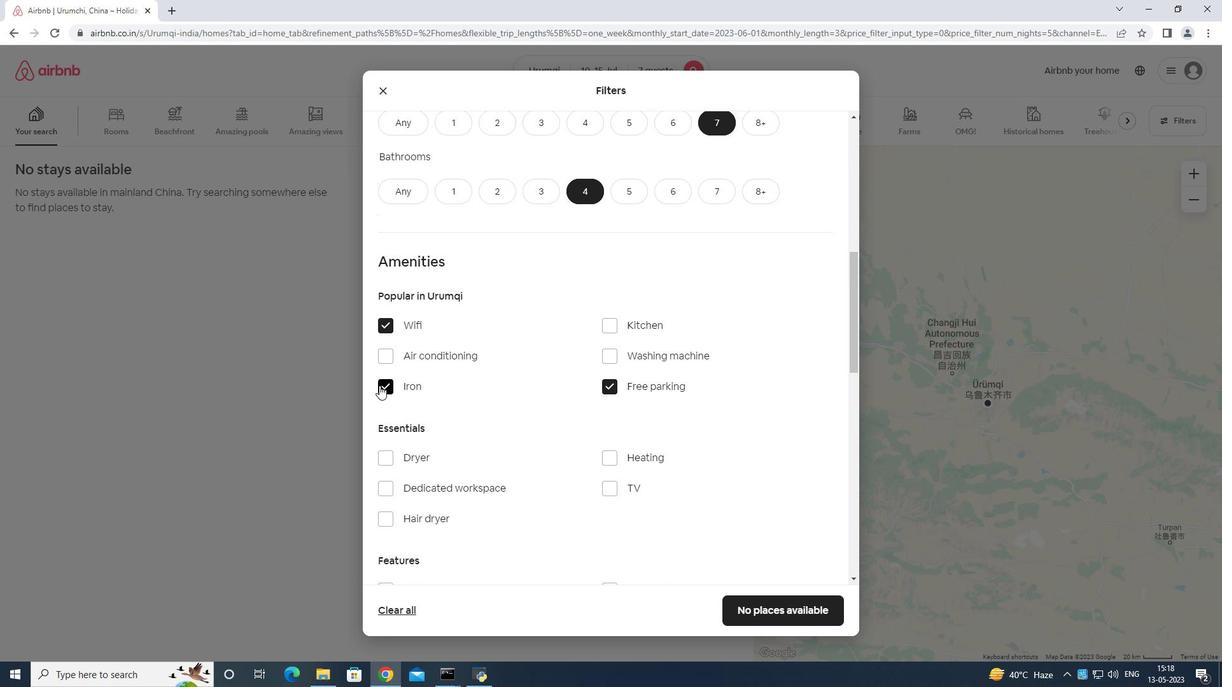 
Action: Mouse moved to (610, 486)
Screenshot: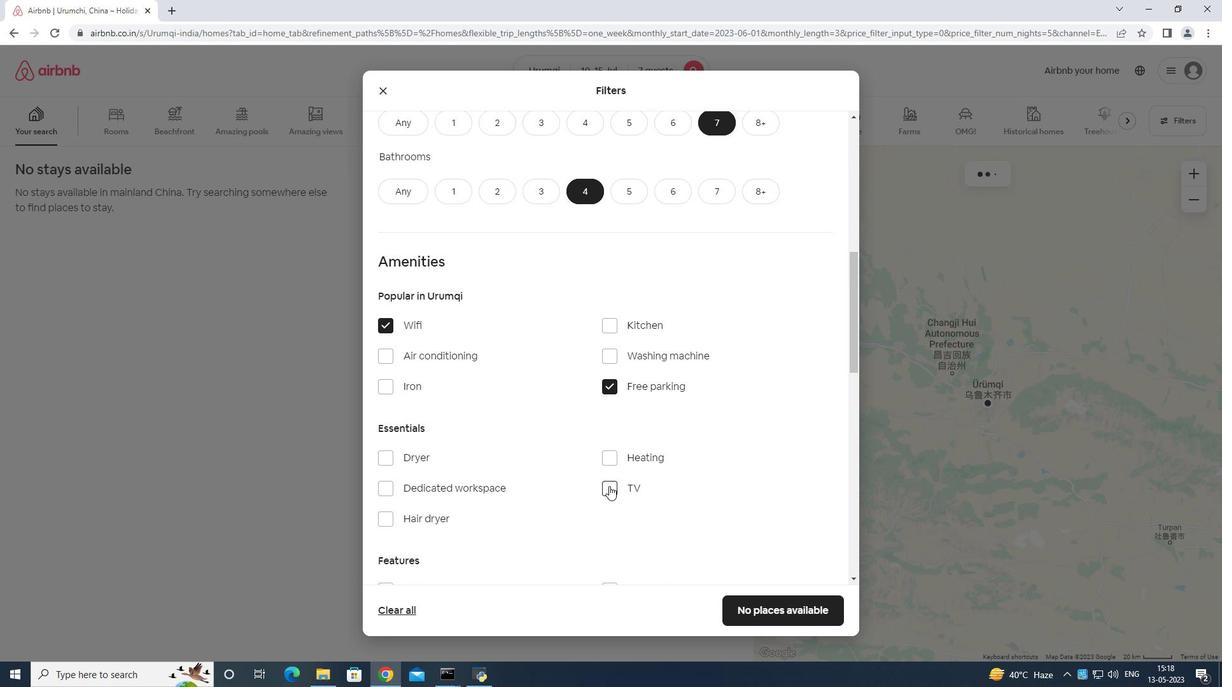 
Action: Mouse pressed left at (610, 486)
Screenshot: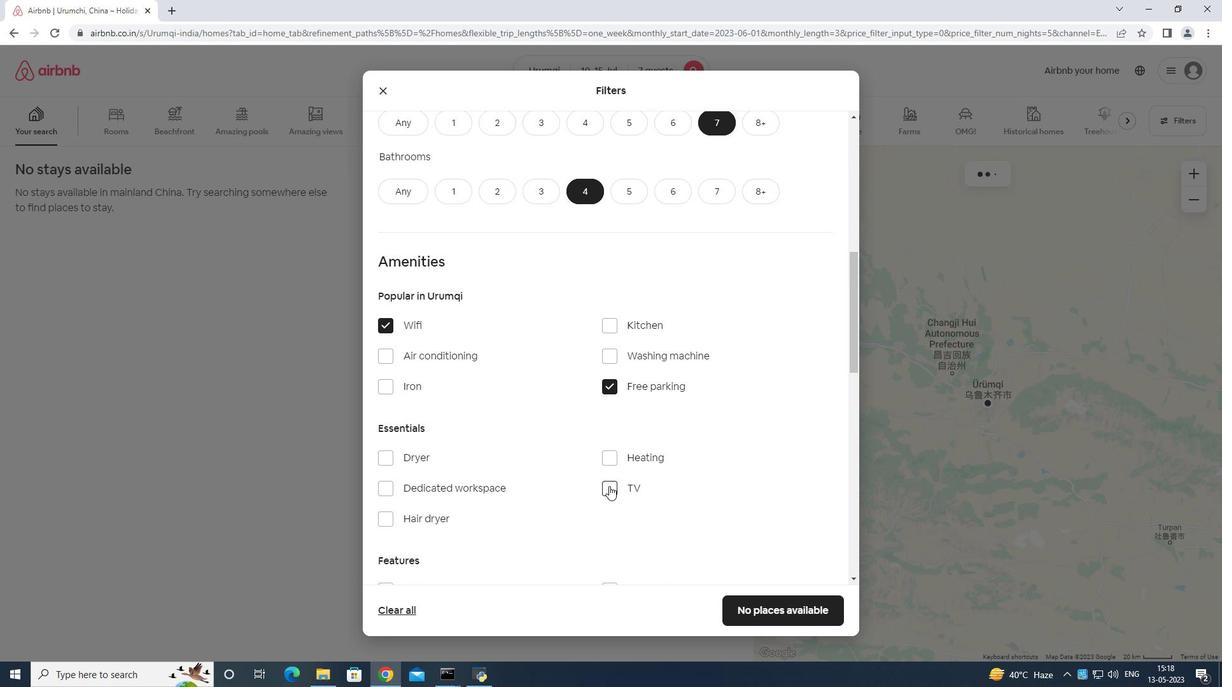 
Action: Mouse moved to (611, 483)
Screenshot: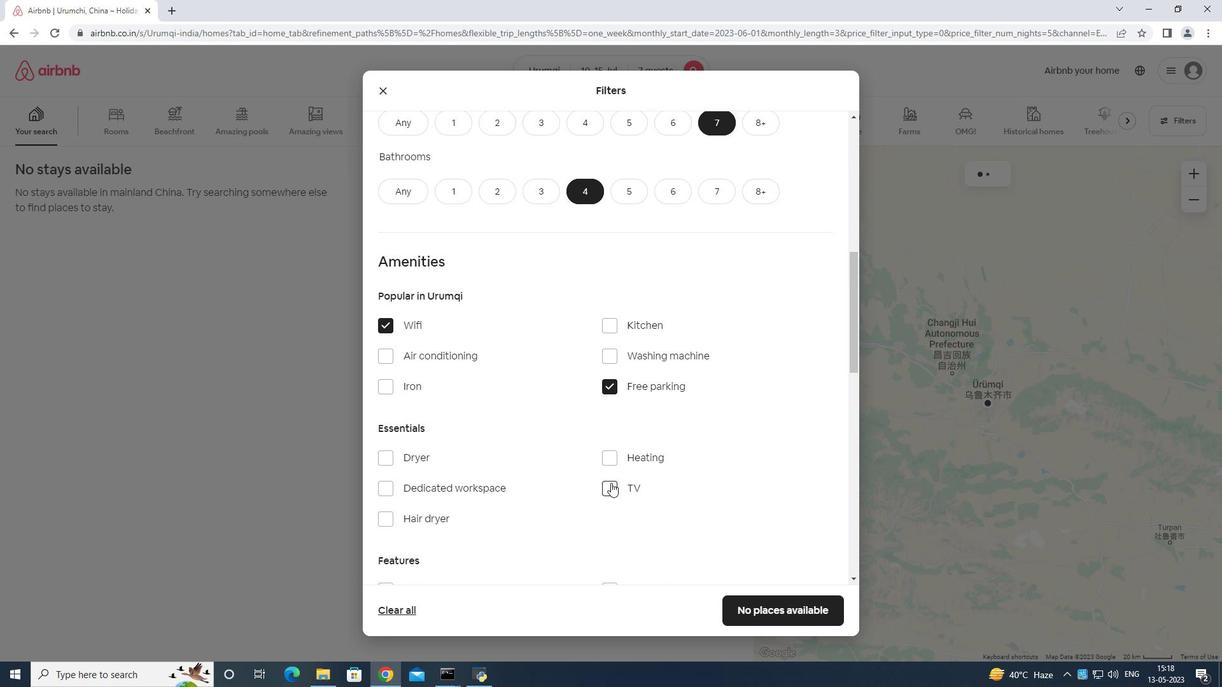 
Action: Mouse scrolled (611, 482) with delta (0, 0)
Screenshot: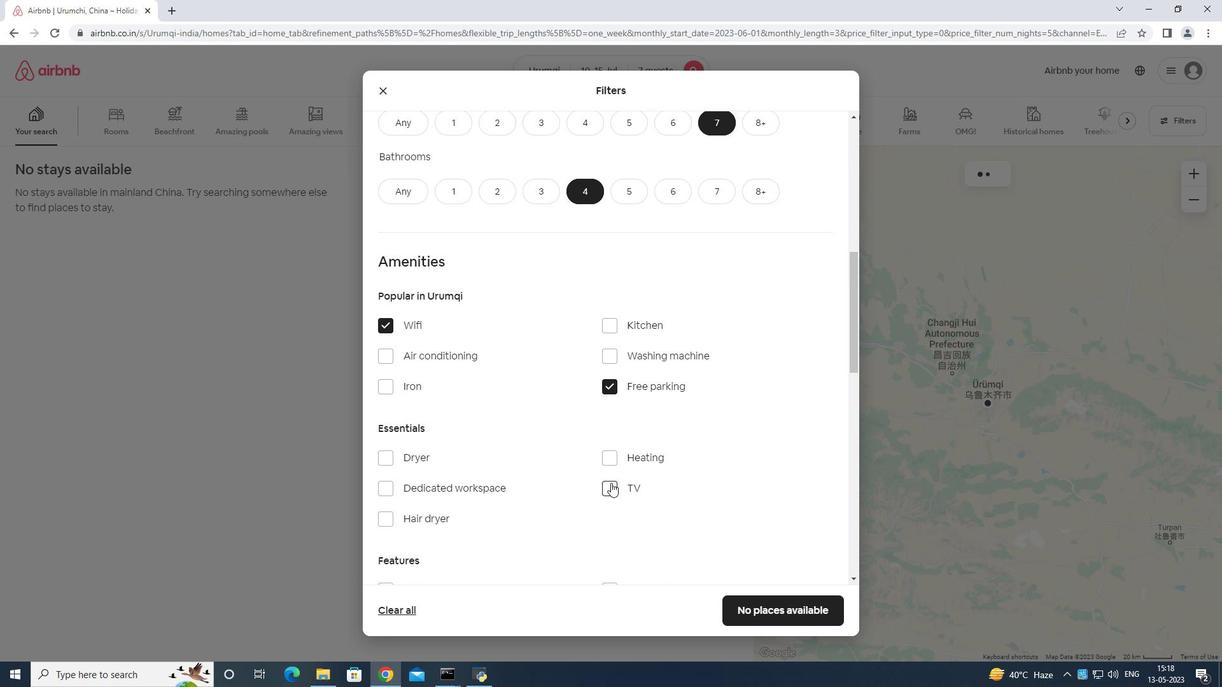 
Action: Mouse scrolled (611, 482) with delta (0, 0)
Screenshot: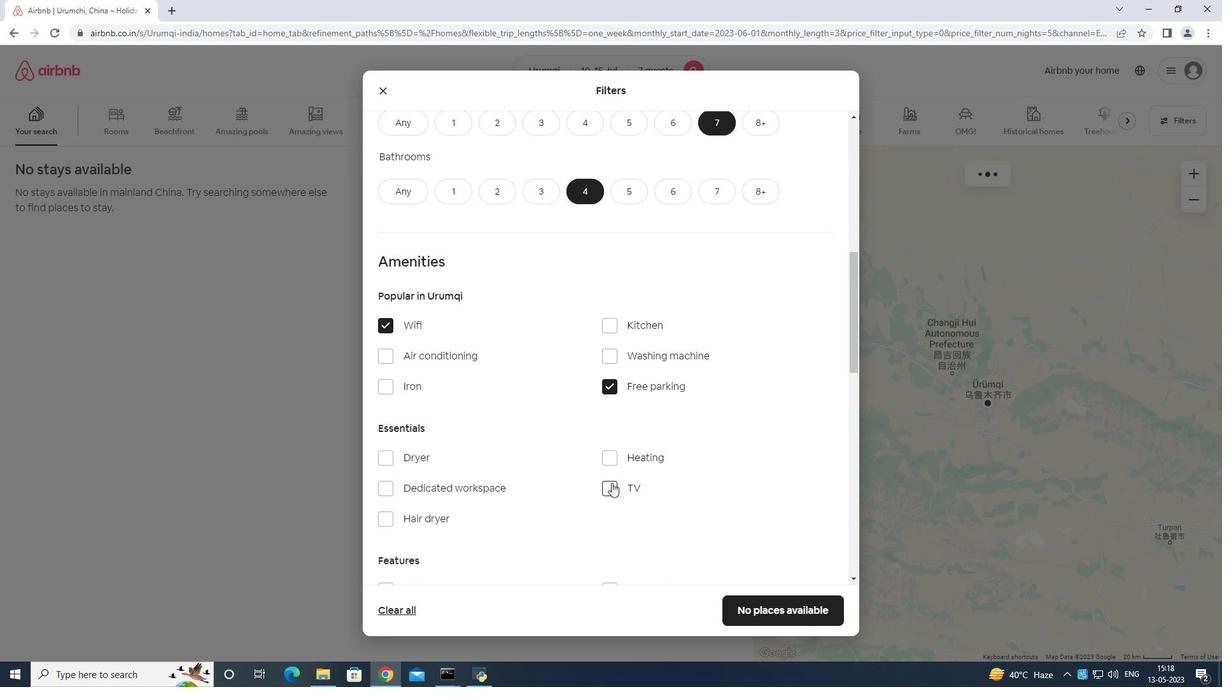 
Action: Mouse moved to (612, 483)
Screenshot: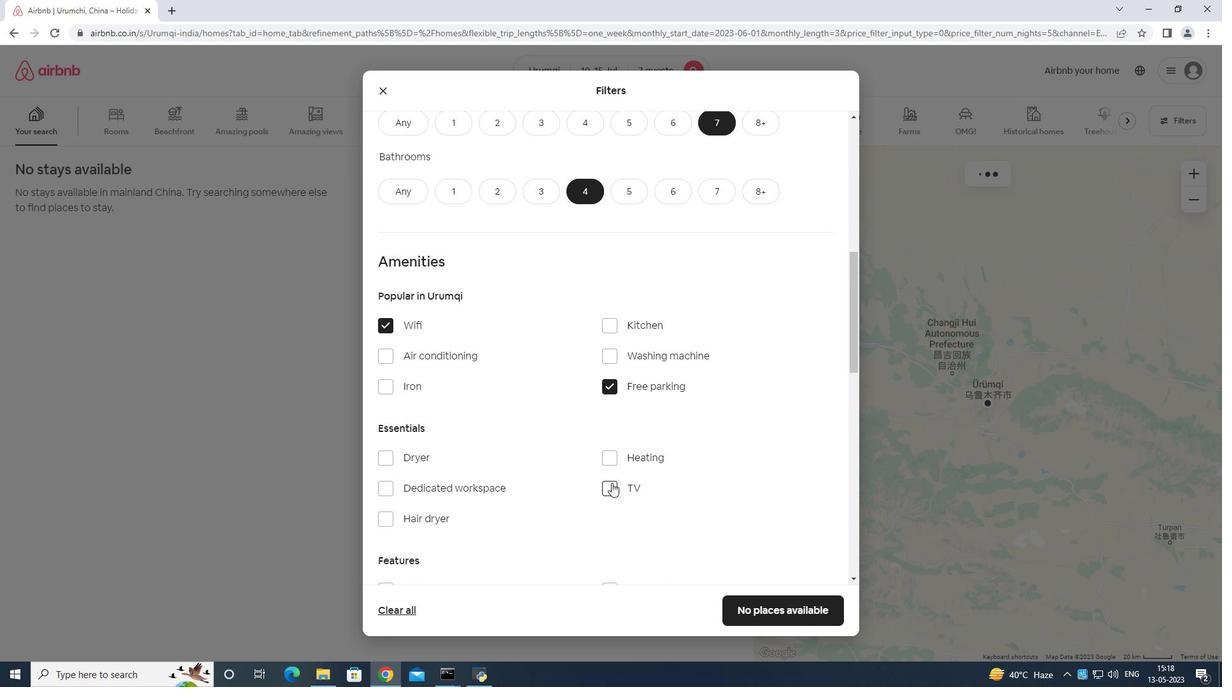
Action: Mouse scrolled (612, 483) with delta (0, 0)
Screenshot: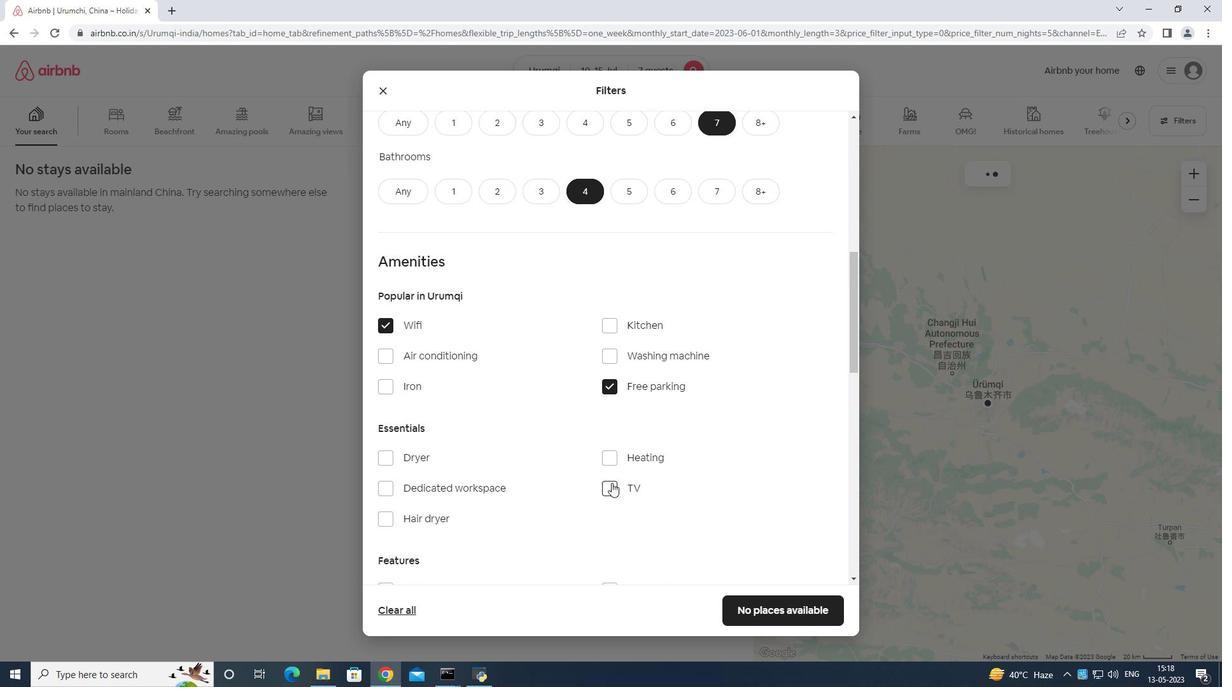 
Action: Mouse scrolled (612, 483) with delta (0, 0)
Screenshot: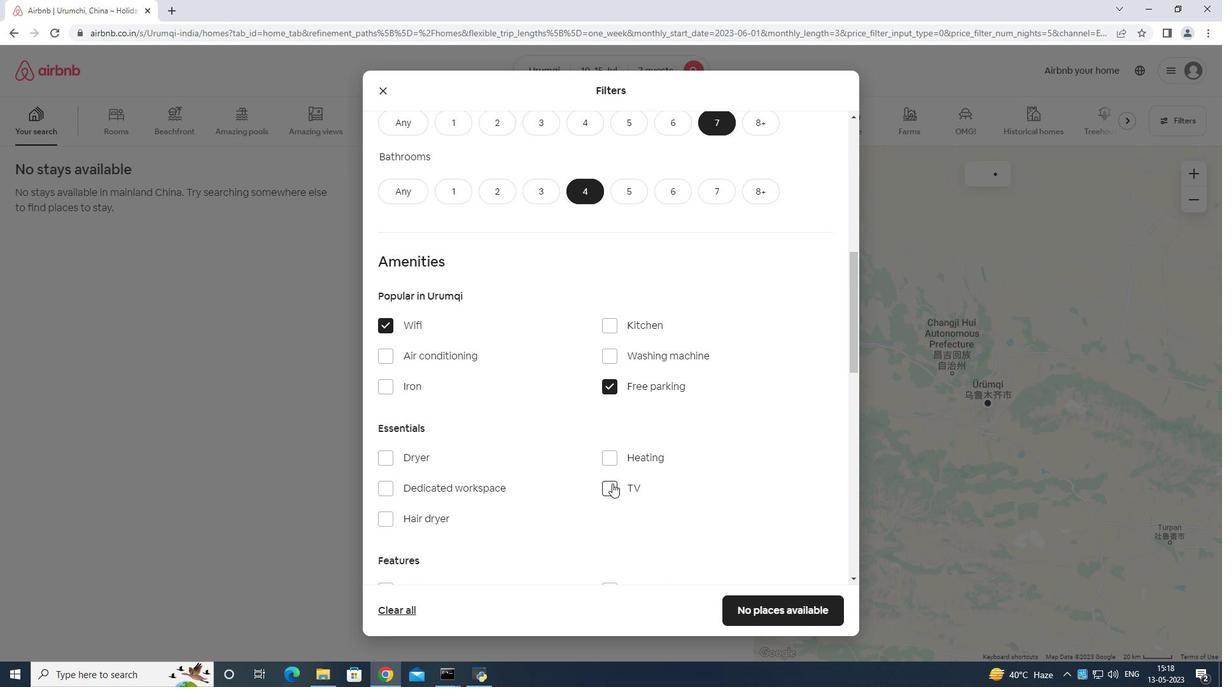 
Action: Mouse moved to (389, 395)
Screenshot: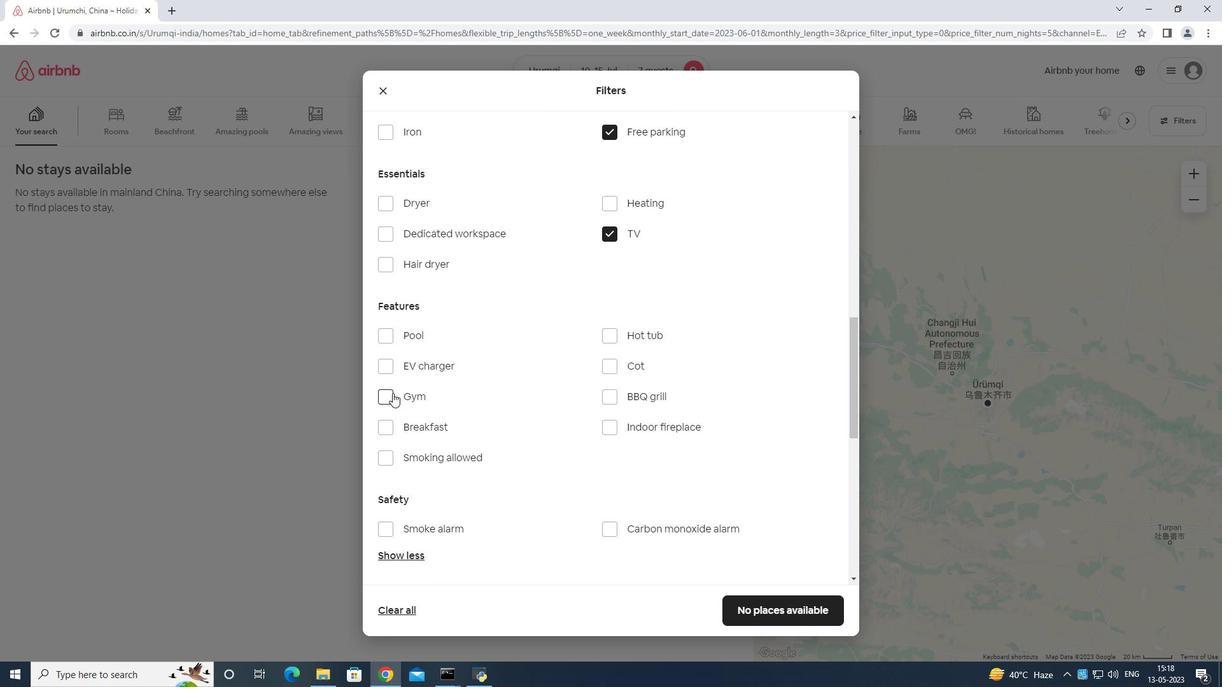 
Action: Mouse pressed left at (389, 395)
Screenshot: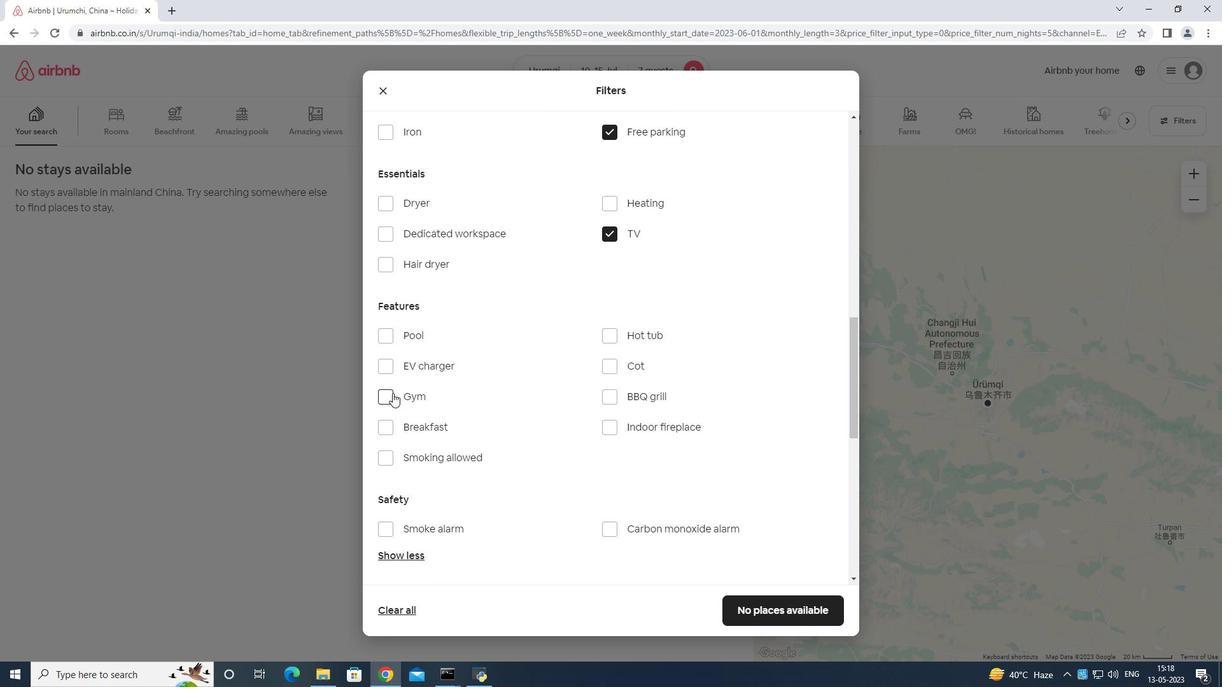 
Action: Mouse moved to (383, 421)
Screenshot: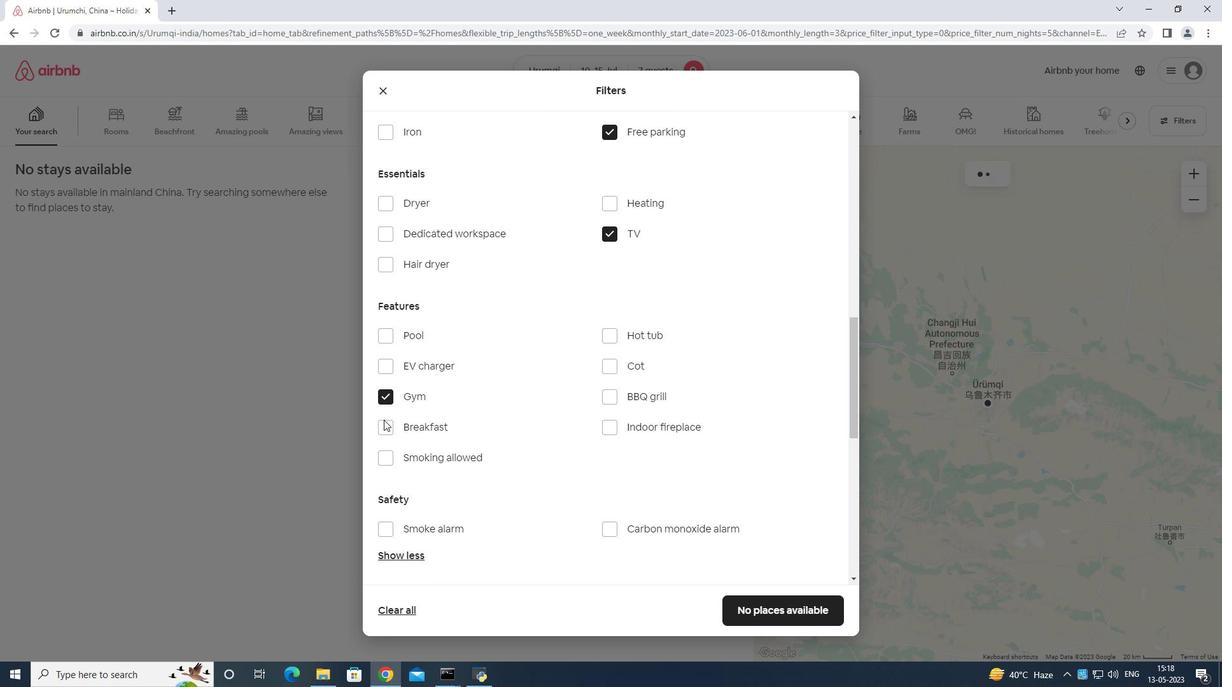 
Action: Mouse pressed left at (383, 421)
Screenshot: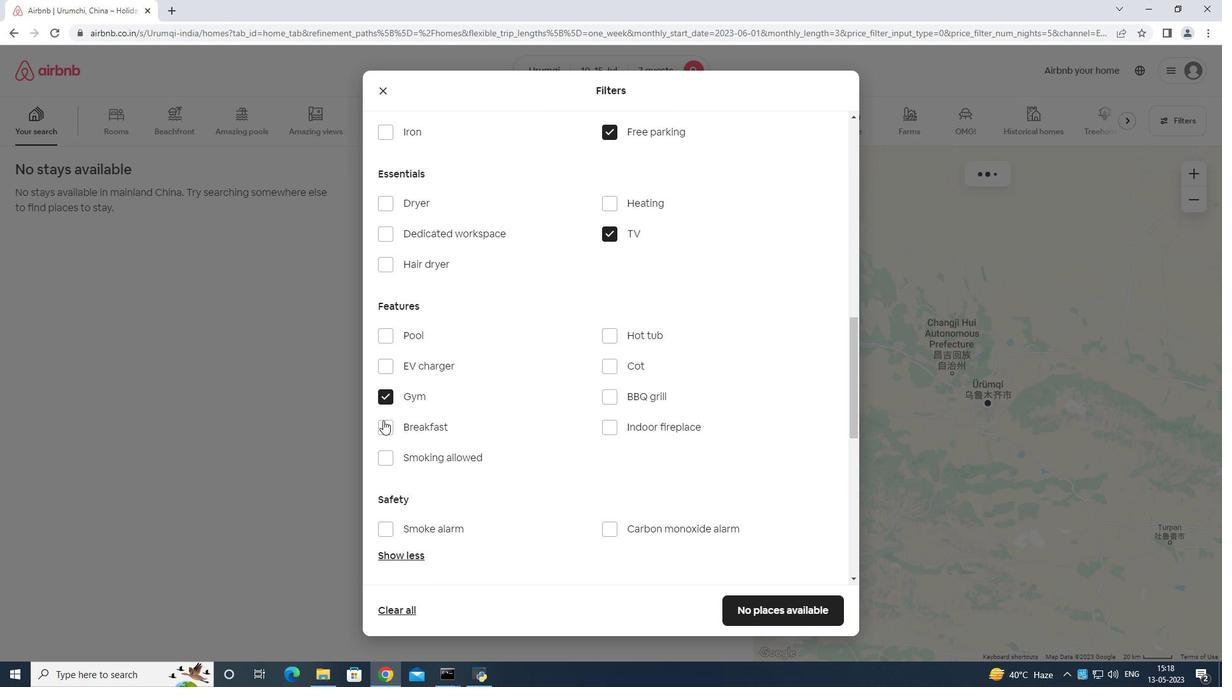 
Action: Mouse moved to (438, 460)
Screenshot: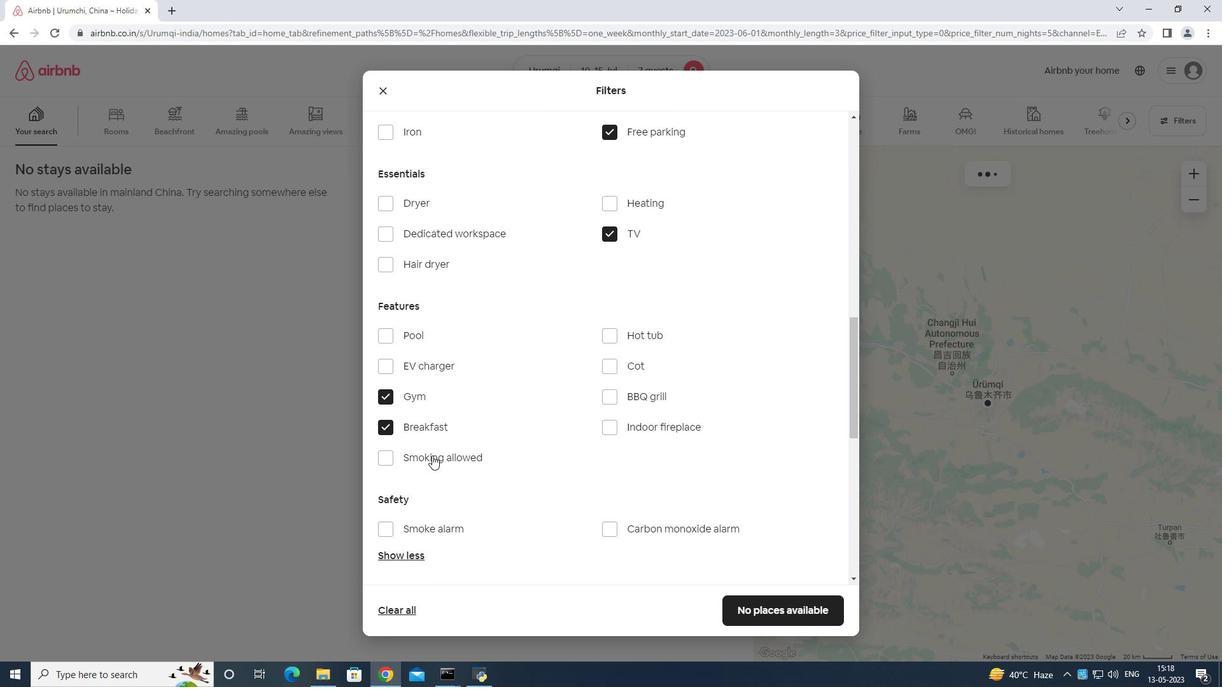 
Action: Mouse scrolled (438, 460) with delta (0, 0)
Screenshot: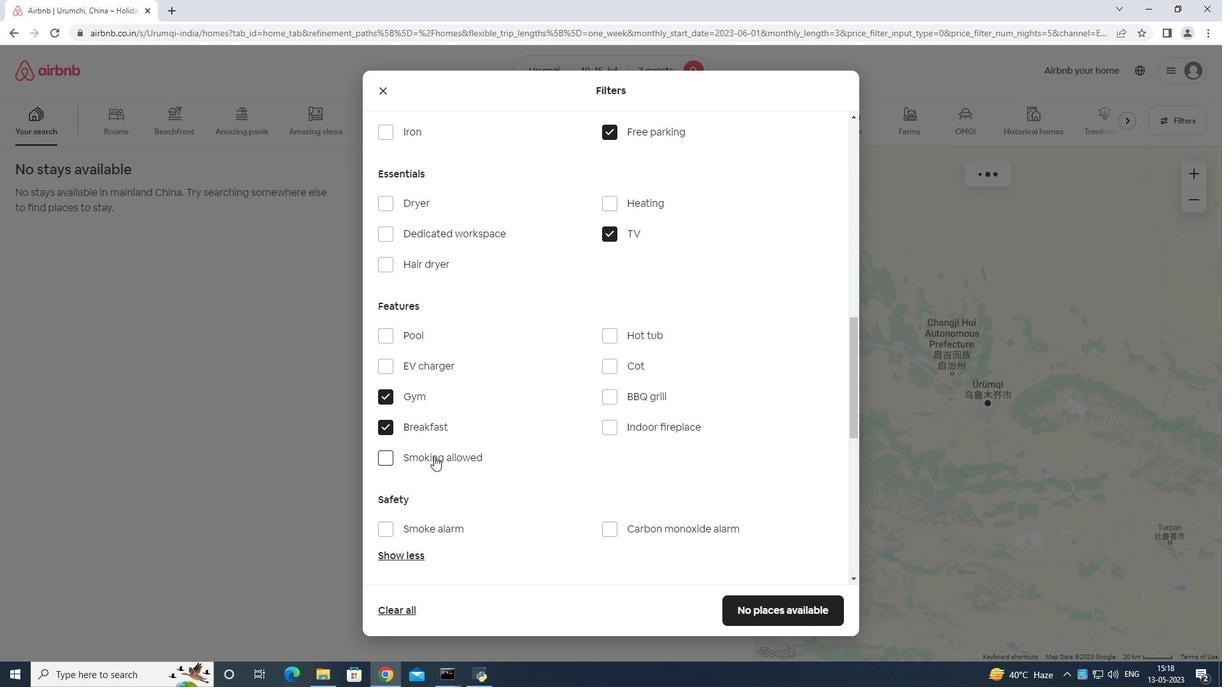 
Action: Mouse moved to (439, 460)
Screenshot: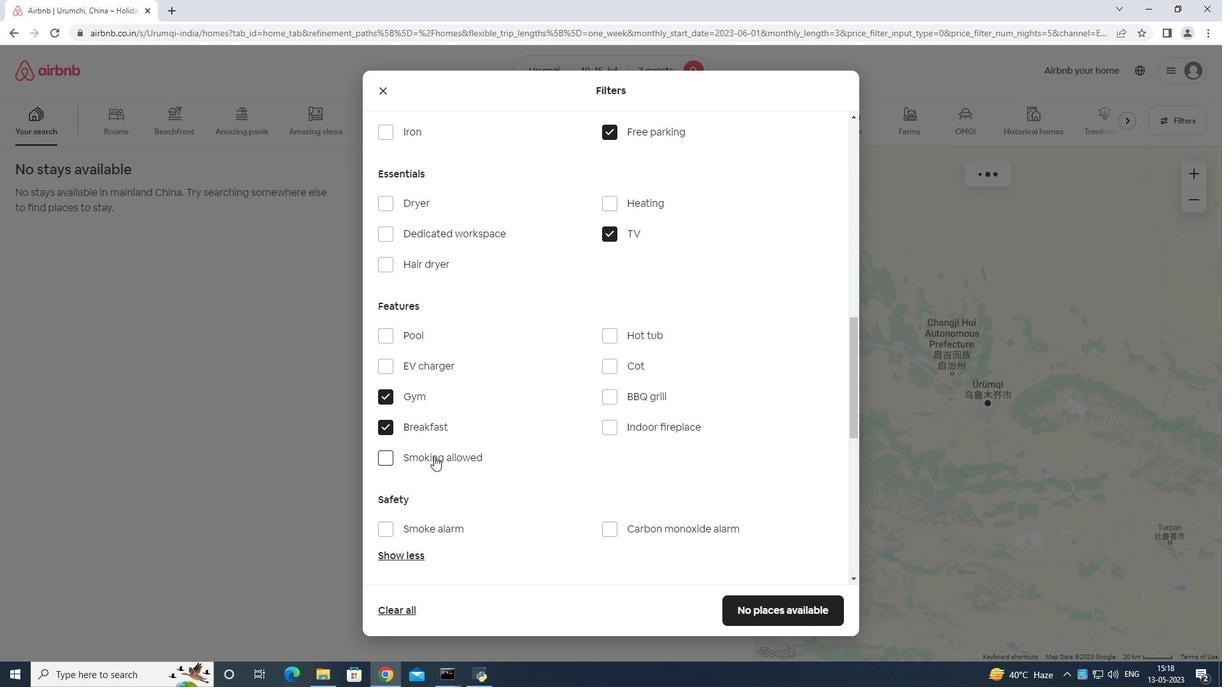 
Action: Mouse scrolled (439, 460) with delta (0, 0)
Screenshot: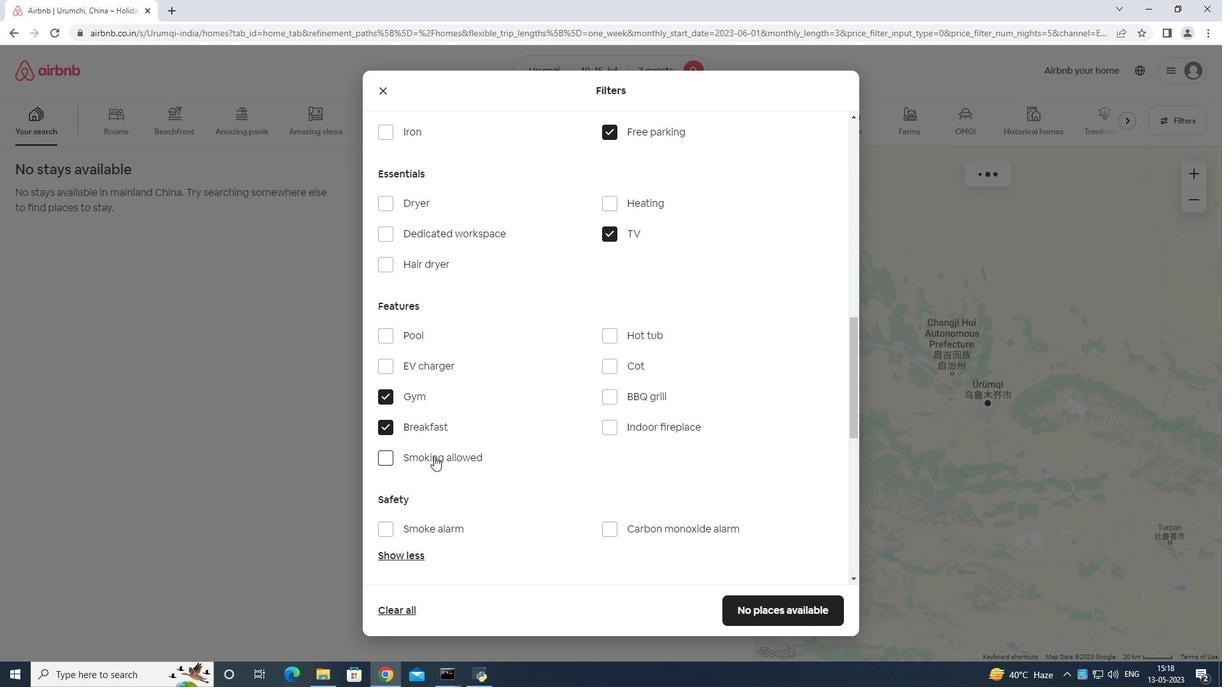 
Action: Mouse moved to (440, 460)
Screenshot: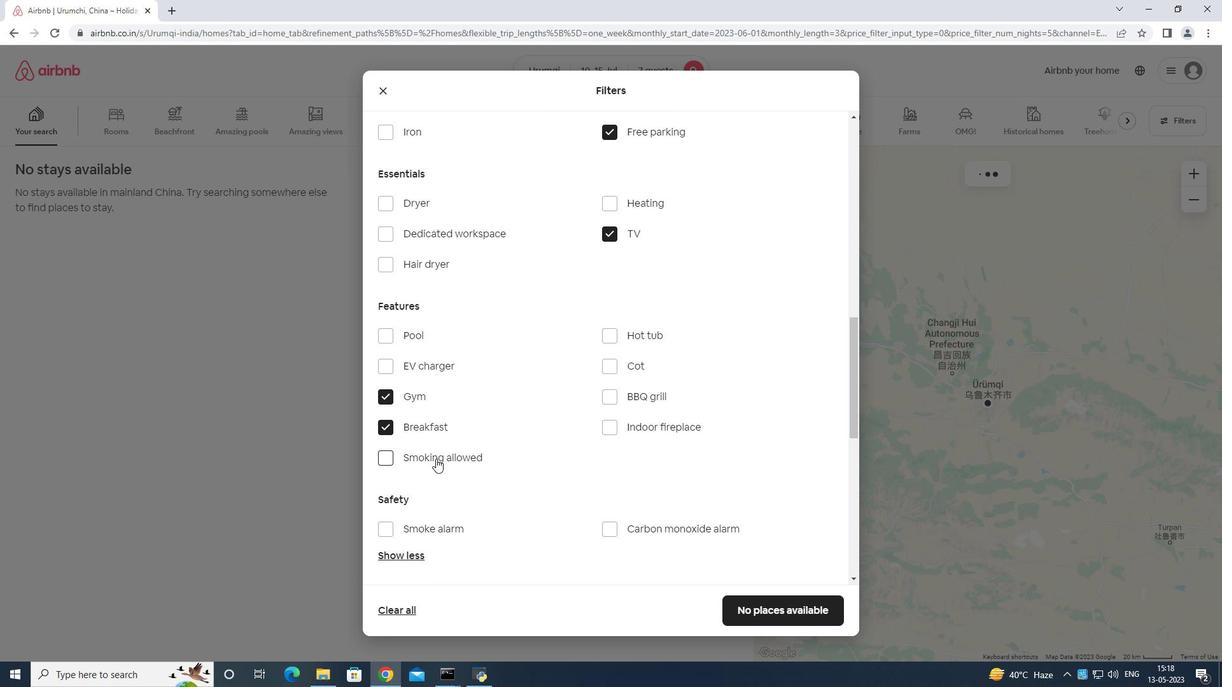 
Action: Mouse scrolled (440, 460) with delta (0, 0)
Screenshot: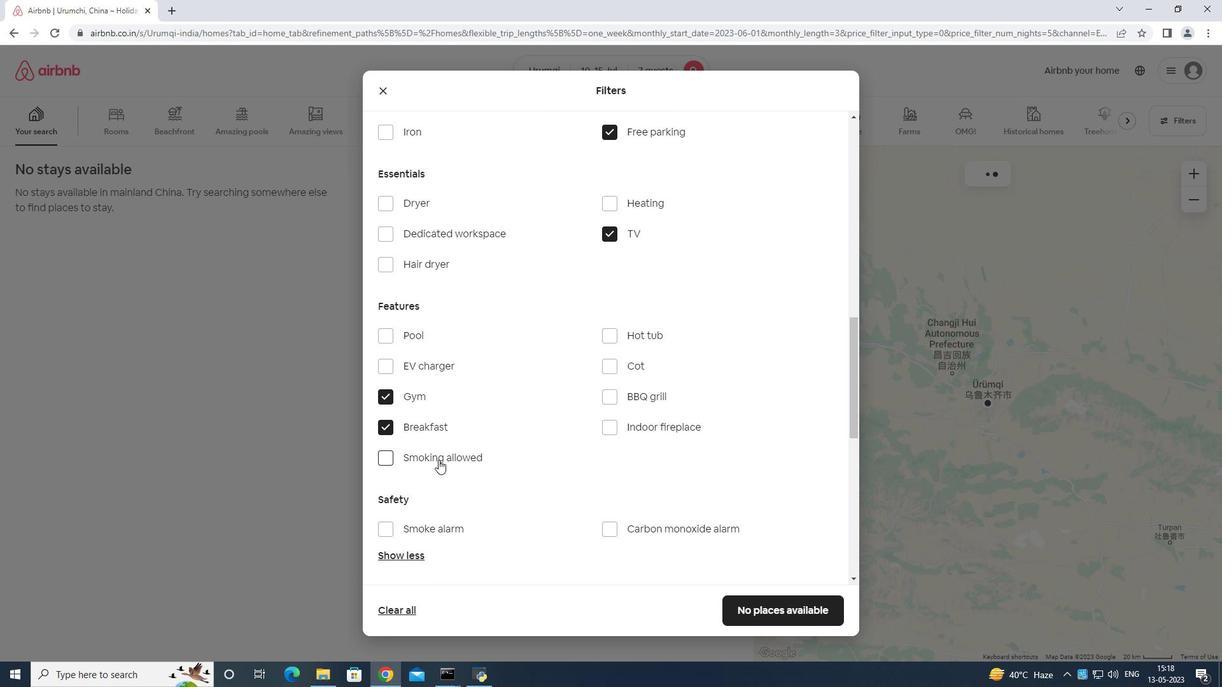 
Action: Mouse moved to (442, 460)
Screenshot: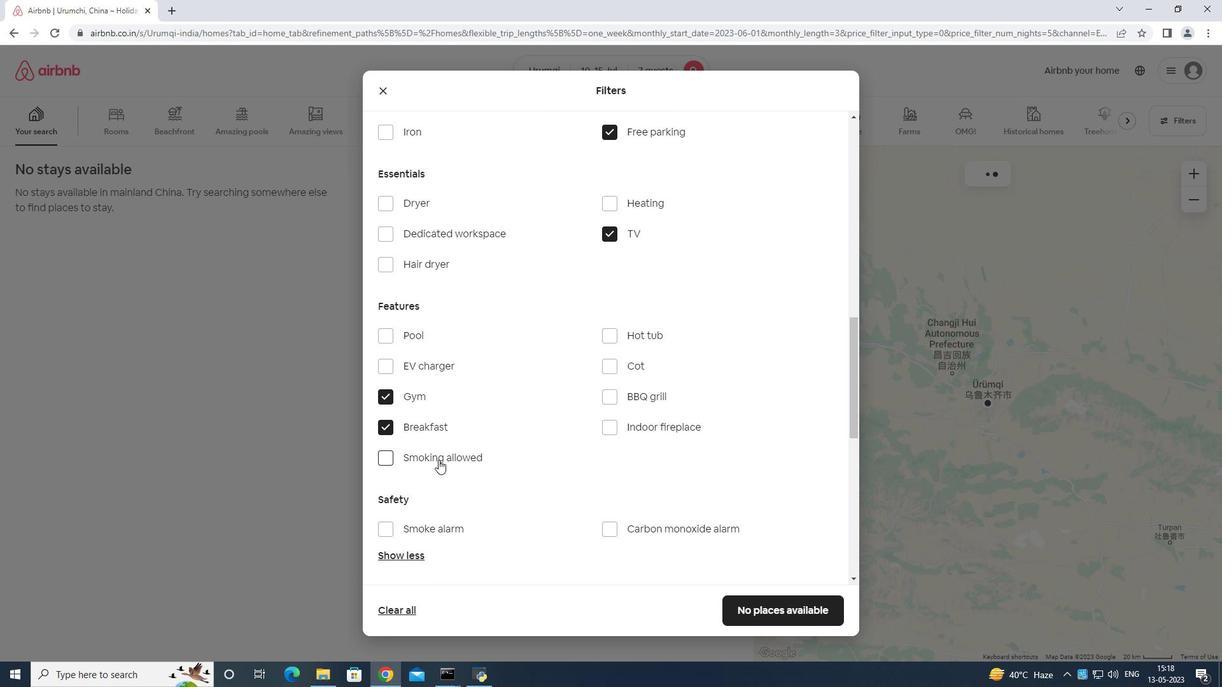 
Action: Mouse scrolled (442, 460) with delta (0, 0)
Screenshot: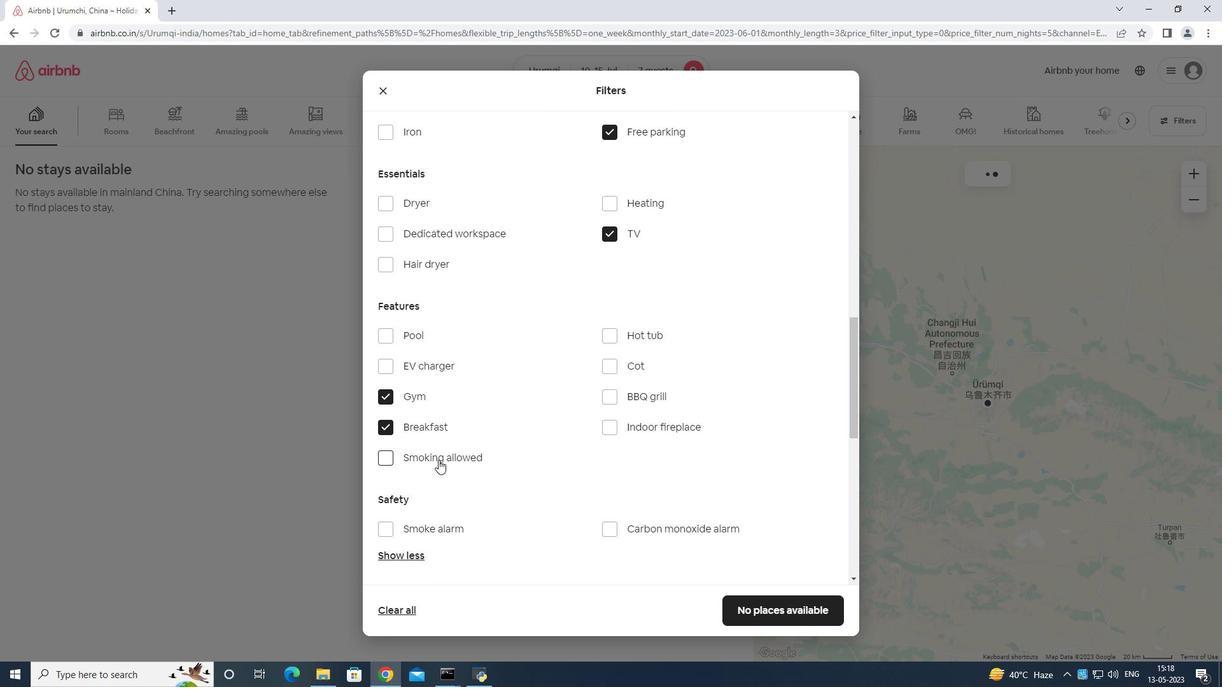 
Action: Mouse moved to (445, 459)
Screenshot: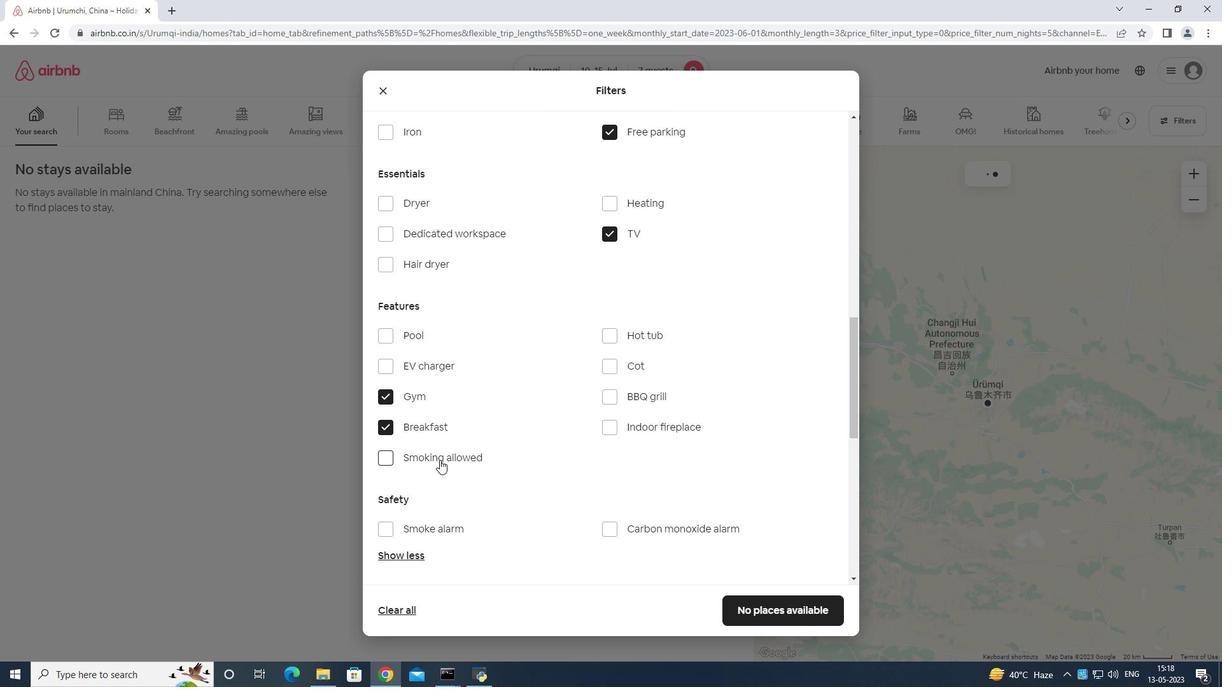 
Action: Mouse scrolled (445, 460) with delta (0, 0)
Screenshot: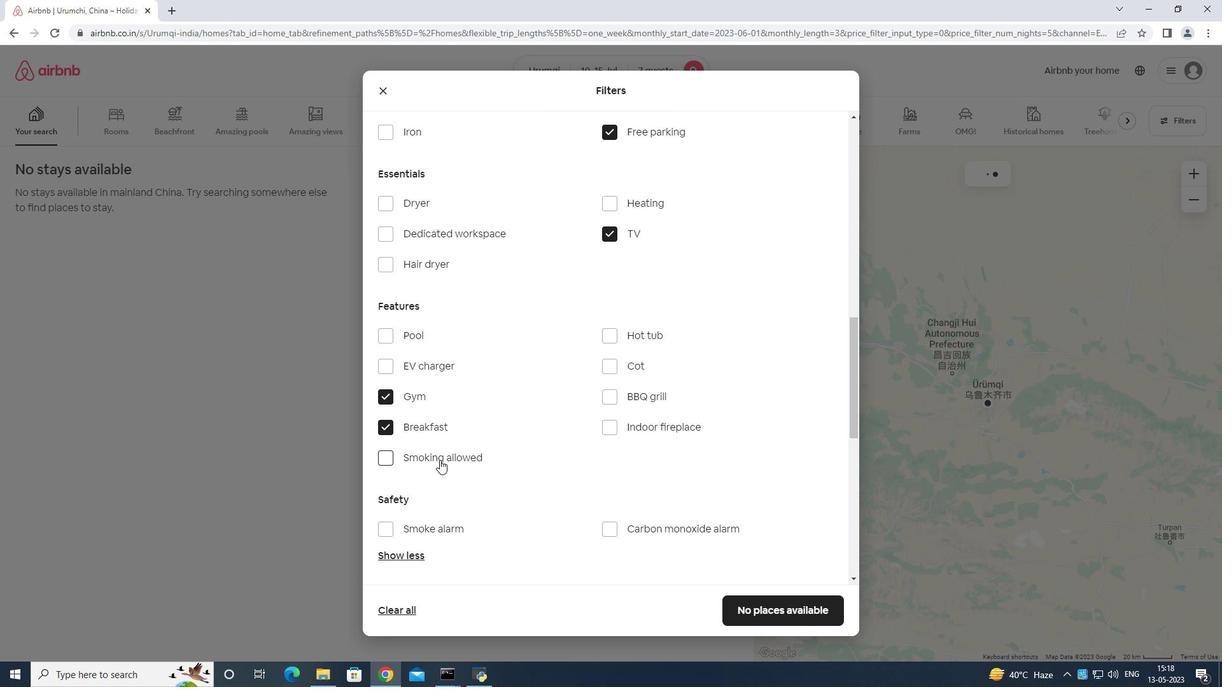
Action: Mouse moved to (457, 487)
Screenshot: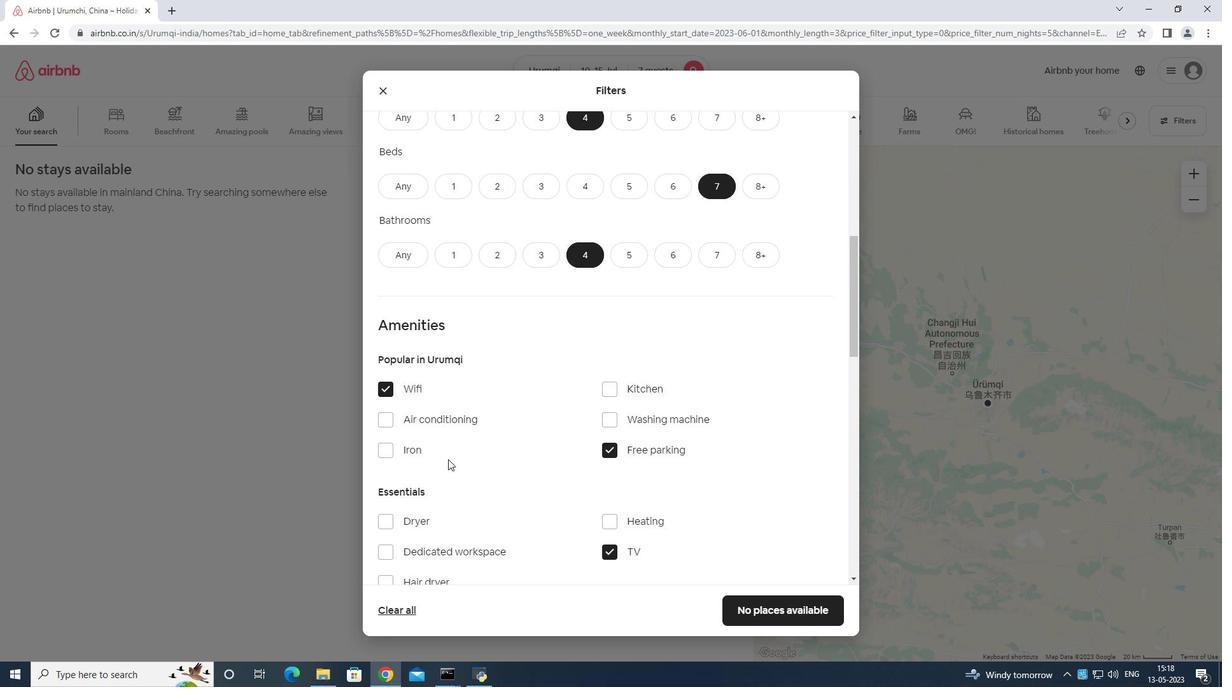 
Action: Mouse scrolled (457, 486) with delta (0, 0)
Screenshot: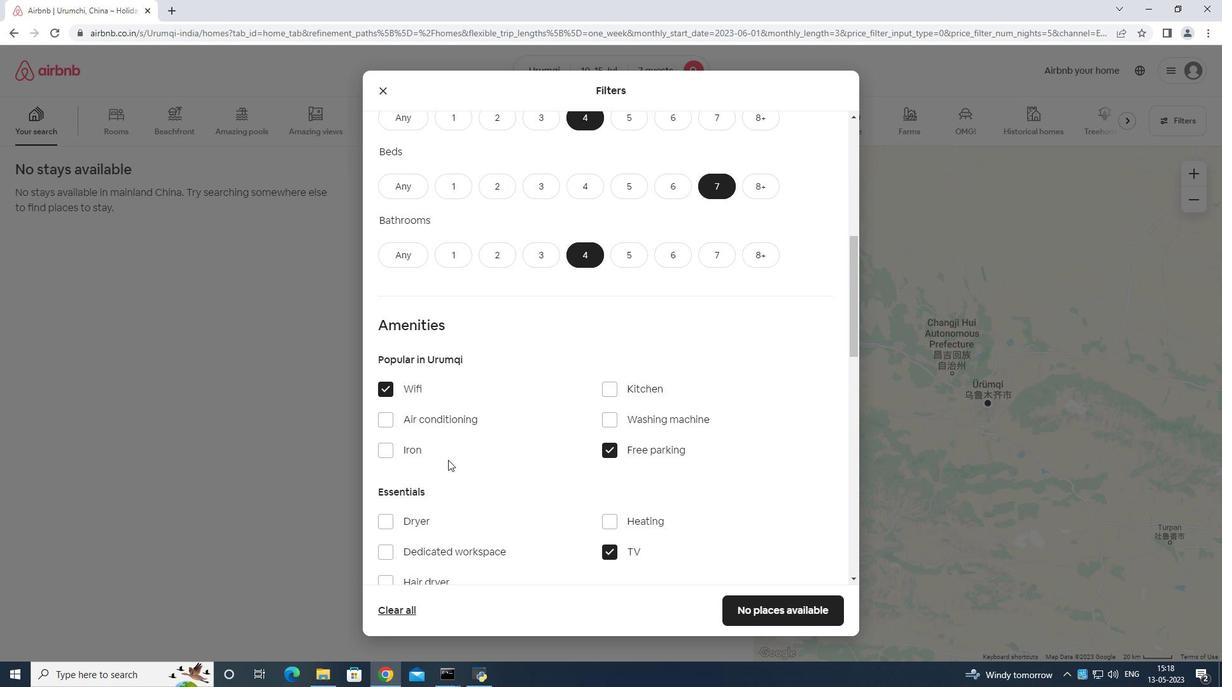 
Action: Mouse moved to (458, 487)
Screenshot: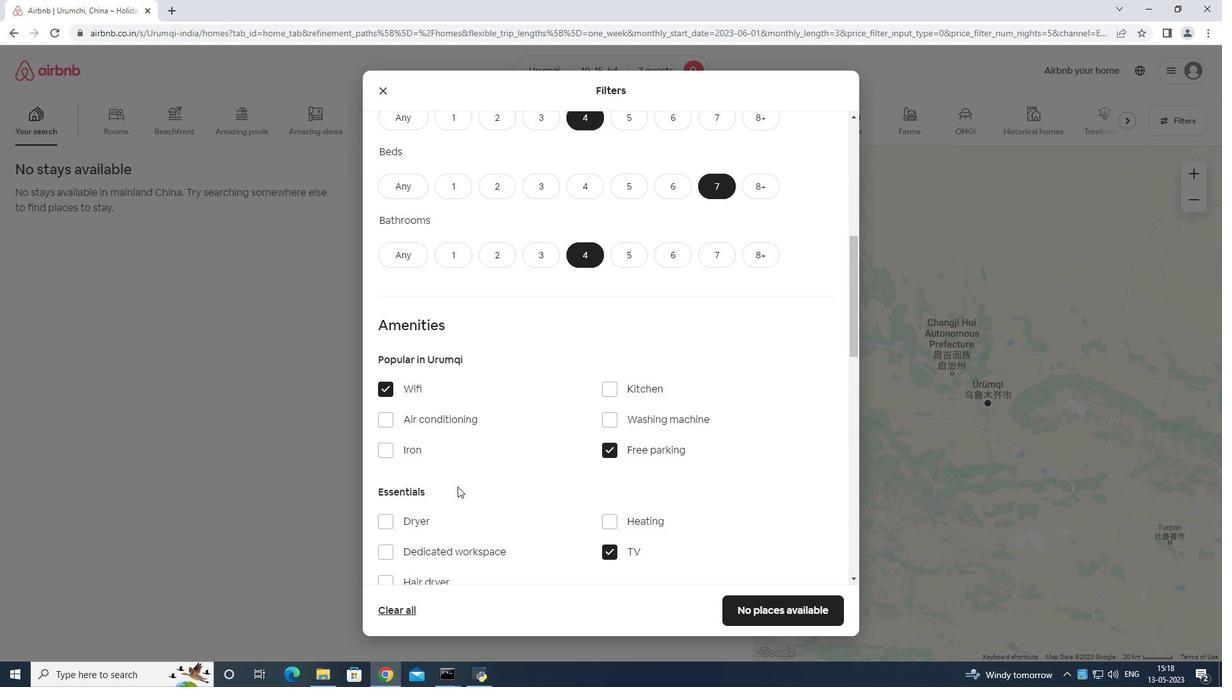 
Action: Mouse scrolled (458, 487) with delta (0, 0)
Screenshot: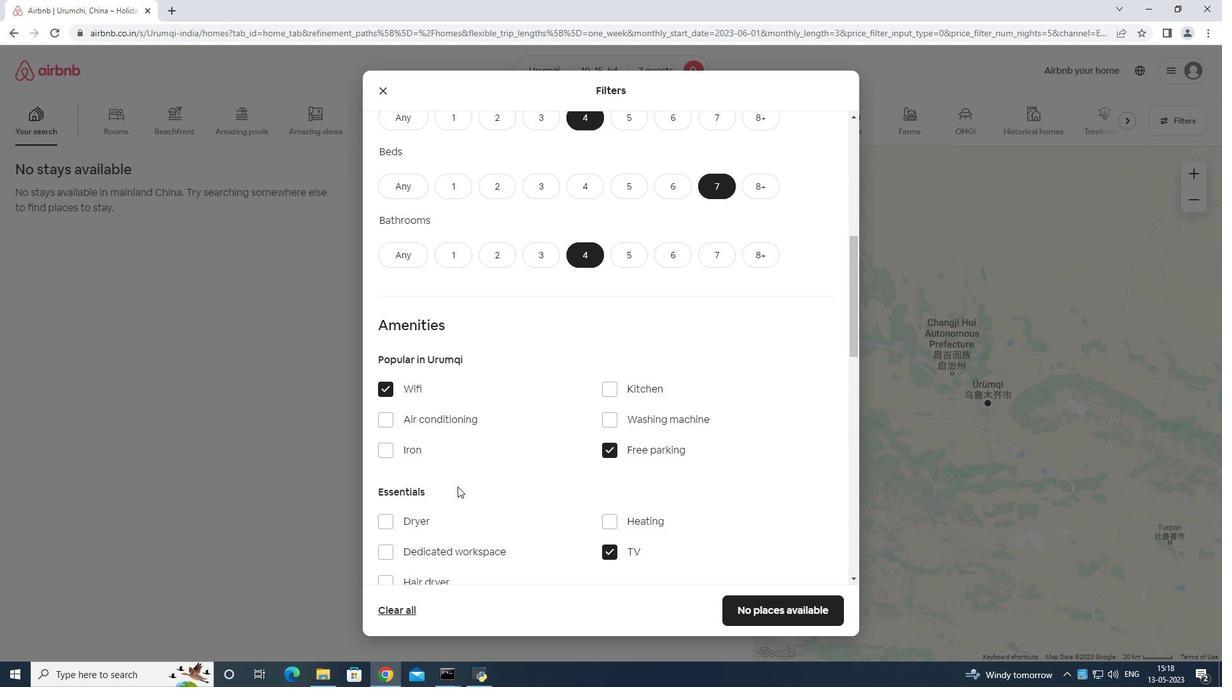 
Action: Mouse moved to (462, 487)
Screenshot: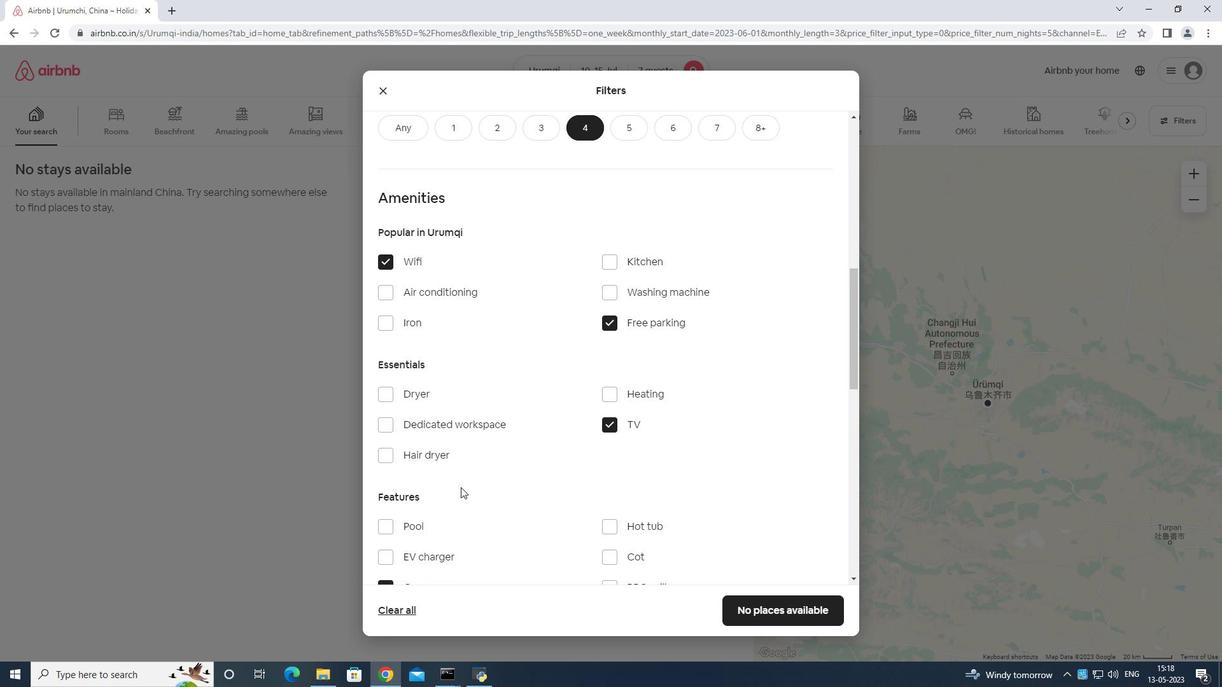 
Action: Mouse scrolled (462, 486) with delta (0, 0)
Screenshot: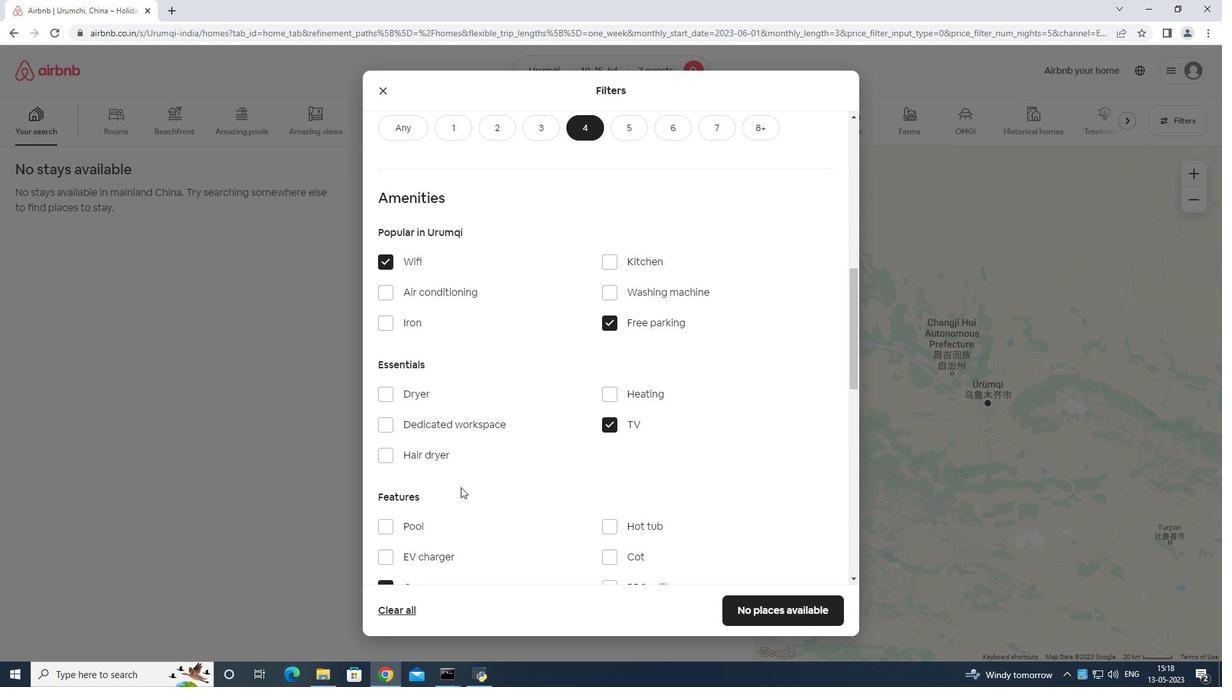 
Action: Mouse moved to (467, 475)
Screenshot: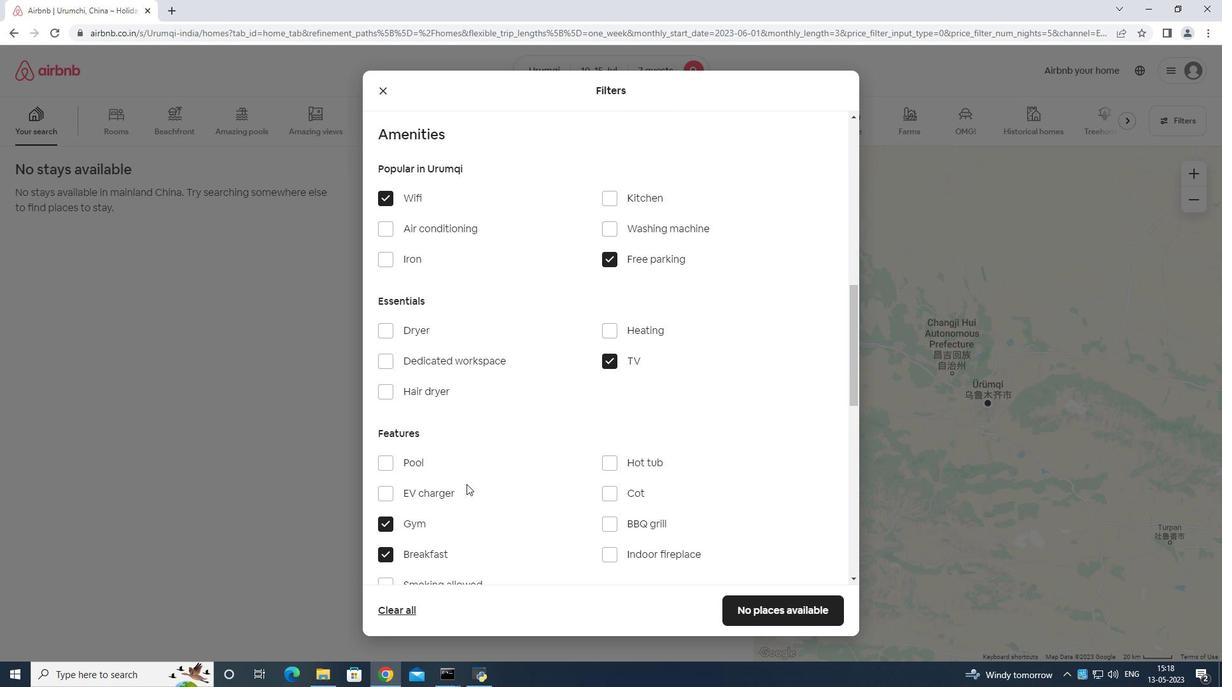 
Action: Mouse scrolled (467, 474) with delta (0, 0)
Screenshot: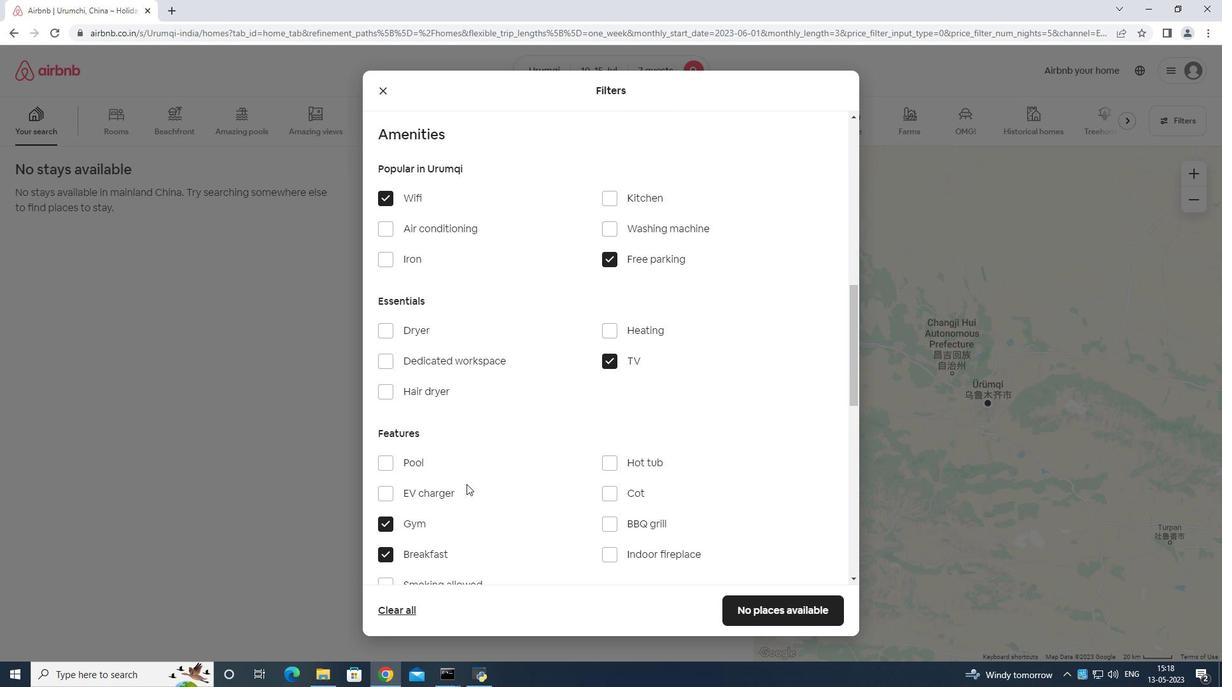 
Action: Mouse moved to (477, 488)
Screenshot: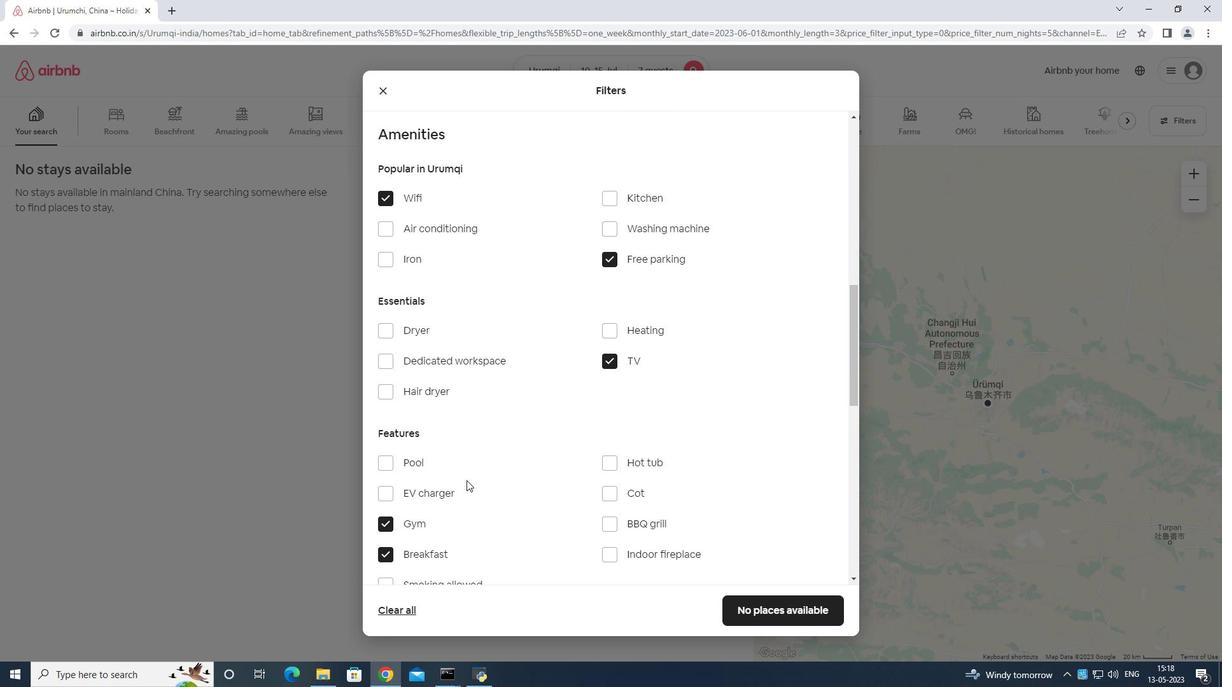 
Action: Mouse scrolled (469, 477) with delta (0, 0)
Screenshot: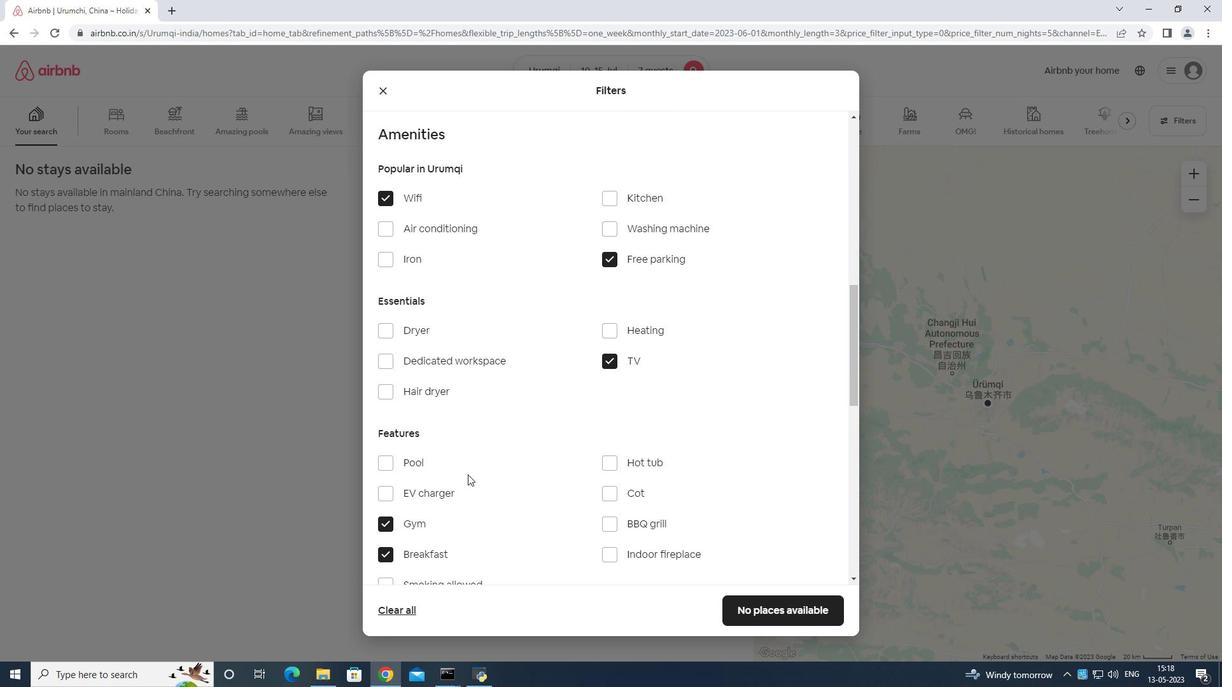 
Action: Mouse moved to (482, 490)
Screenshot: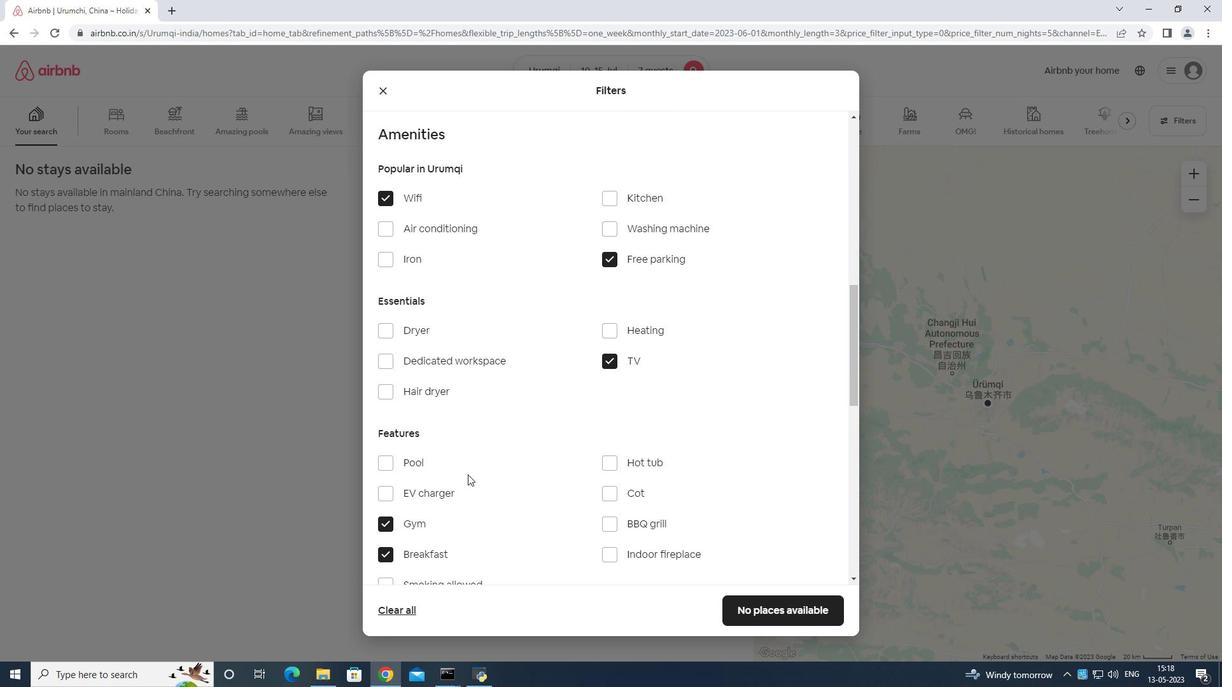 
Action: Mouse scrolled (473, 483) with delta (0, 0)
Screenshot: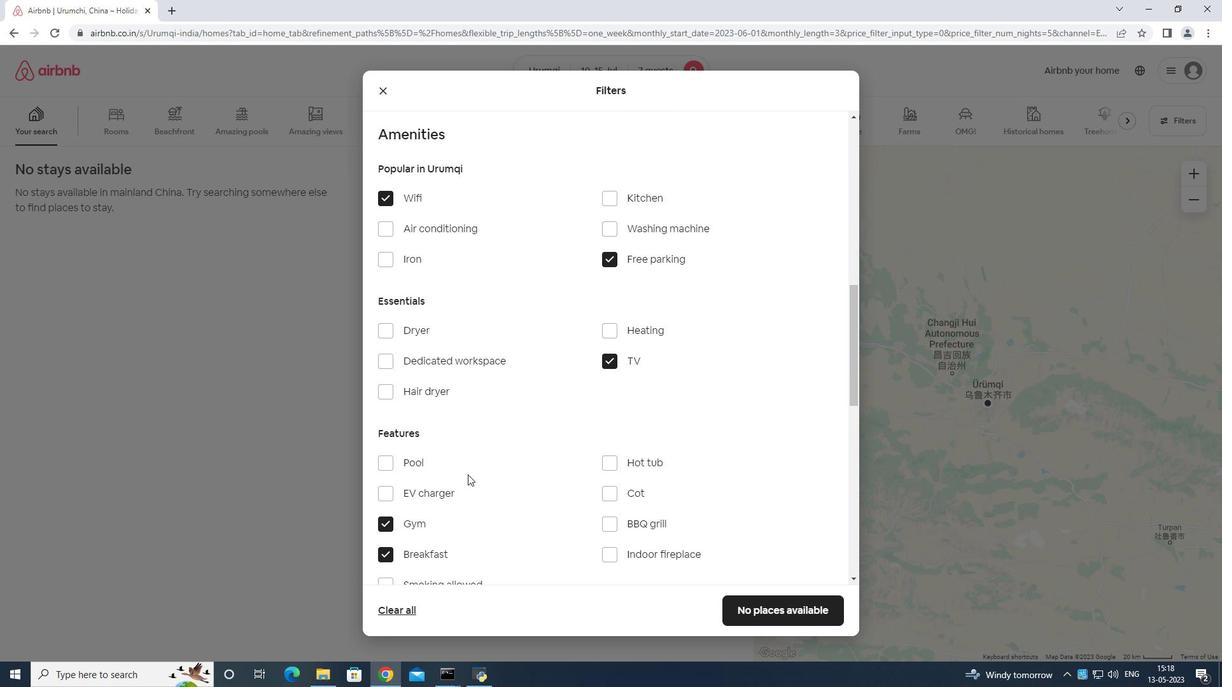 
Action: Mouse moved to (488, 494)
Screenshot: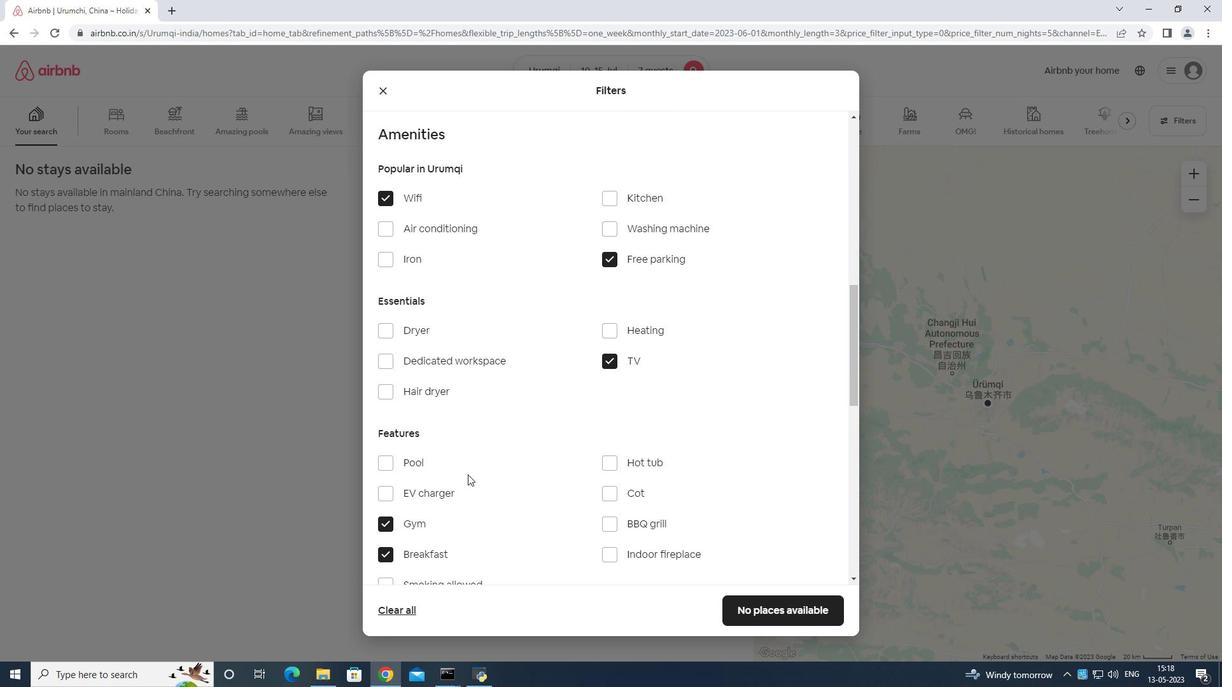
Action: Mouse scrolled (477, 487) with delta (0, 0)
Screenshot: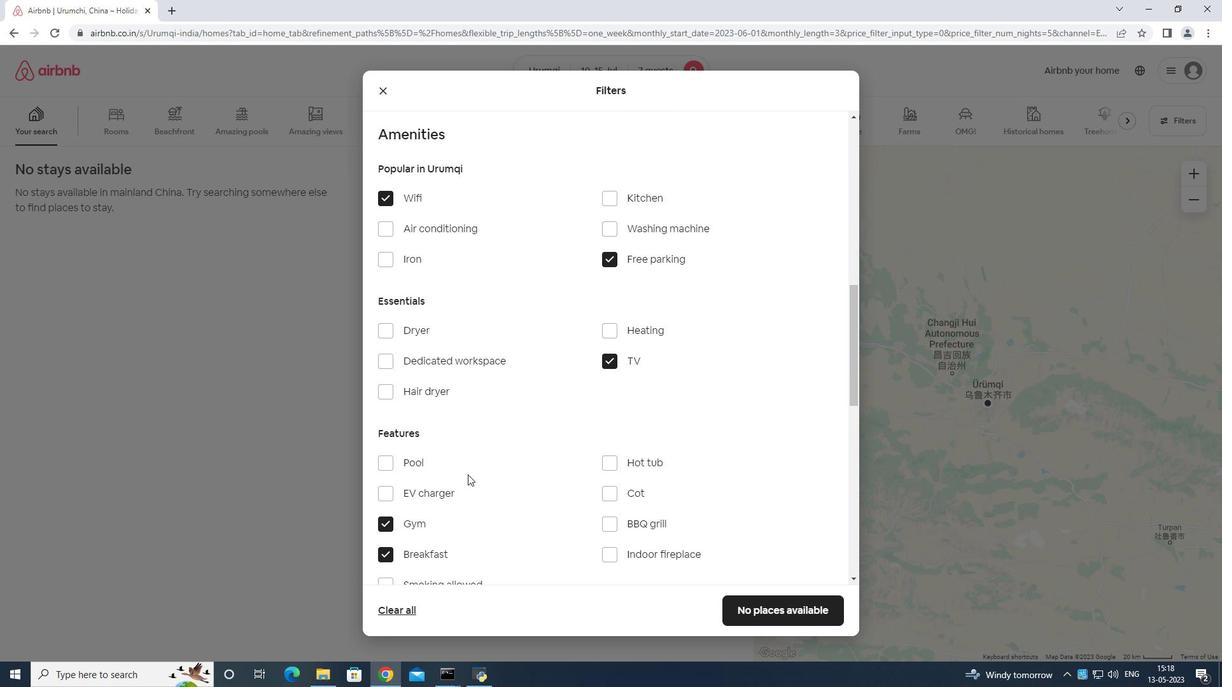 
Action: Mouse moved to (517, 507)
Screenshot: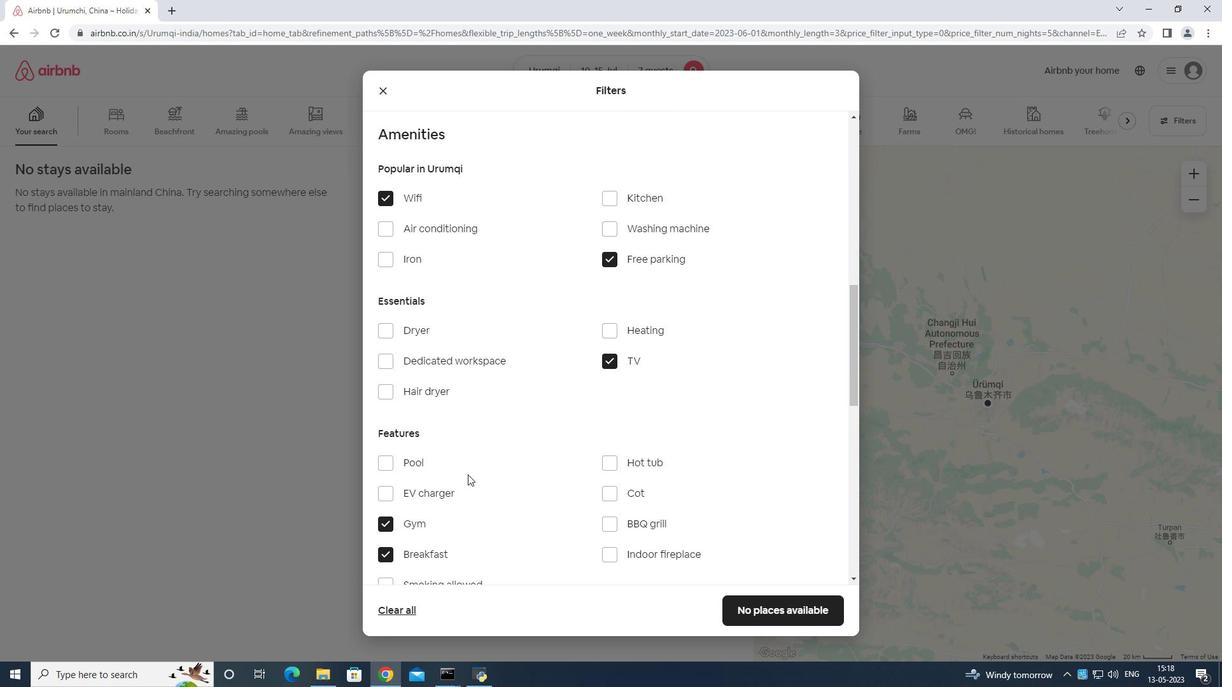 
Action: Mouse scrolled (503, 502) with delta (0, 0)
Screenshot: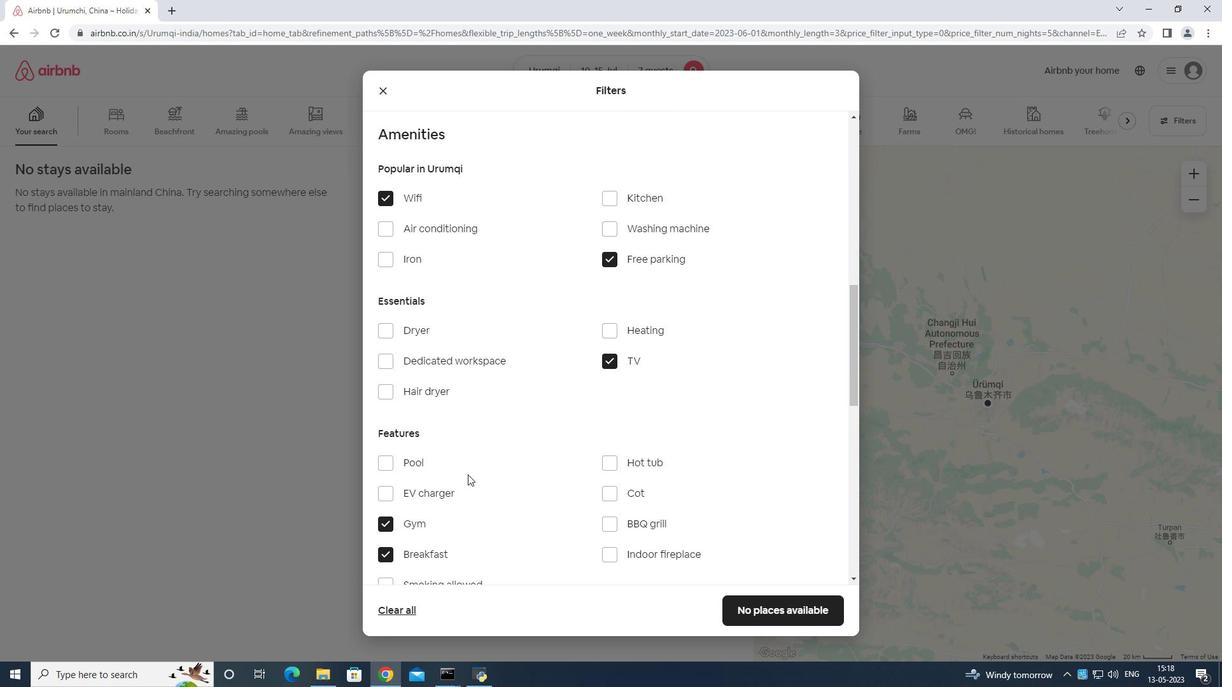 
Action: Mouse moved to (804, 511)
Screenshot: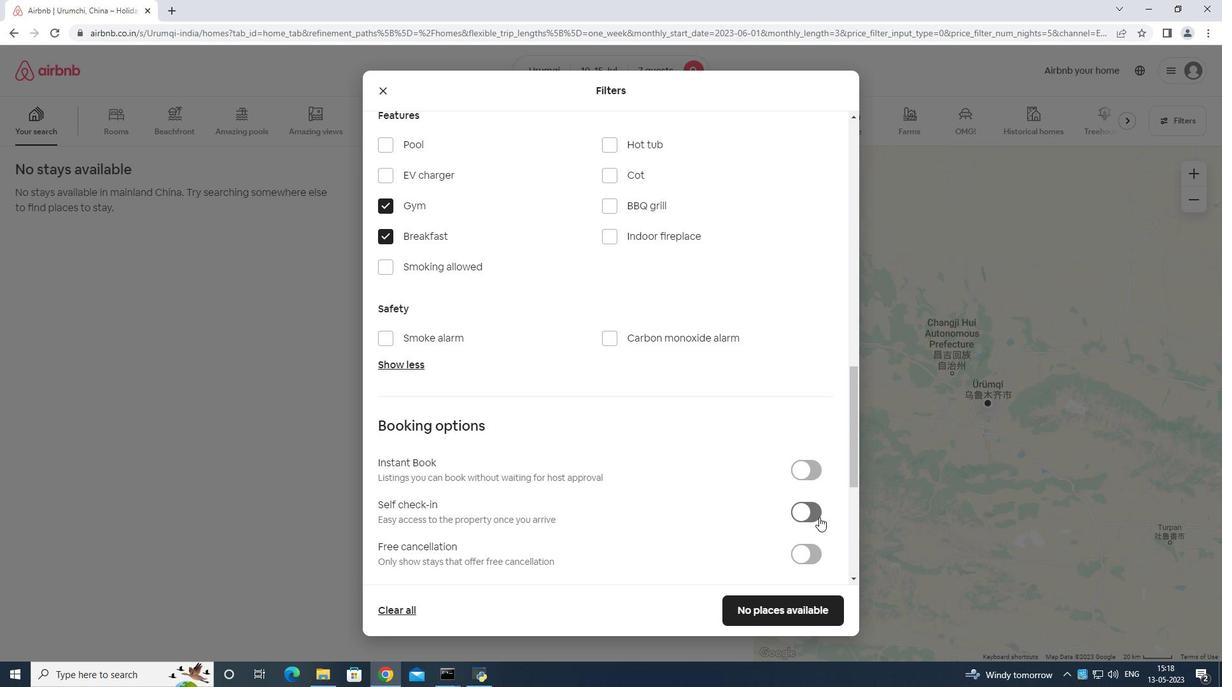 
Action: Mouse pressed left at (804, 511)
Screenshot: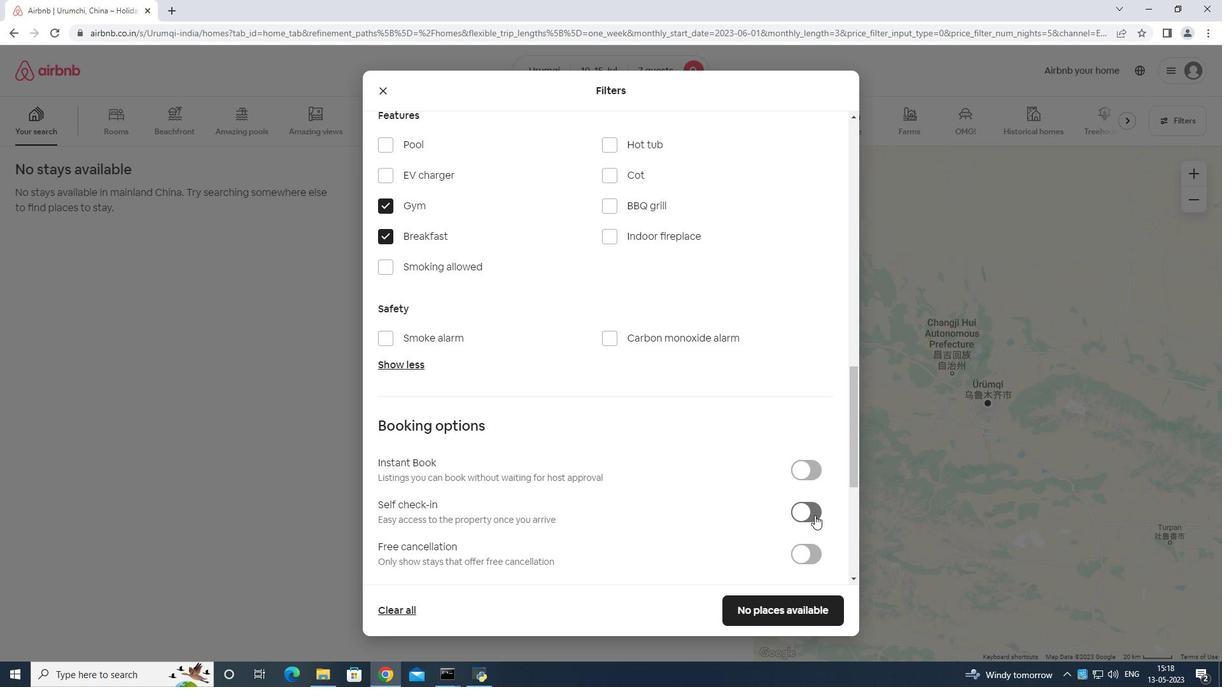 
Action: Mouse moved to (807, 503)
Screenshot: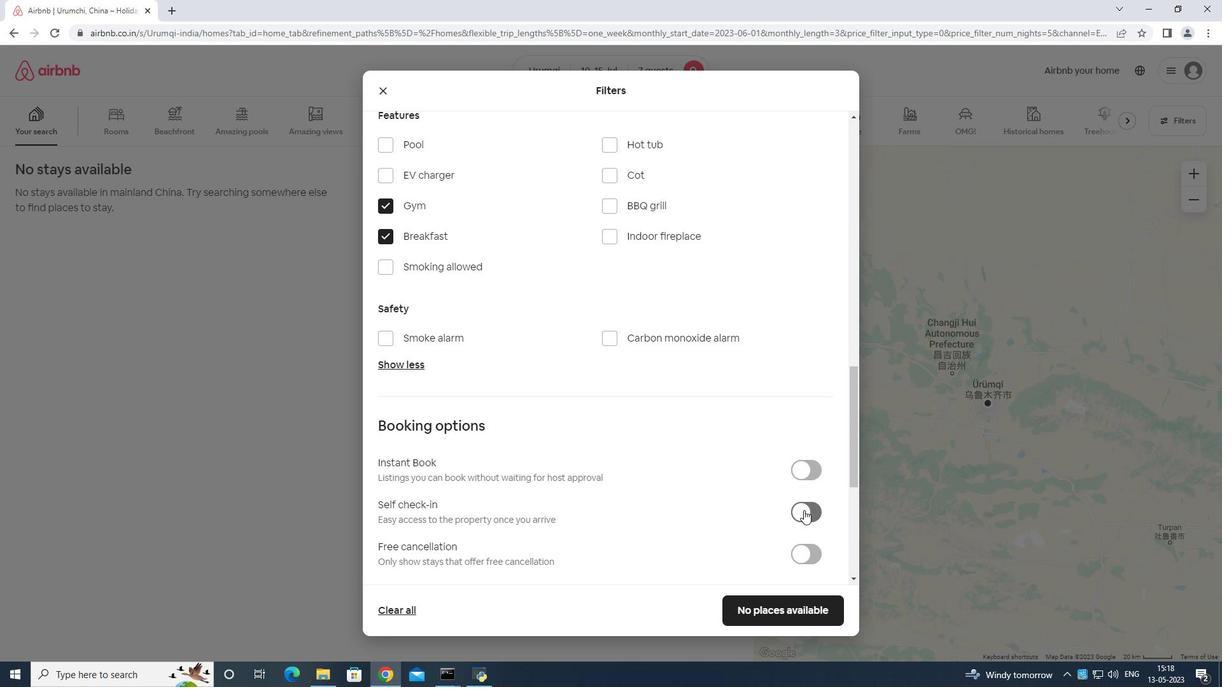 
Action: Mouse scrolled (807, 503) with delta (0, 0)
Screenshot: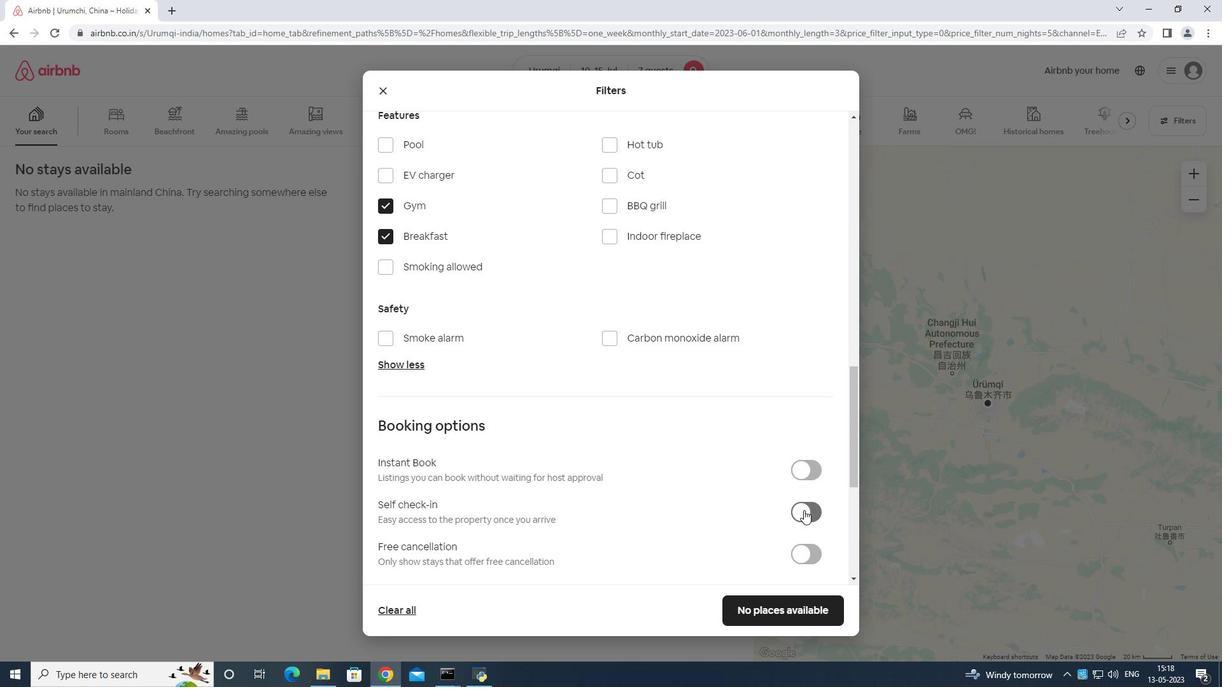 
Action: Mouse moved to (806, 510)
Screenshot: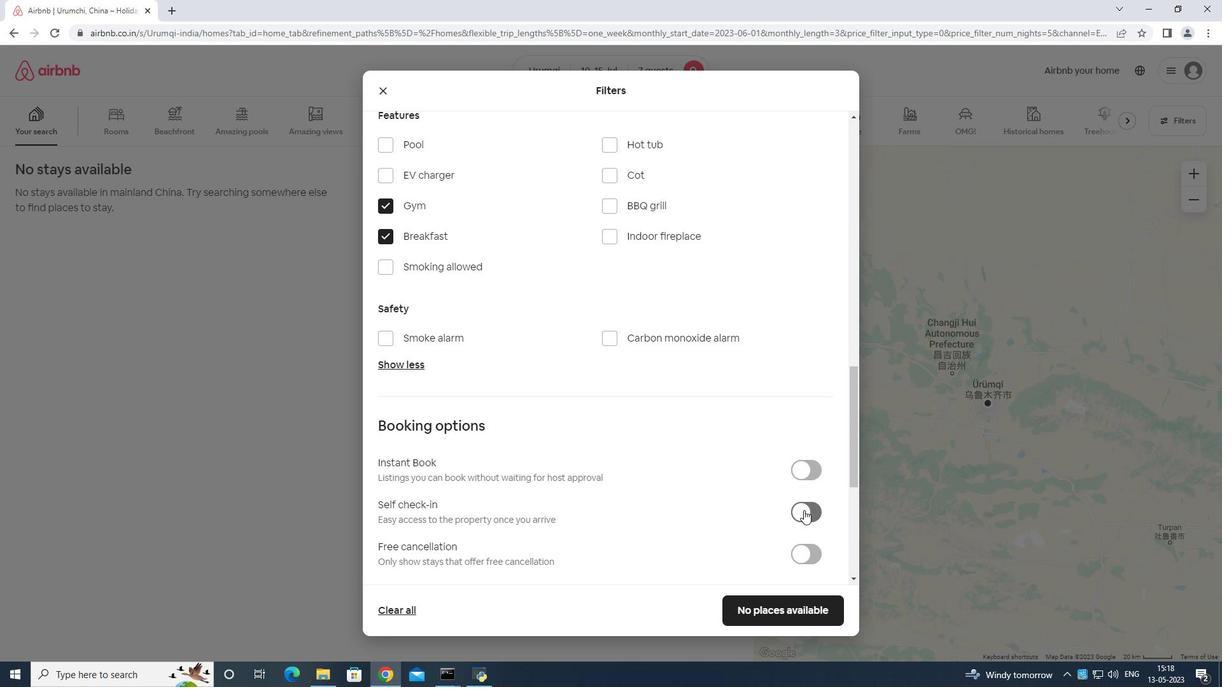 
Action: Mouse scrolled (806, 510) with delta (0, 0)
Screenshot: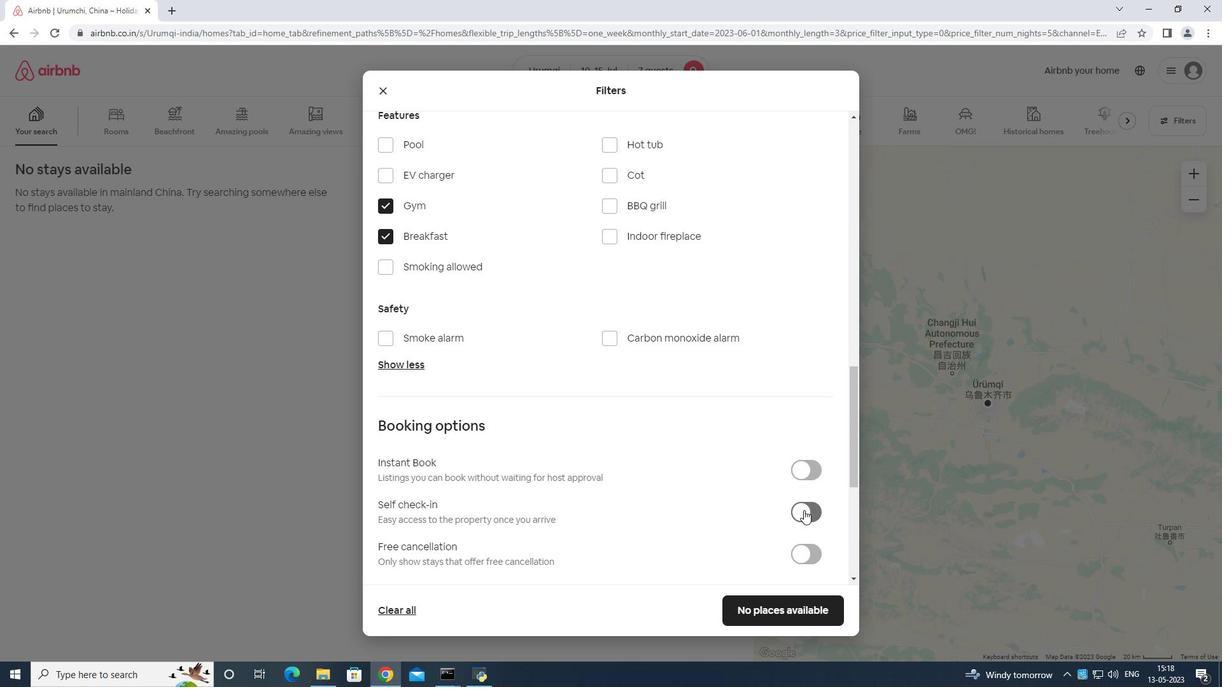 
Action: Mouse moved to (804, 513)
Screenshot: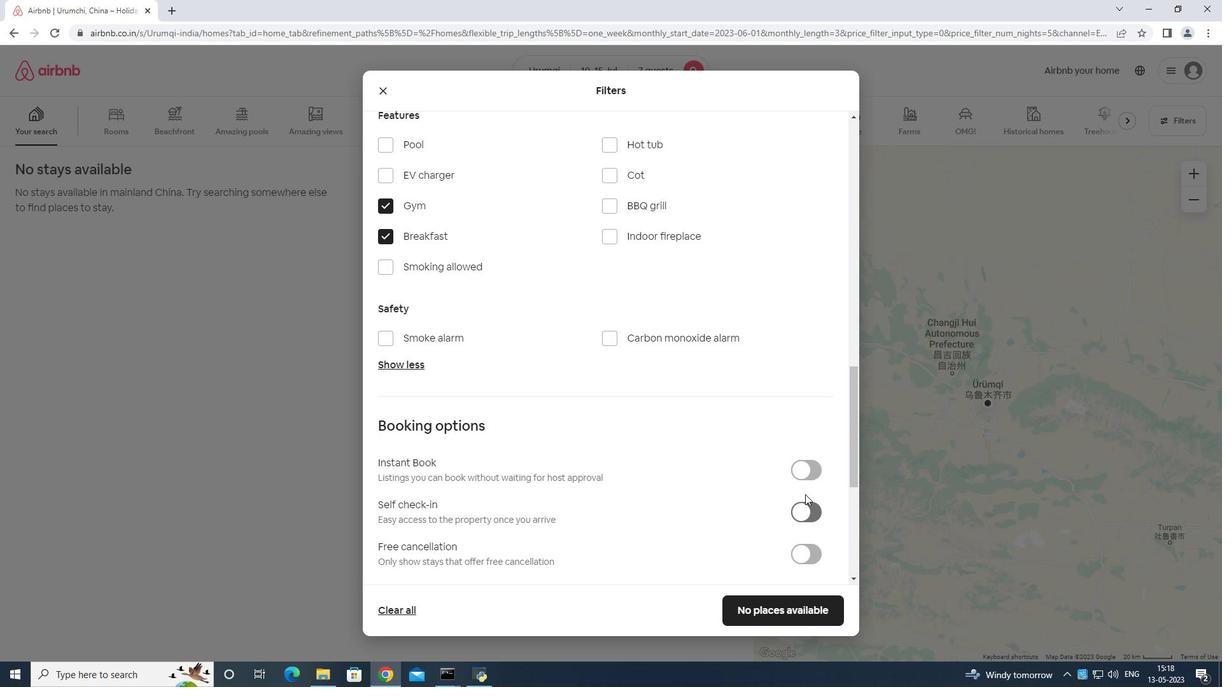 
Action: Mouse scrolled (804, 513) with delta (0, 0)
Screenshot: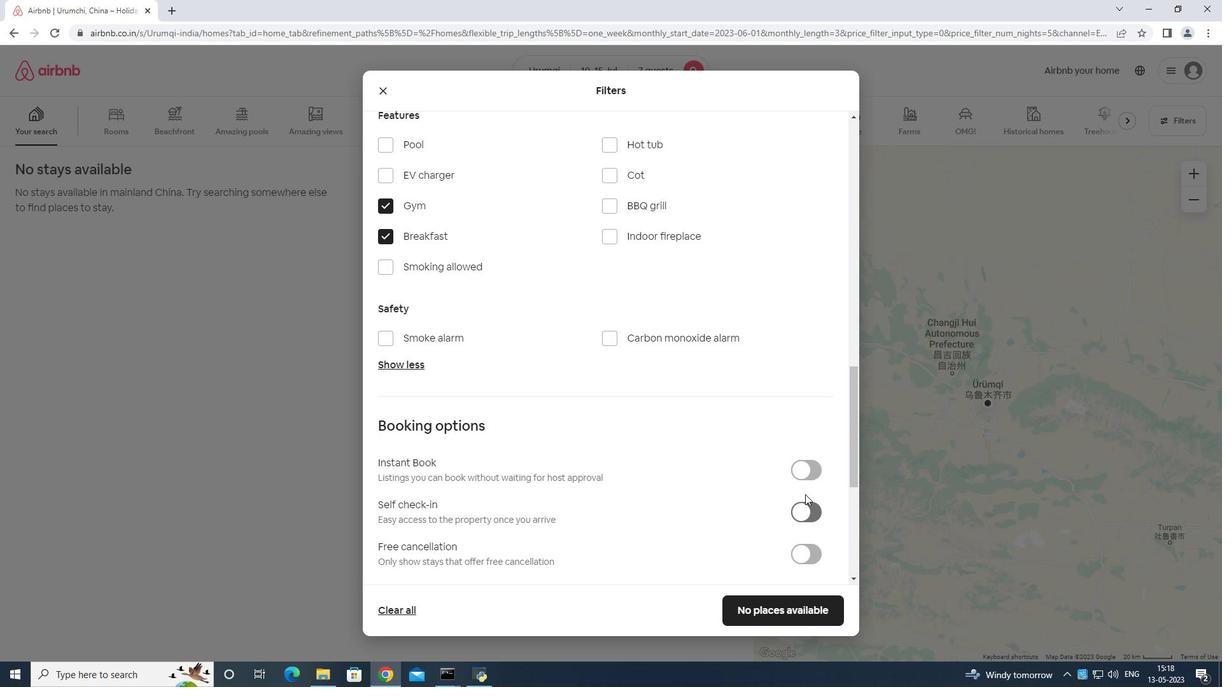 
Action: Mouse moved to (804, 515)
Screenshot: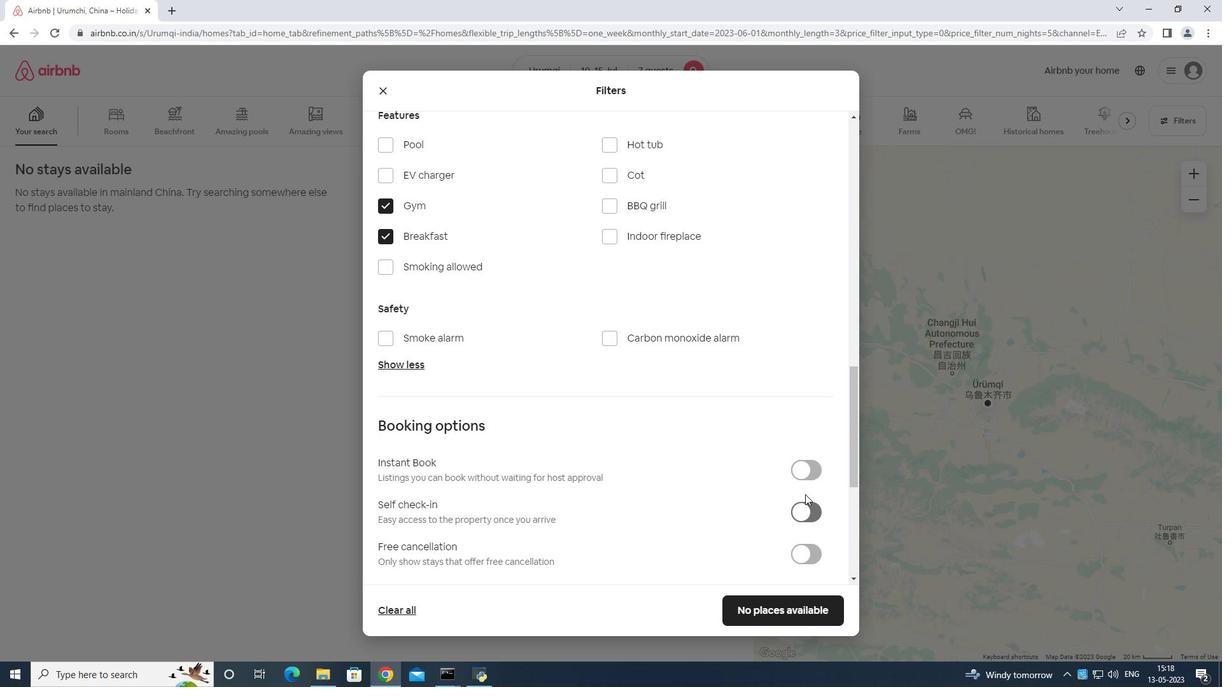
Action: Mouse scrolled (804, 514) with delta (0, 0)
Screenshot: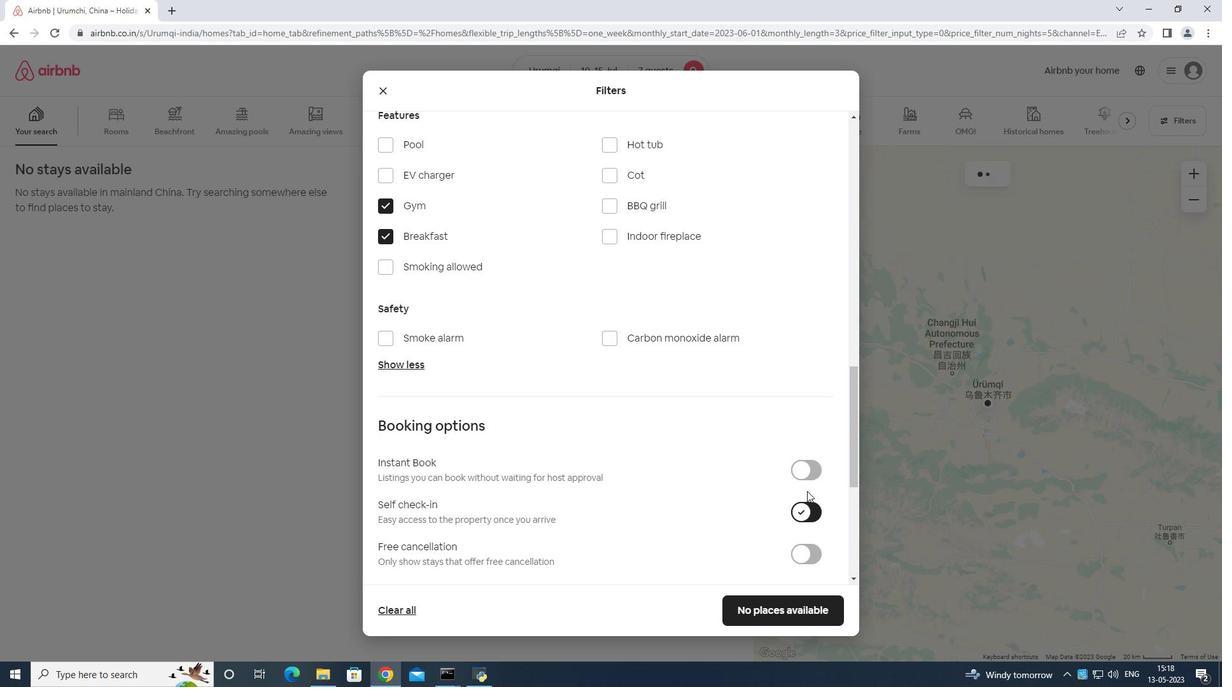 
Action: Mouse moved to (797, 517)
Screenshot: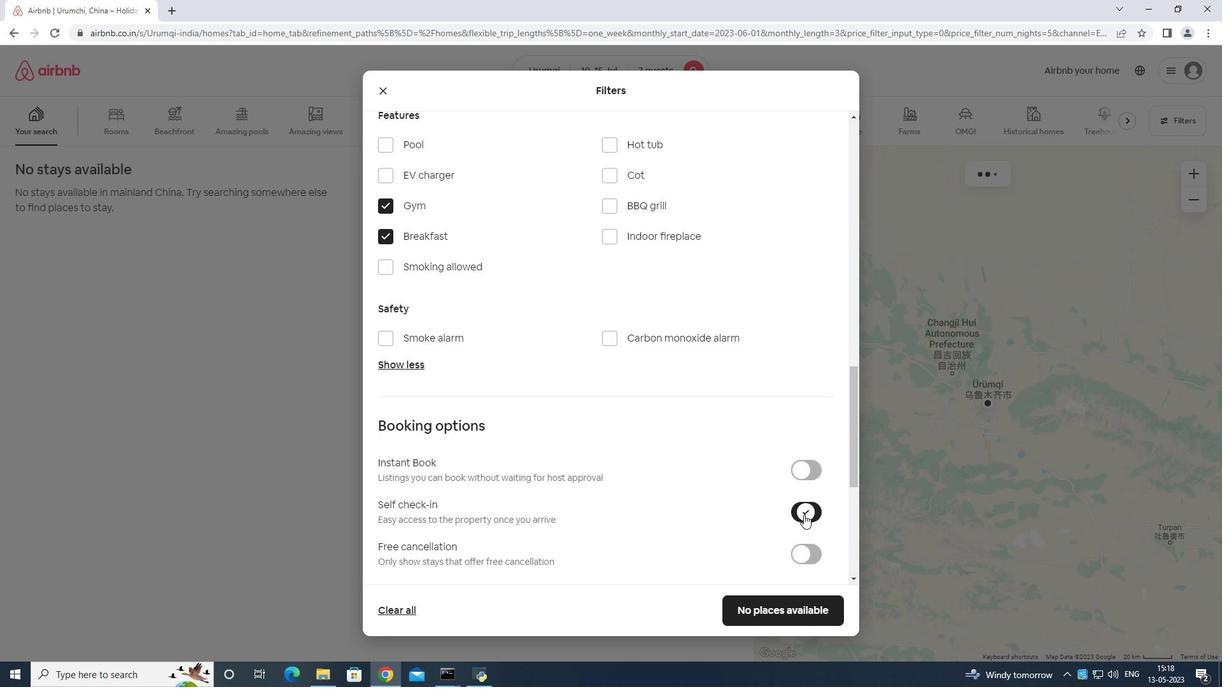 
Action: Mouse scrolled (797, 517) with delta (0, 0)
Screenshot: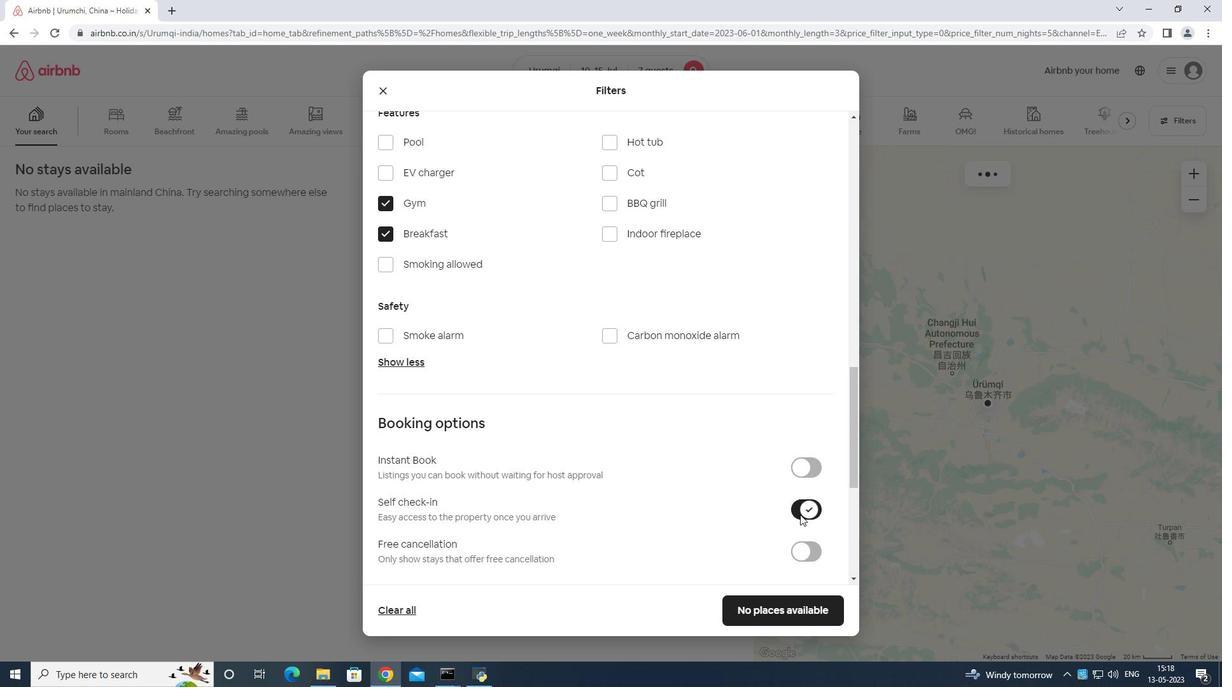
Action: Mouse moved to (797, 518)
Screenshot: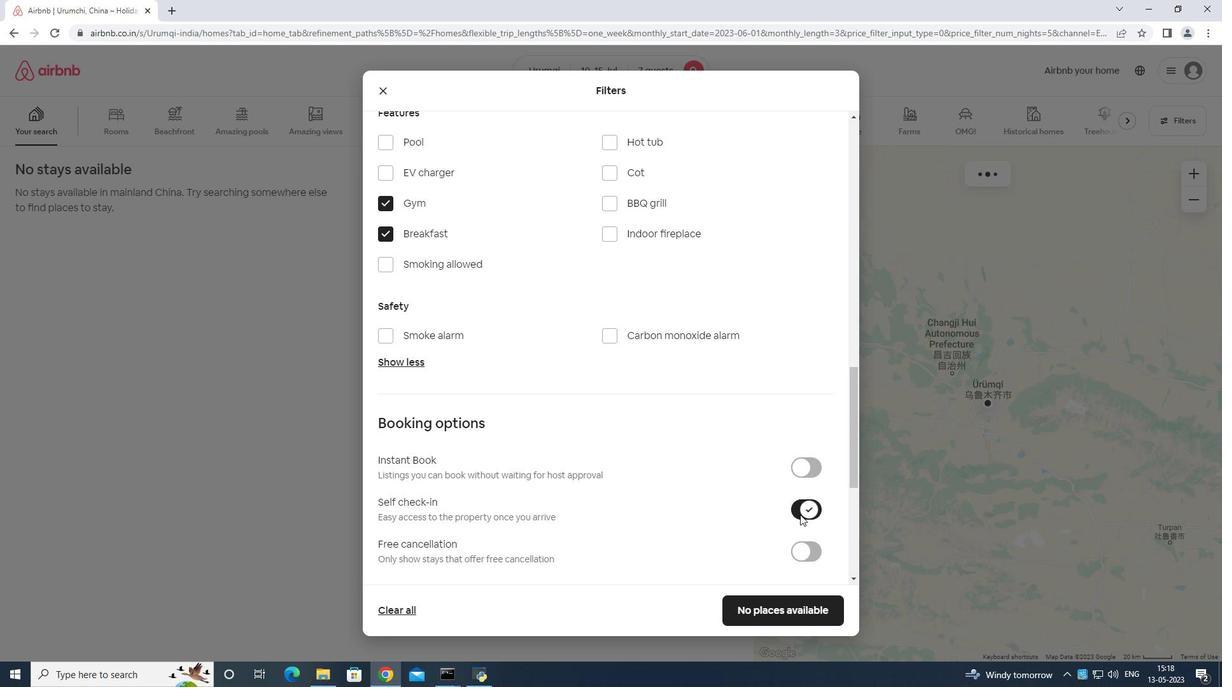 
Action: Mouse scrolled (797, 517) with delta (0, 0)
Screenshot: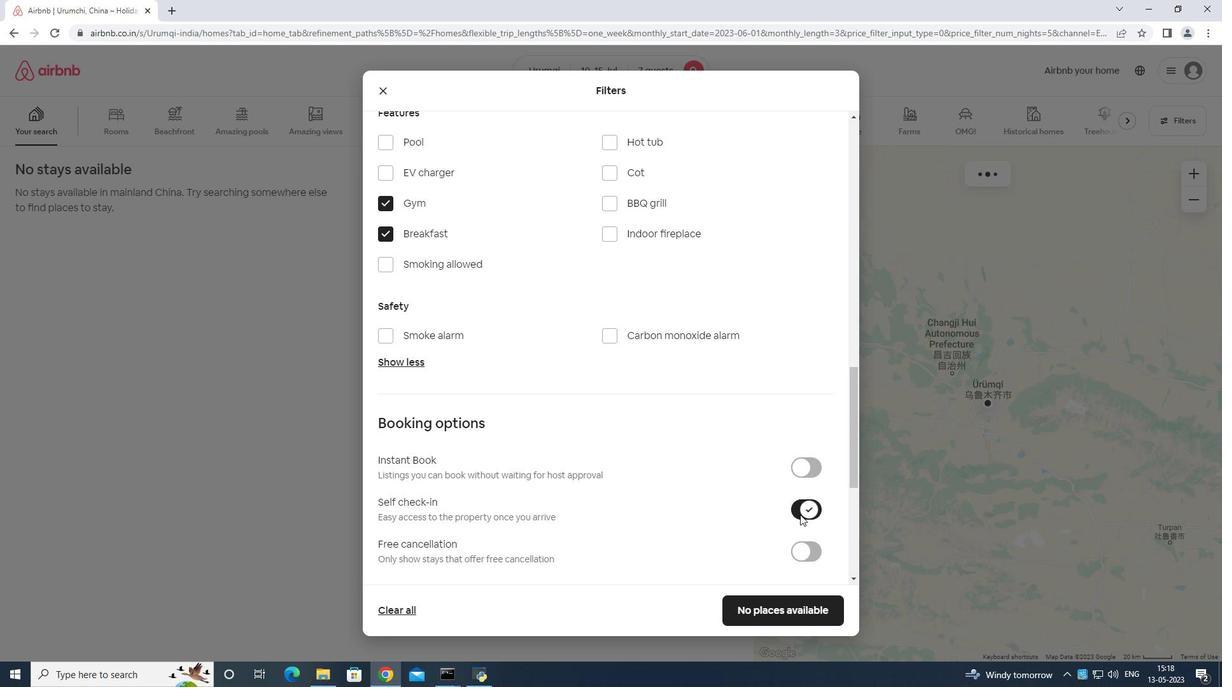 
Action: Mouse moved to (797, 518)
Screenshot: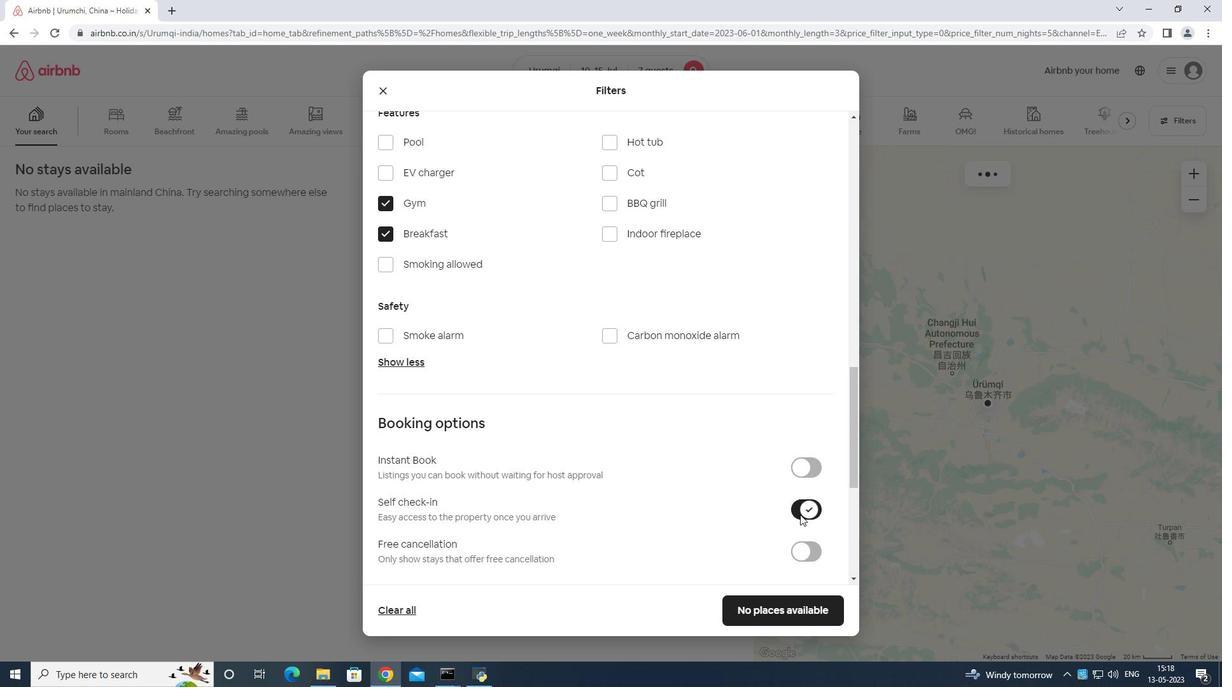 
Action: Mouse scrolled (797, 518) with delta (0, 0)
Screenshot: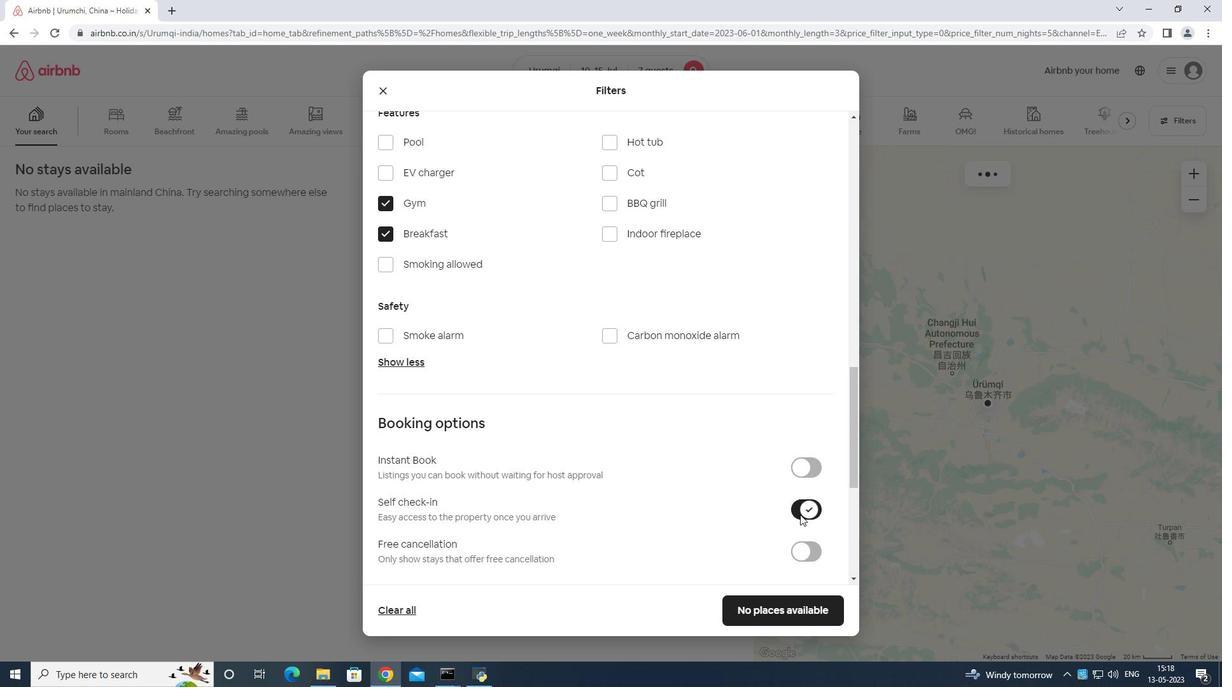 
Action: Mouse moved to (794, 521)
Screenshot: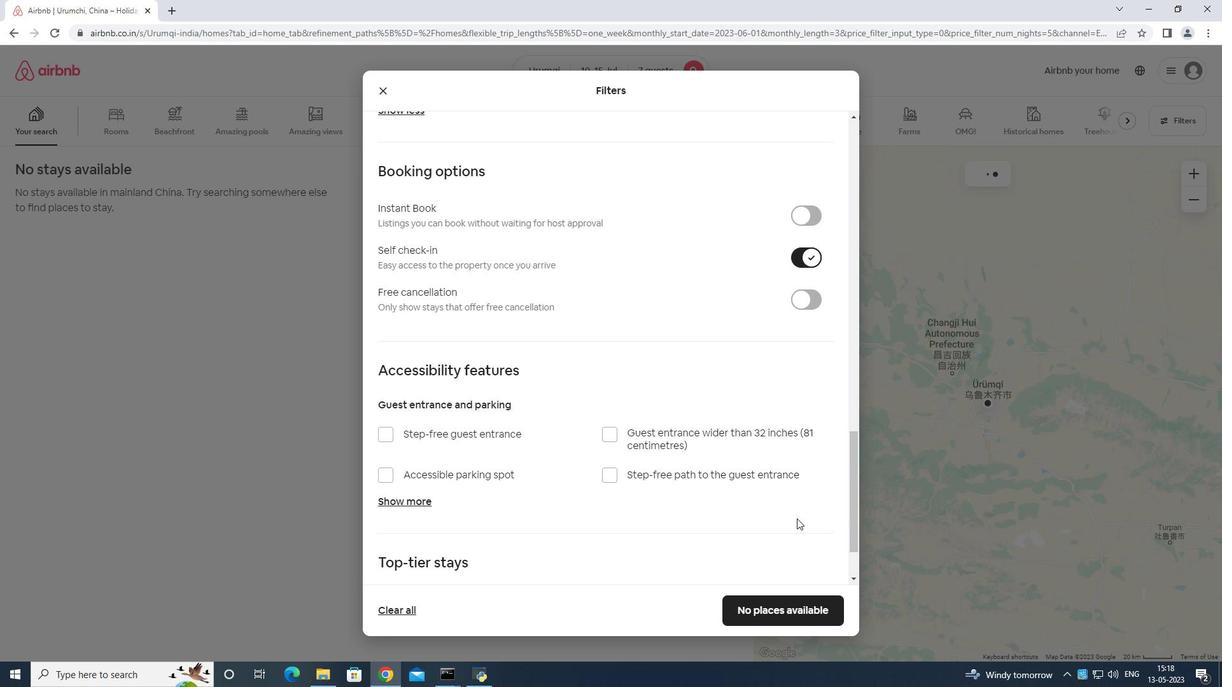 
Action: Mouse scrolled (794, 520) with delta (0, 0)
Screenshot: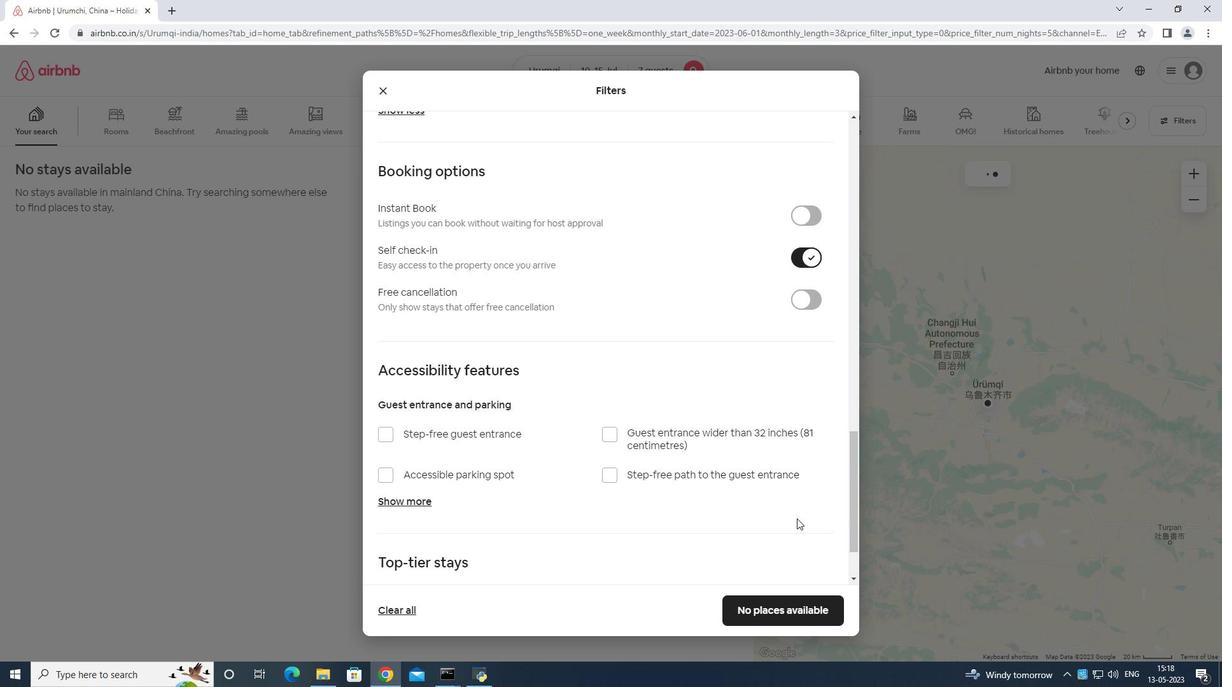 
Action: Mouse moved to (792, 522)
Screenshot: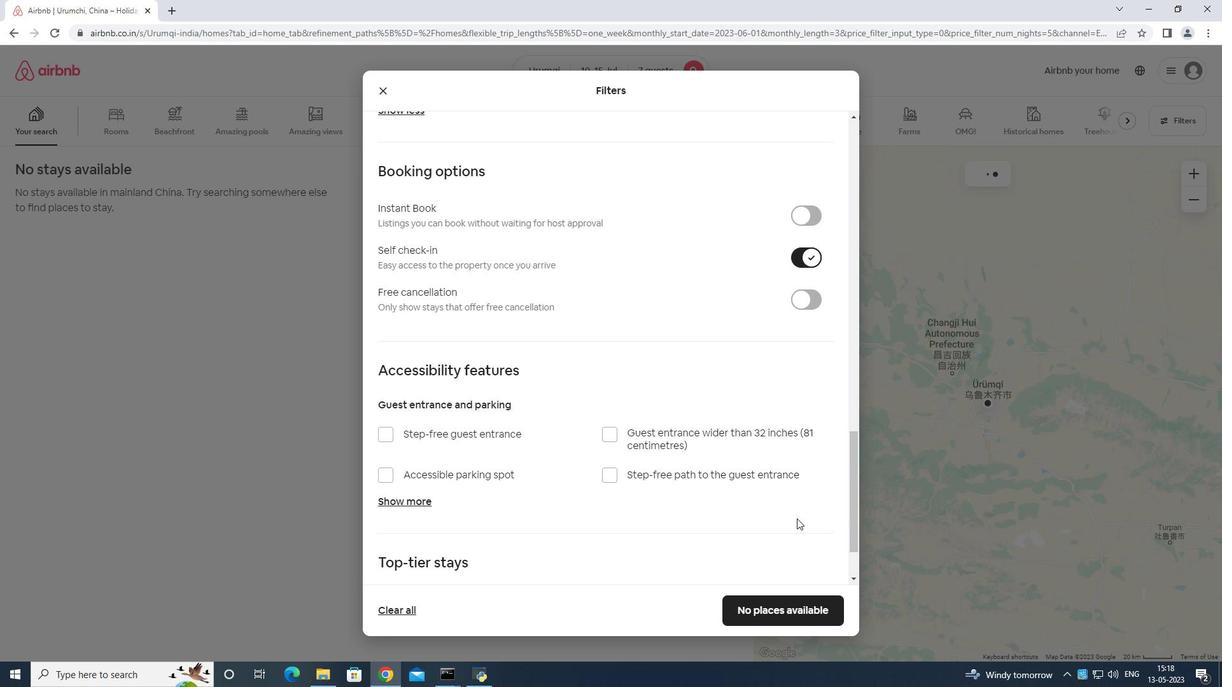 
Action: Mouse scrolled (792, 522) with delta (0, 0)
Screenshot: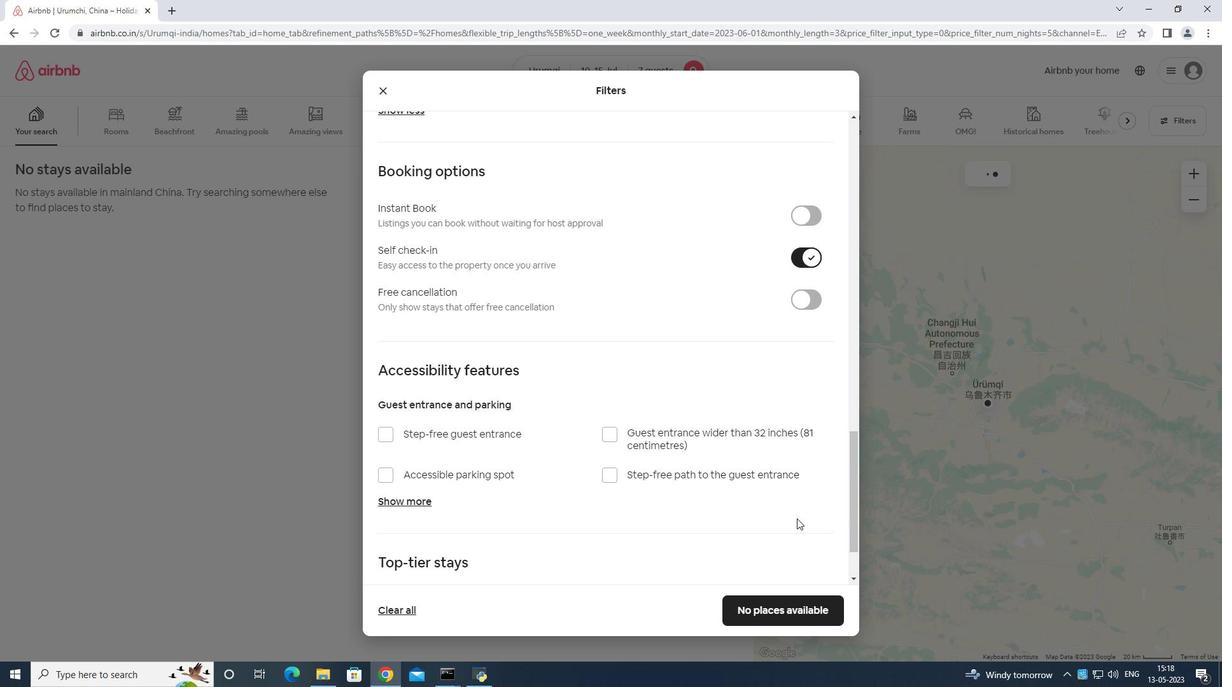 
Action: Mouse moved to (791, 527)
Screenshot: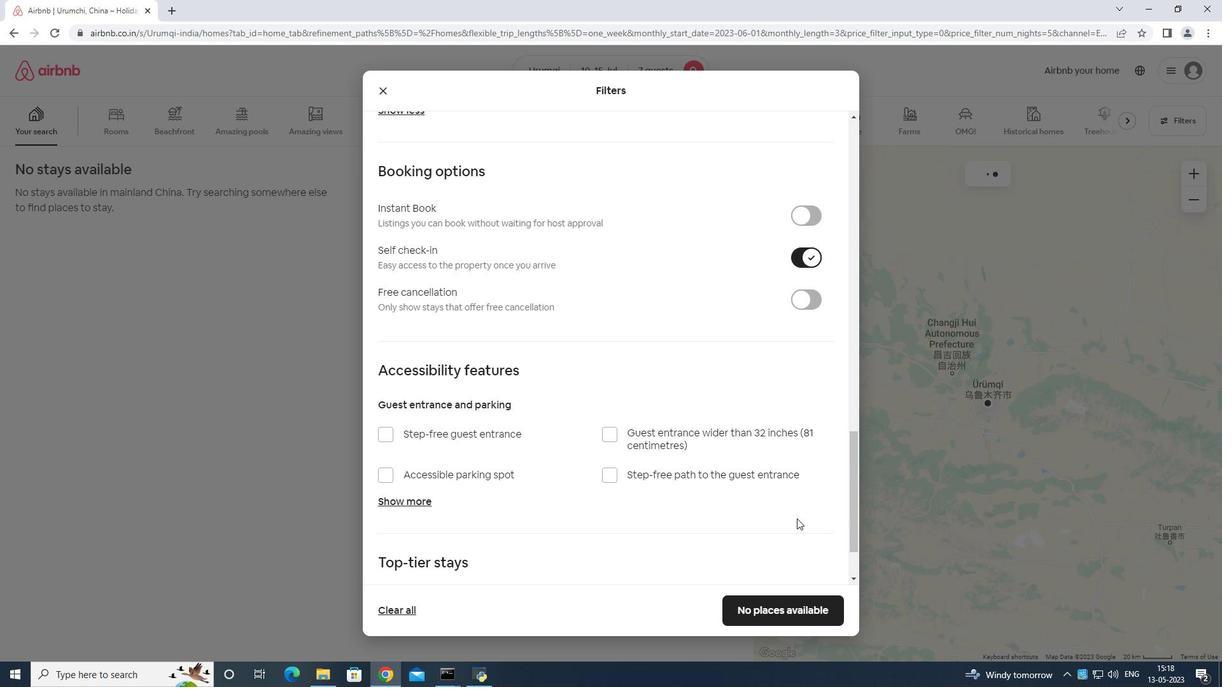 
Action: Mouse scrolled (791, 526) with delta (0, 0)
Screenshot: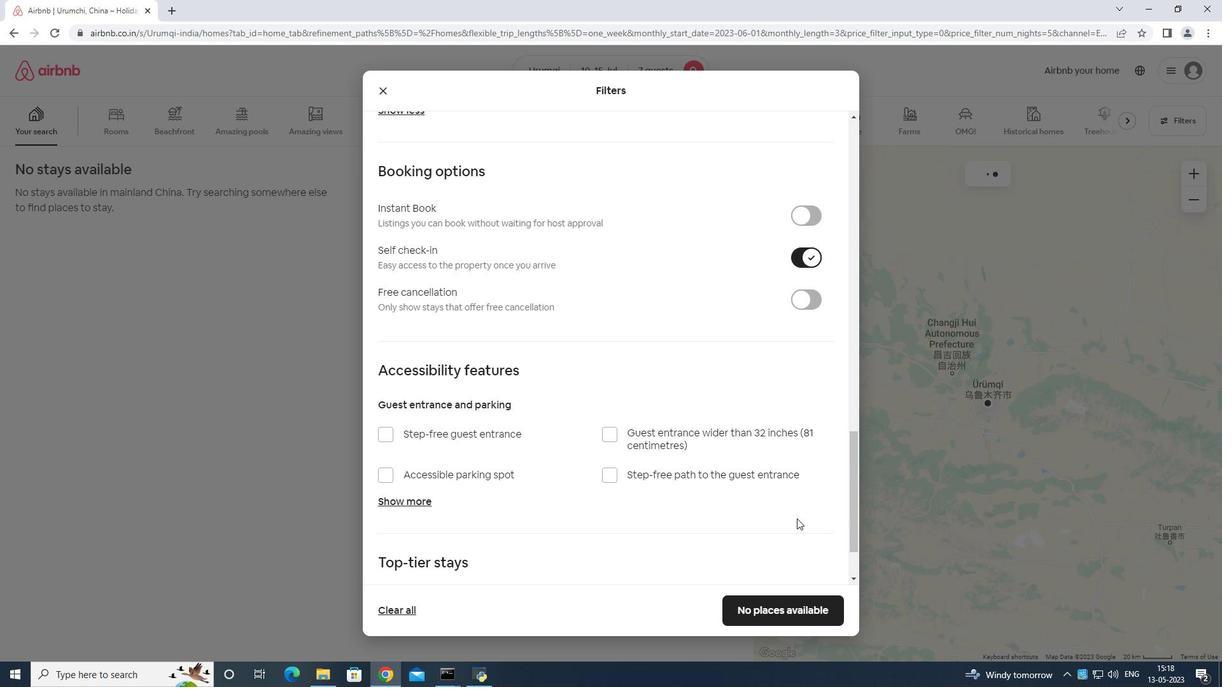 
Action: Mouse moved to (780, 529)
Screenshot: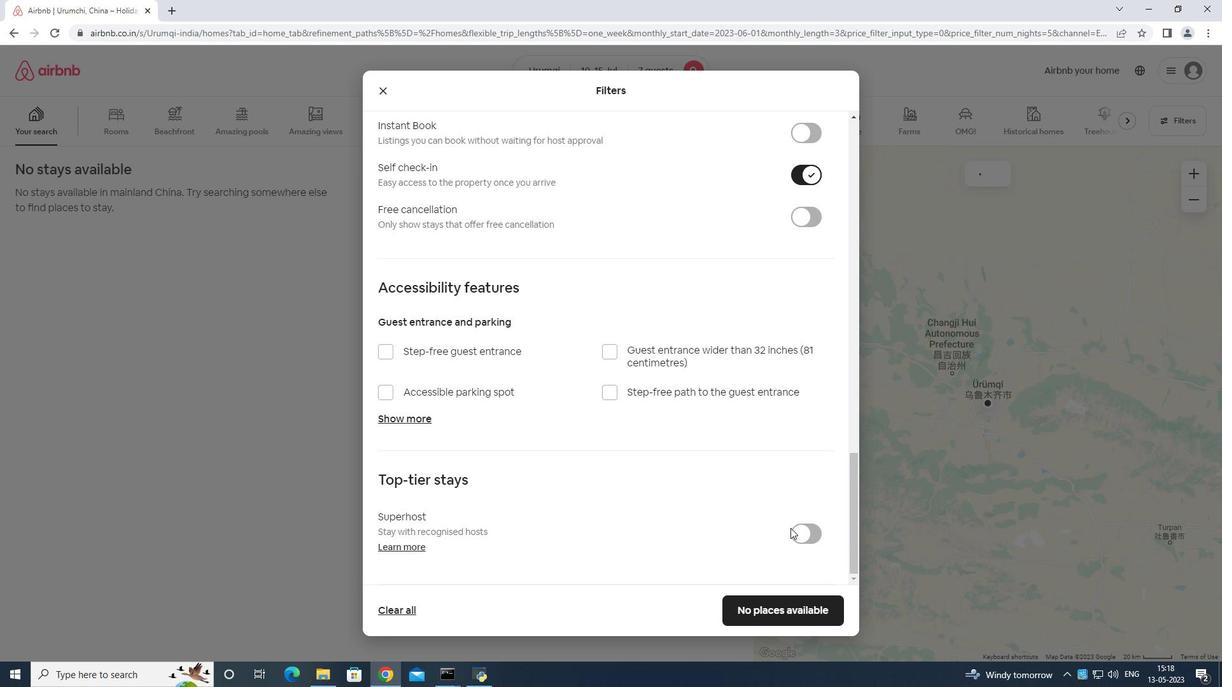 
Action: Mouse scrolled (780, 529) with delta (0, 0)
Screenshot: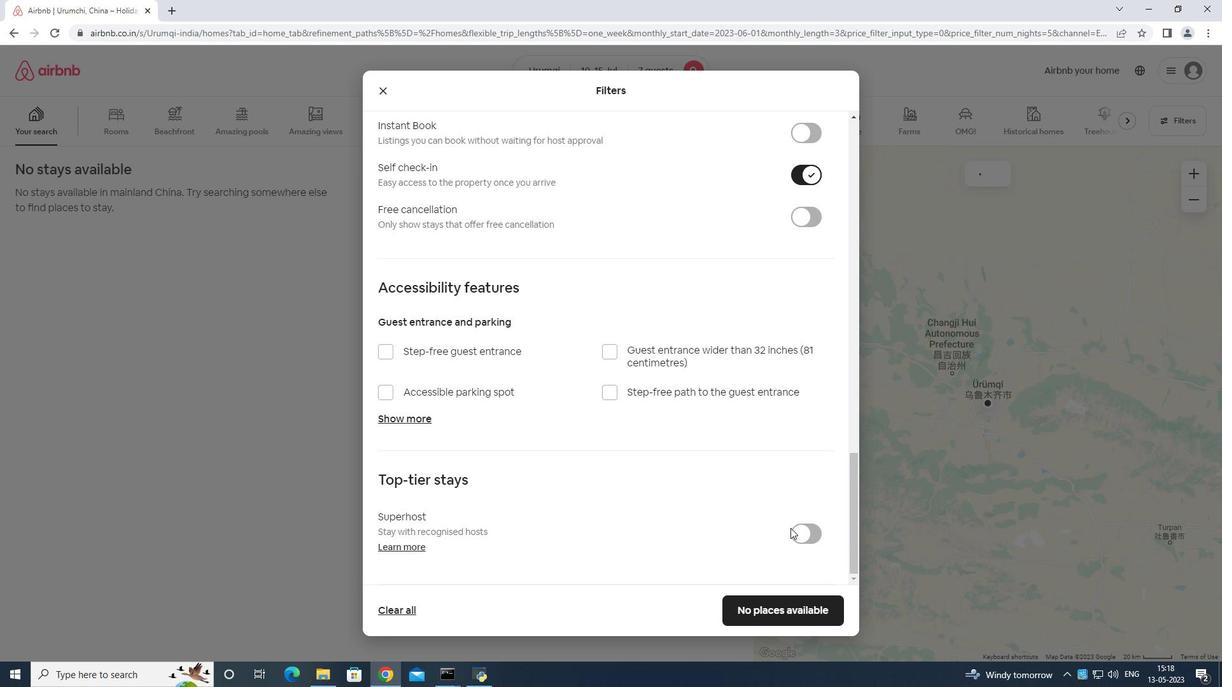 
Action: Mouse moved to (777, 532)
Screenshot: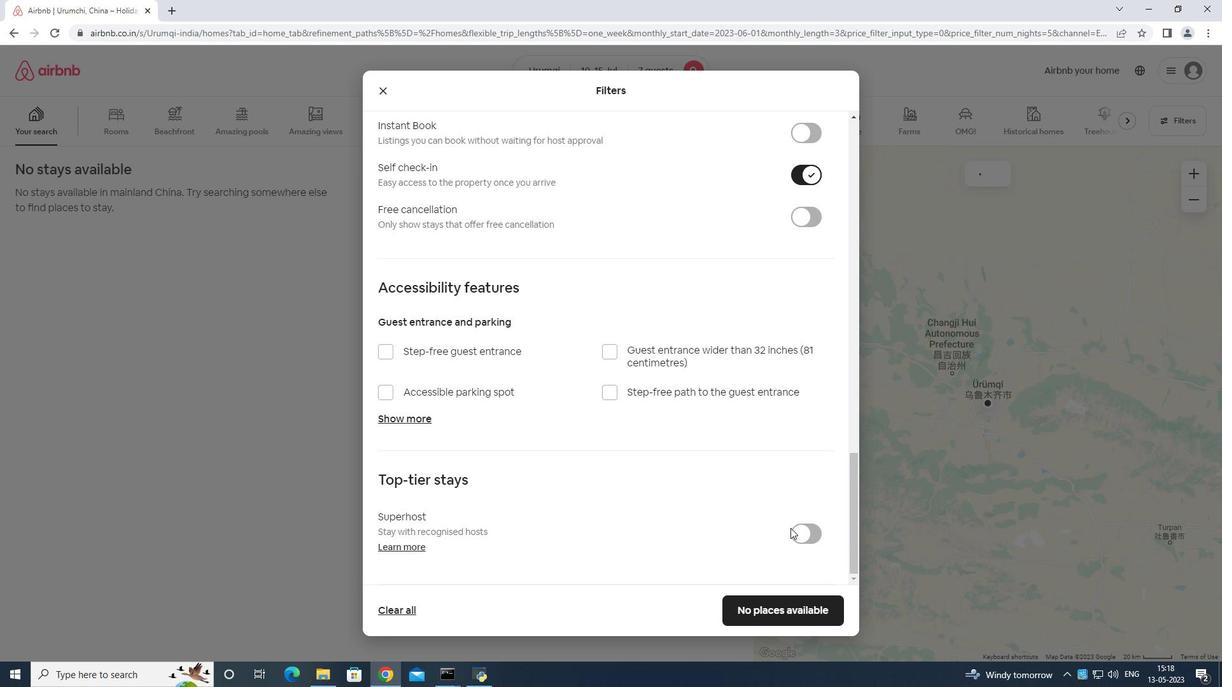 
Action: Mouse scrolled (777, 531) with delta (0, 0)
Screenshot: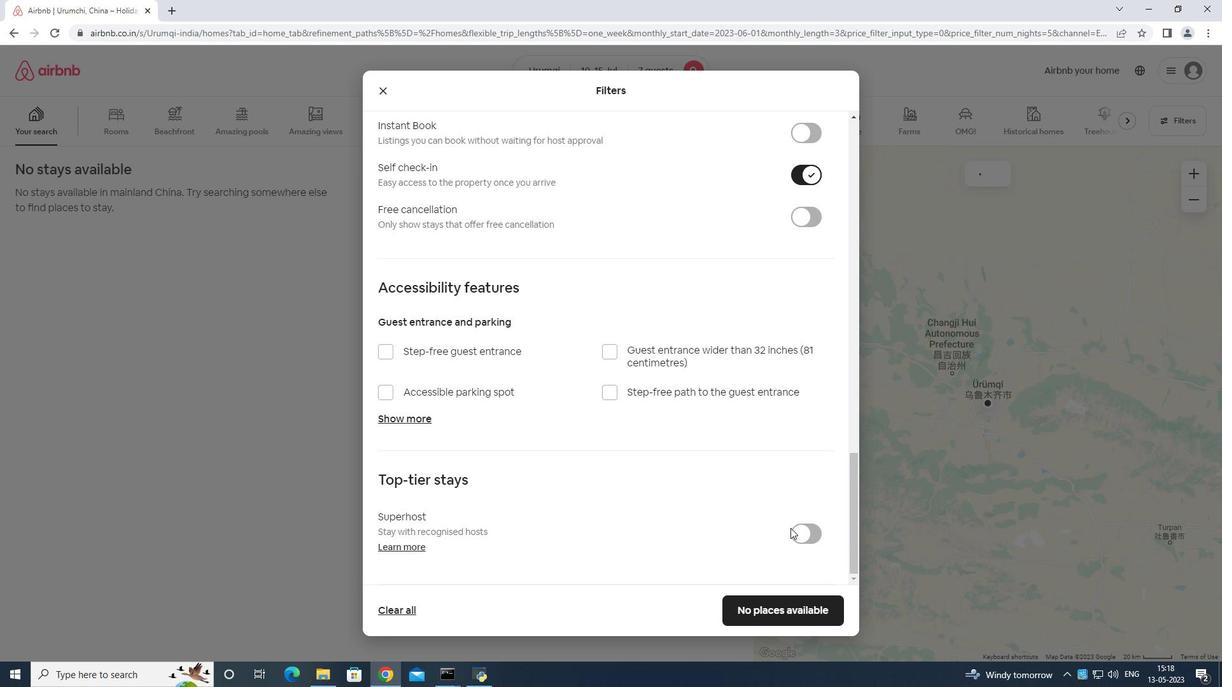 
Action: Mouse moved to (773, 534)
Screenshot: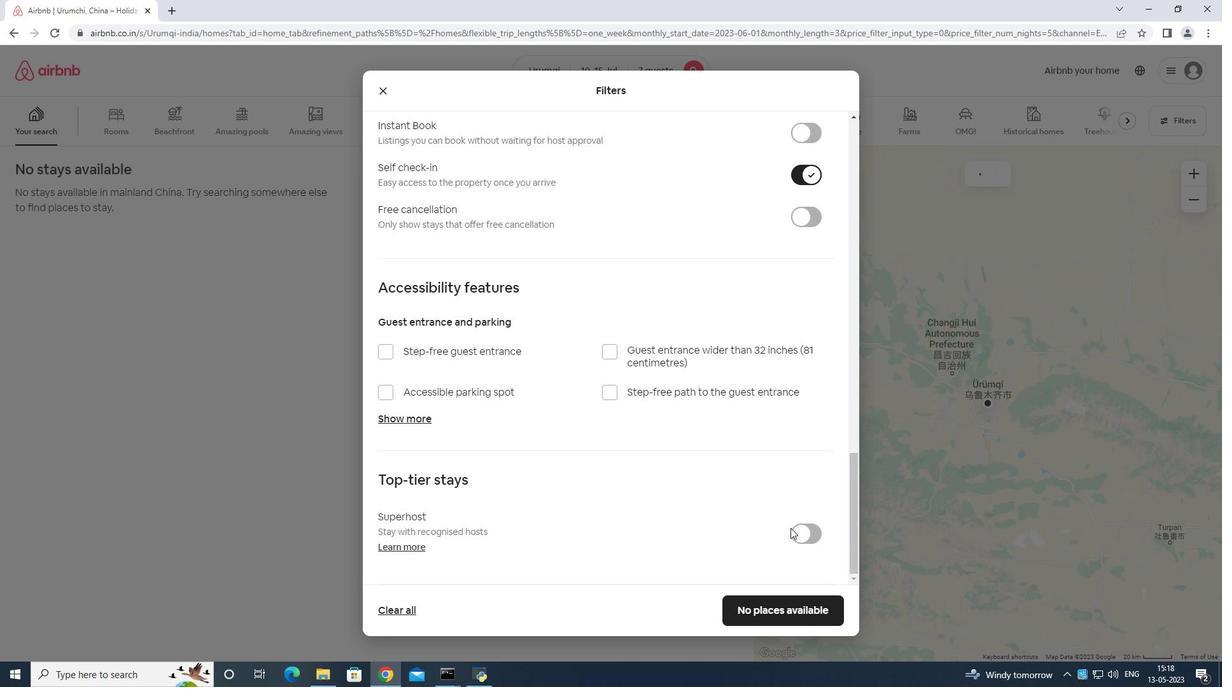 
Action: Mouse scrolled (773, 533) with delta (0, 0)
Screenshot: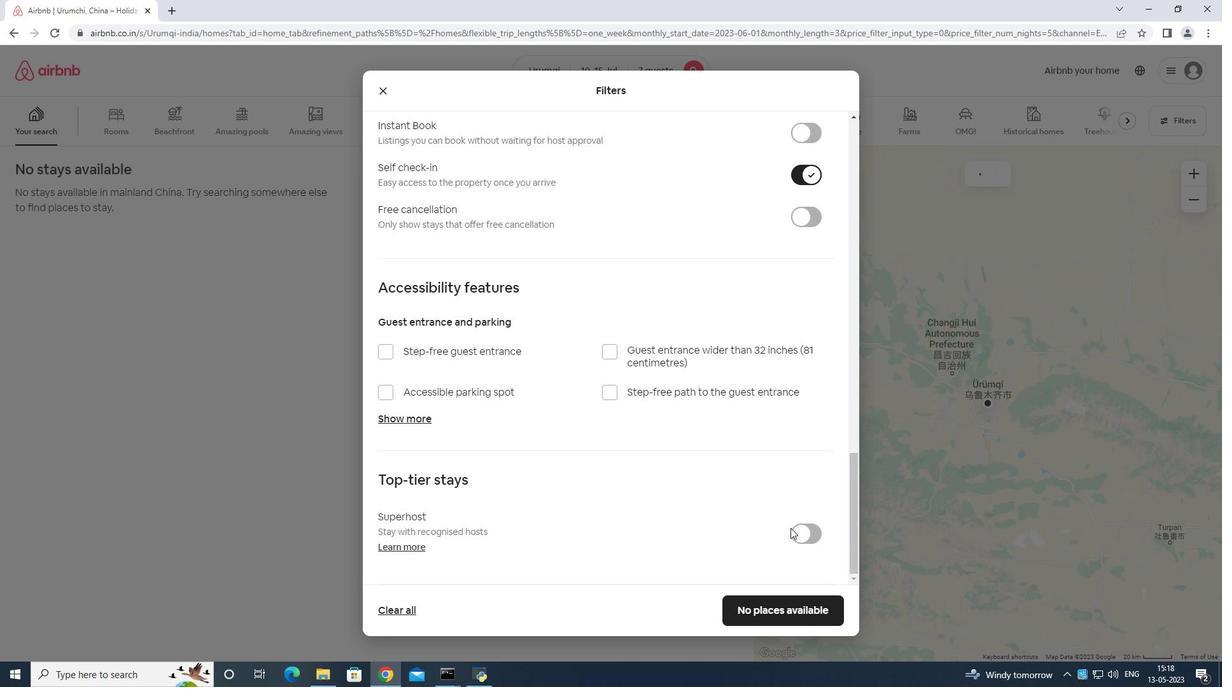
Action: Mouse moved to (763, 604)
Screenshot: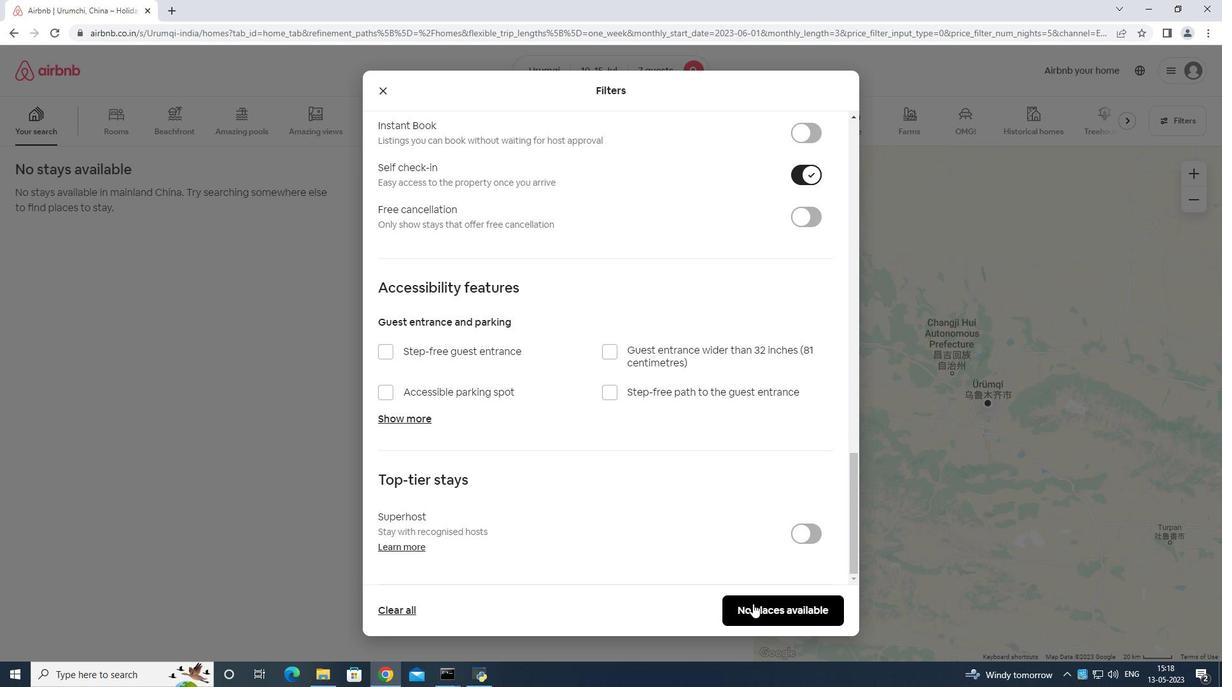 
Action: Mouse pressed left at (763, 604)
Screenshot: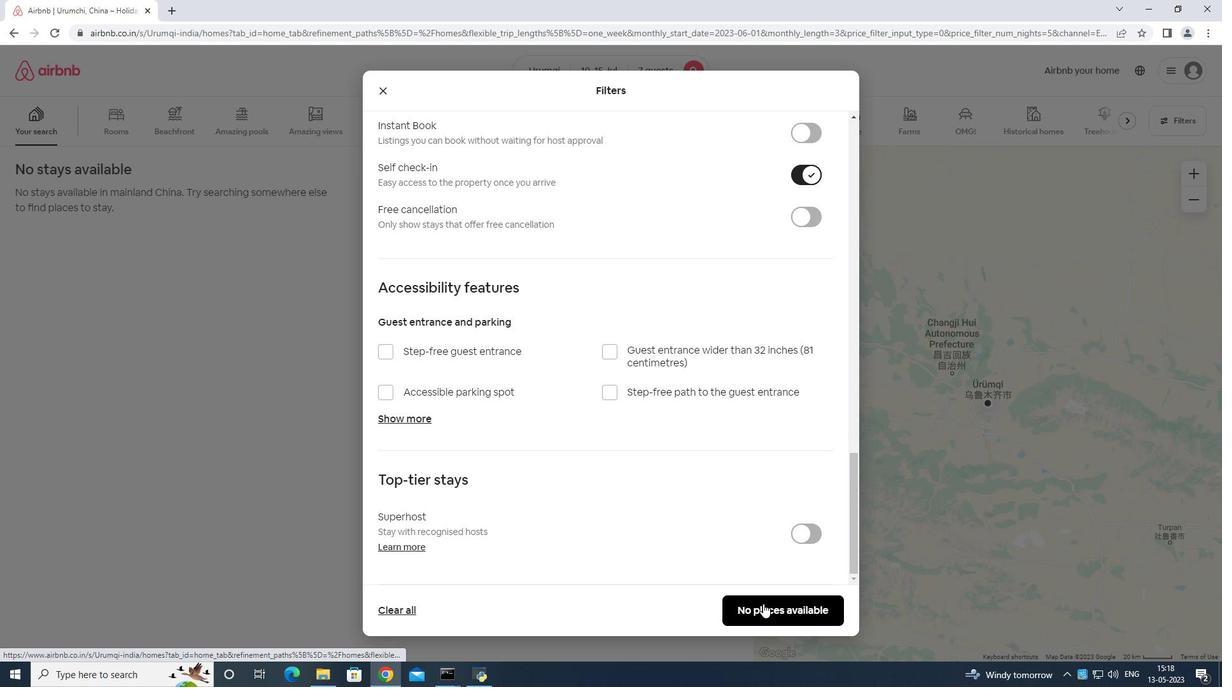 
Action: Mouse moved to (763, 604)
Screenshot: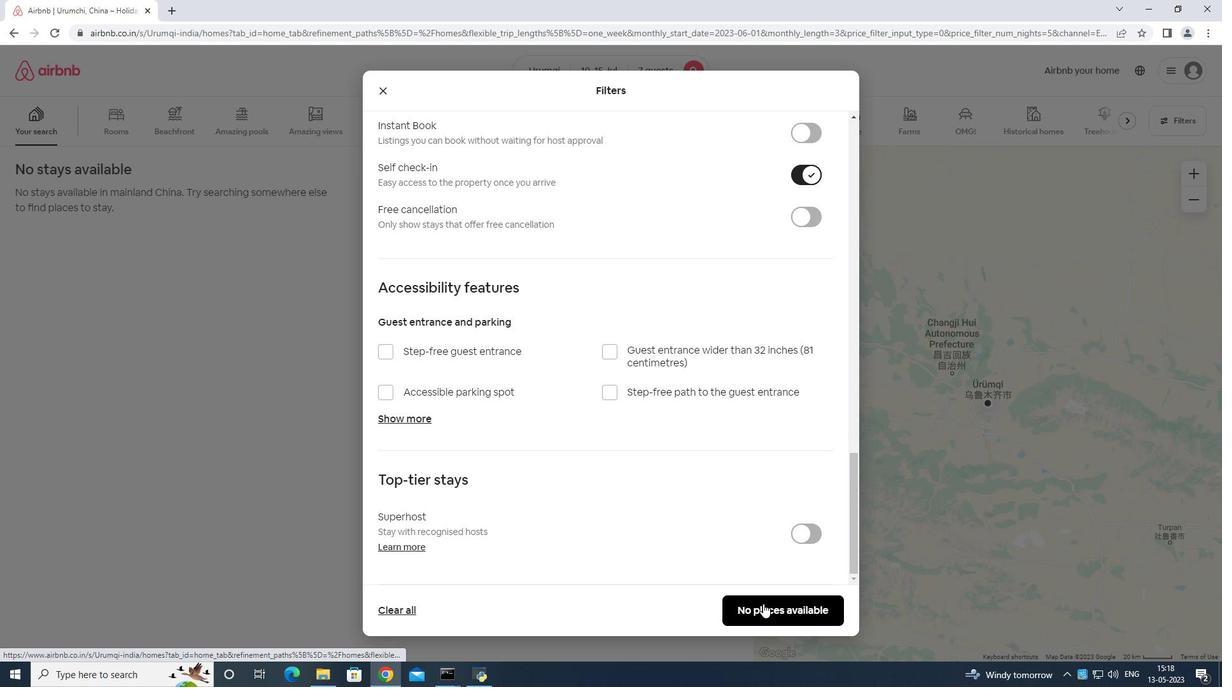 
